 Task: Search for 'shoes for men' on Amazon and sort the results by 'Avg. Customer Review'.
Action: Mouse moved to (389, 179)
Screenshot: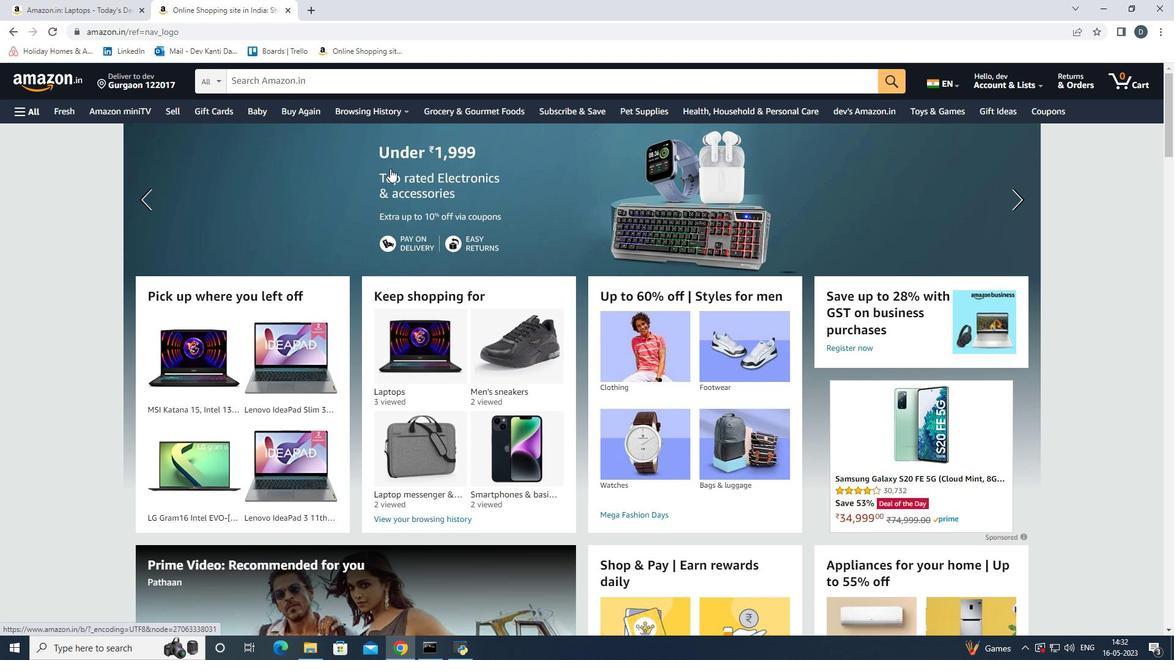 
Action: Mouse scrolled (389, 178) with delta (0, 0)
Screenshot: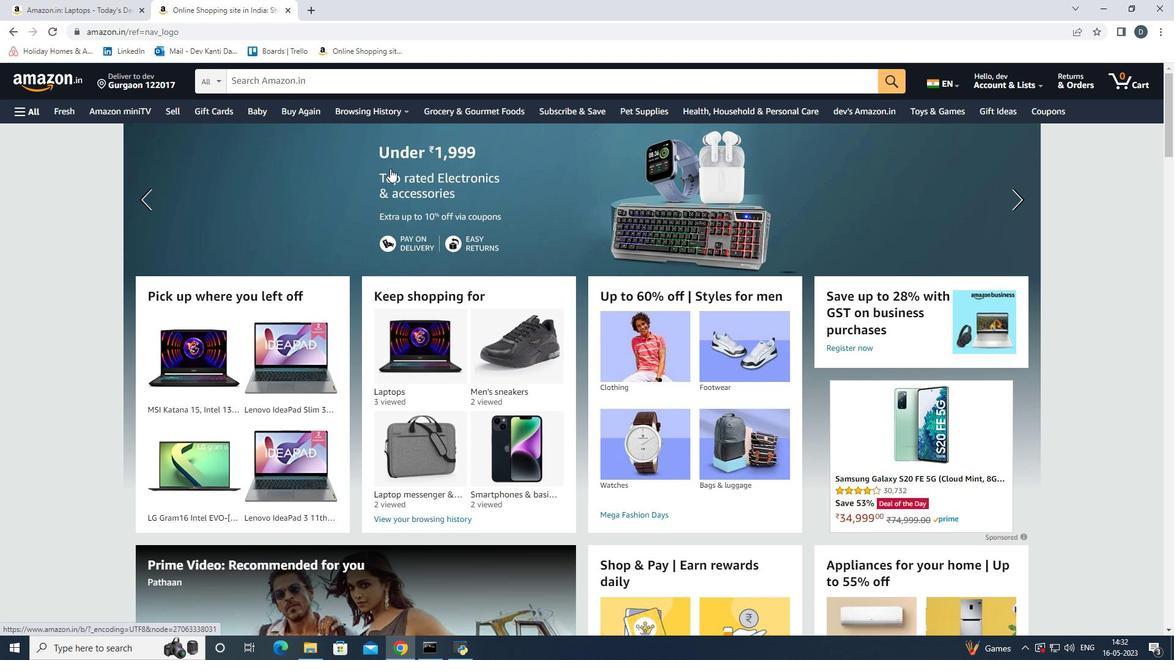 
Action: Mouse moved to (389, 182)
Screenshot: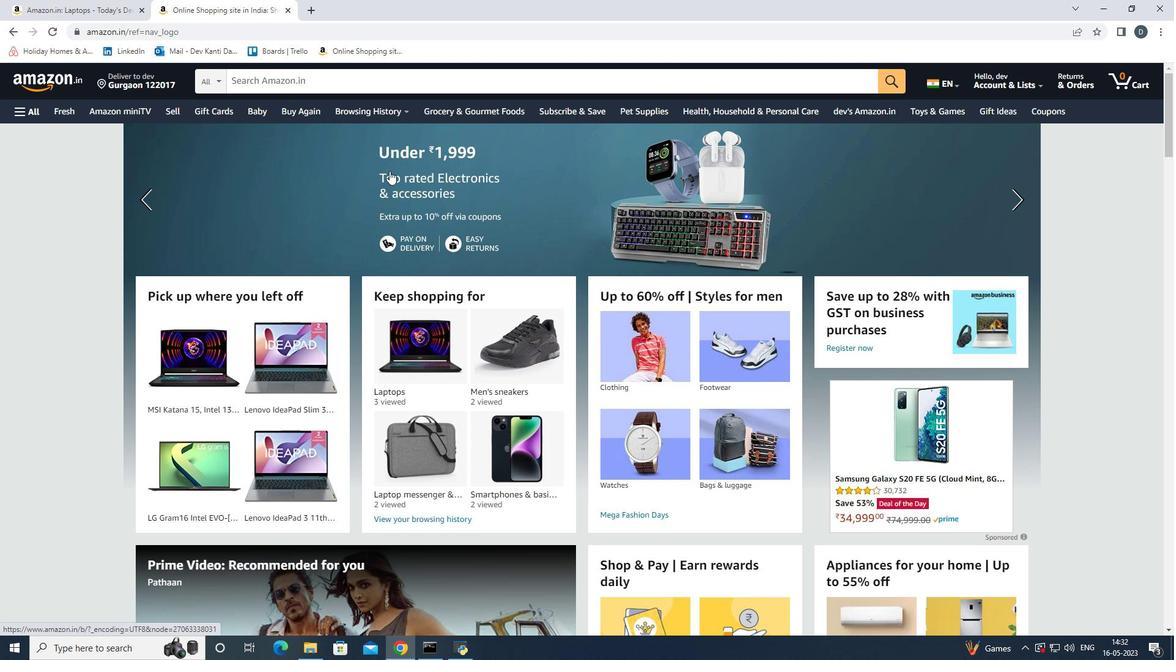 
Action: Mouse scrolled (389, 181) with delta (0, 0)
Screenshot: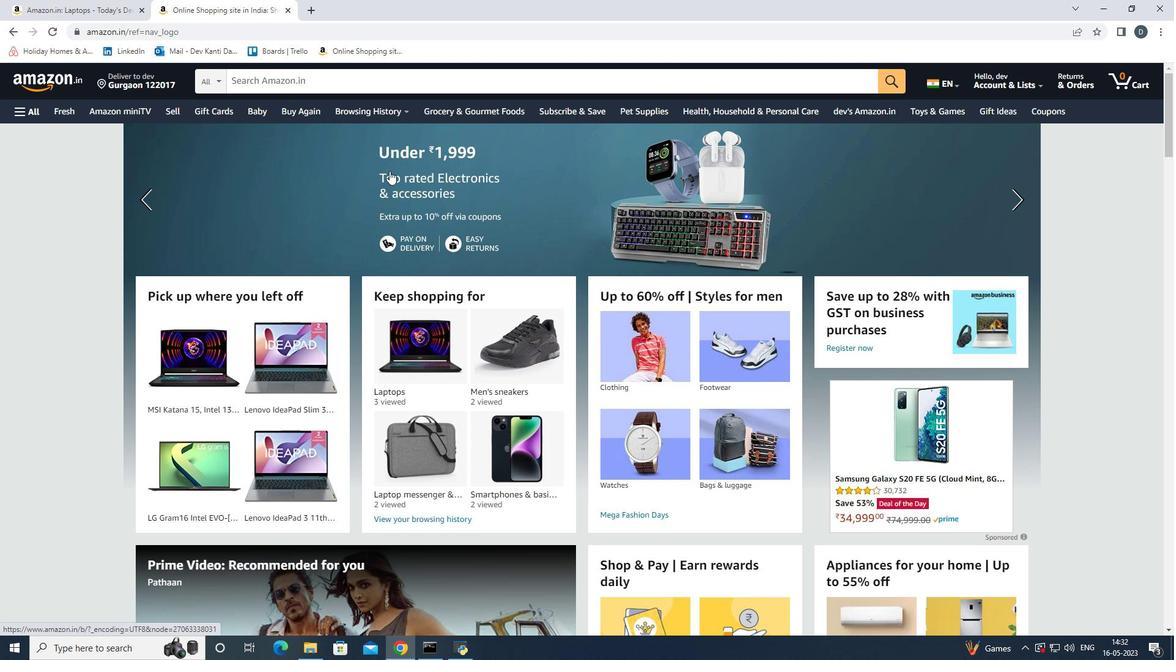 
Action: Mouse moved to (389, 184)
Screenshot: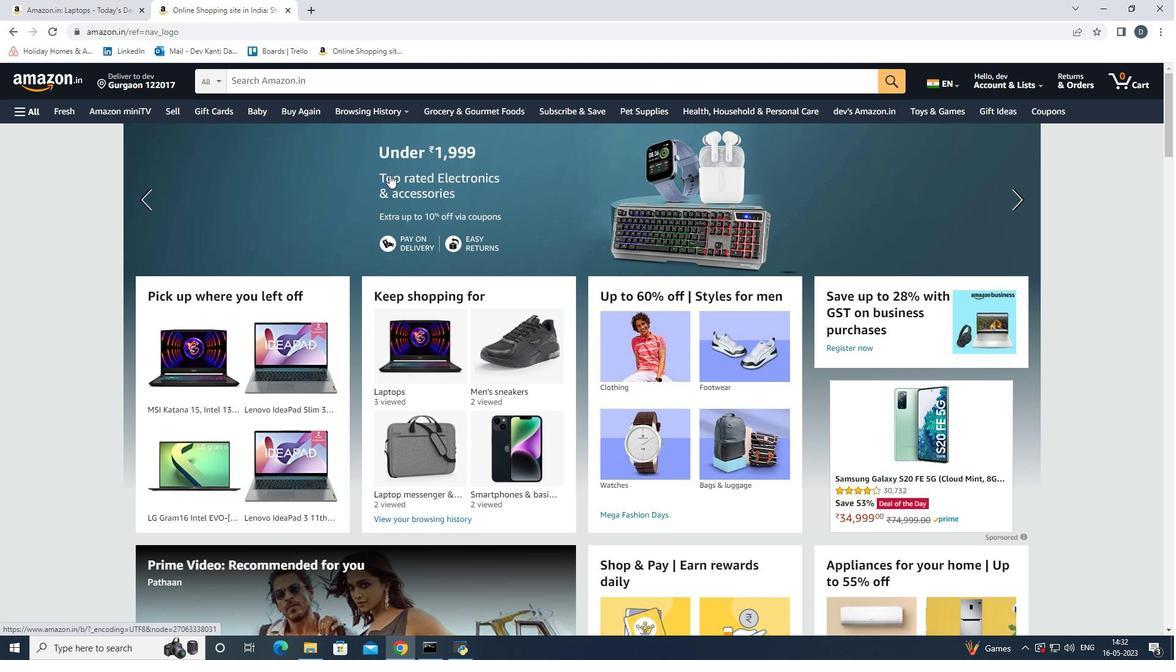 
Action: Mouse scrolled (389, 184) with delta (0, 0)
Screenshot: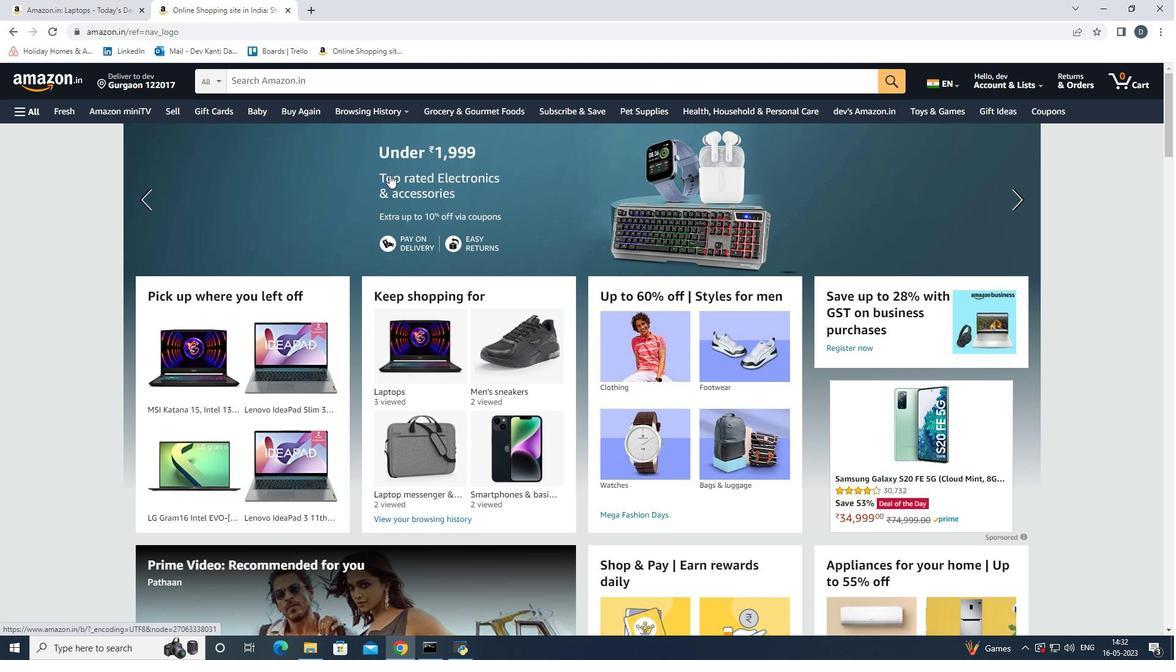 
Action: Mouse scrolled (389, 184) with delta (0, 0)
Screenshot: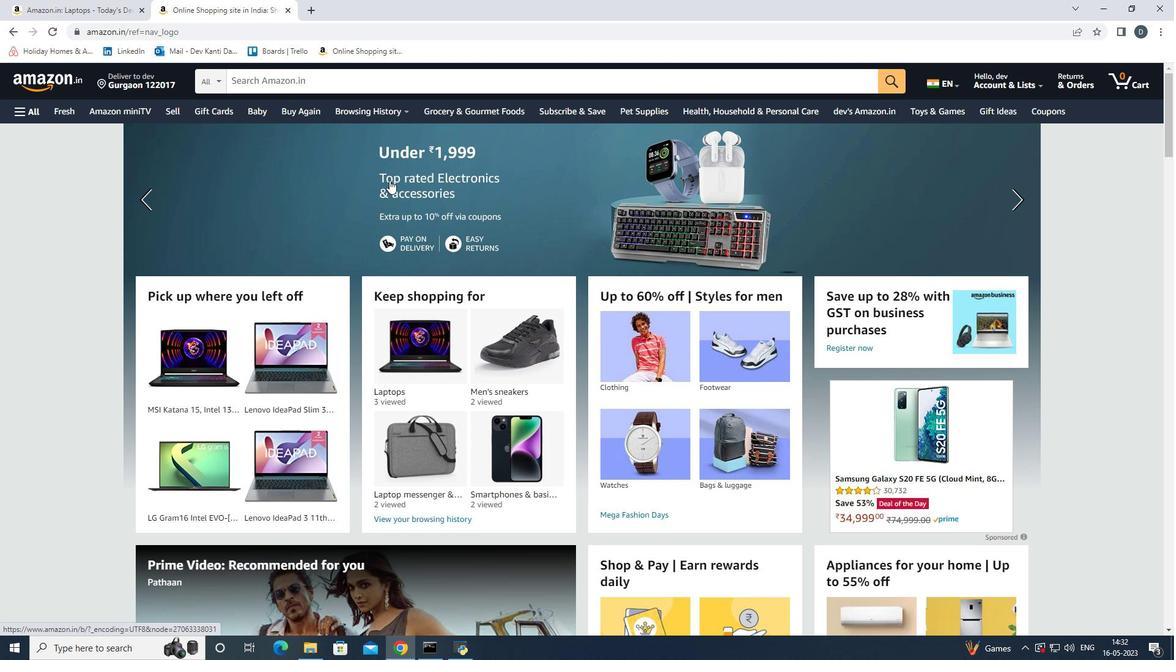 
Action: Mouse moved to (609, 283)
Screenshot: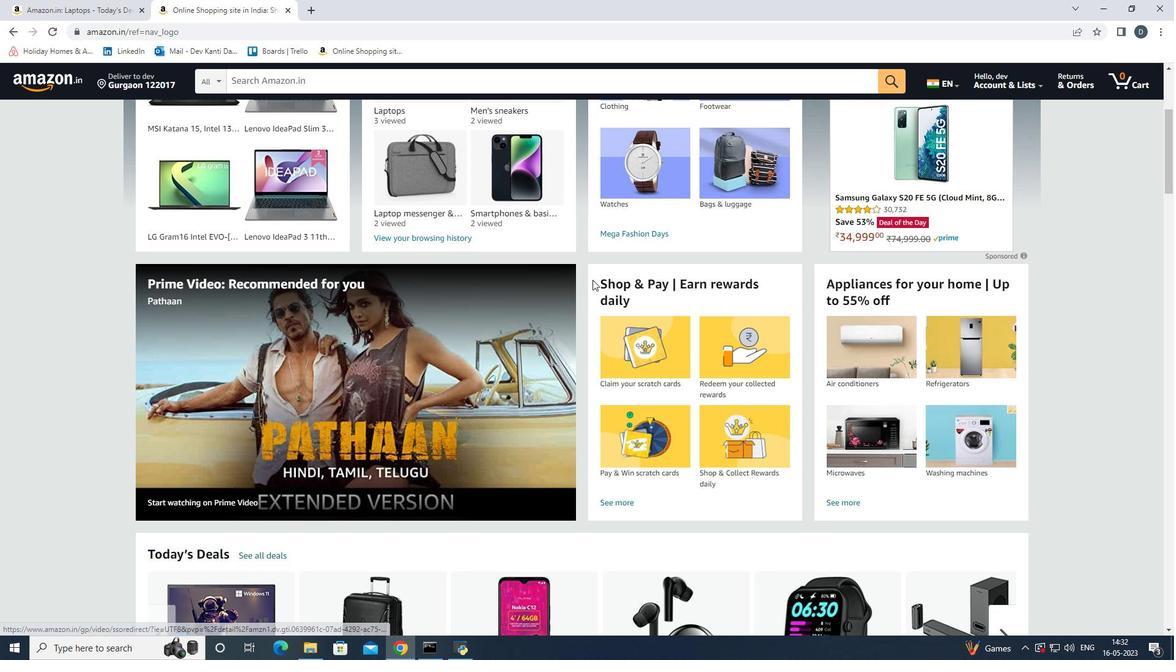 
Action: Mouse scrolled (609, 283) with delta (0, 0)
Screenshot: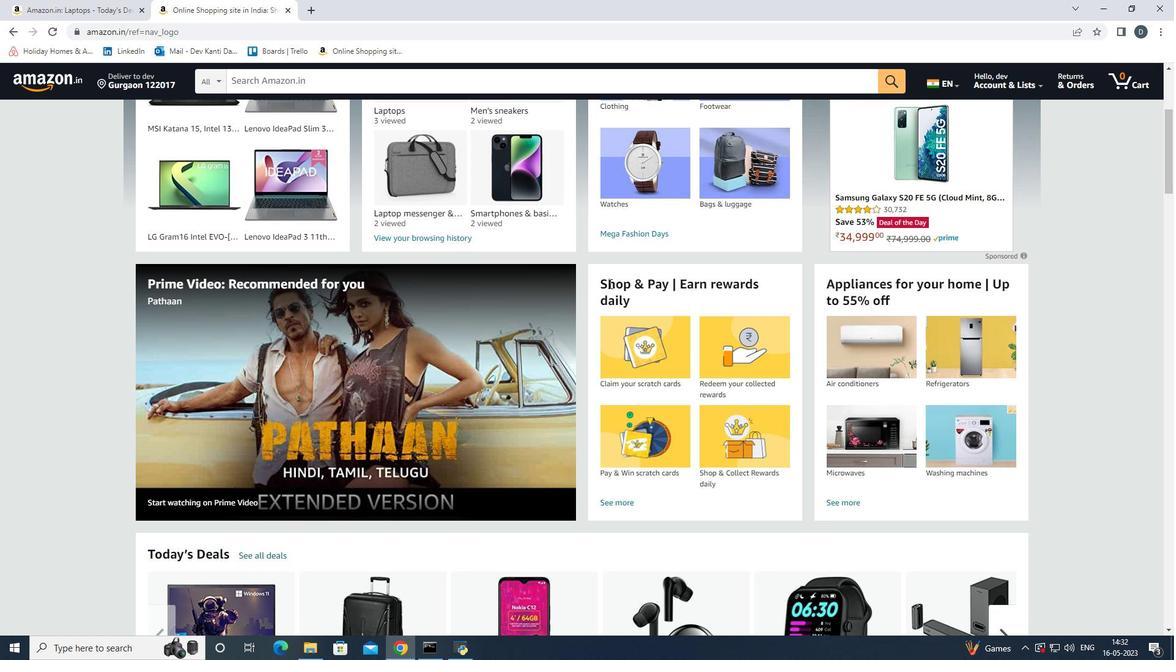 
Action: Mouse scrolled (609, 283) with delta (0, 0)
Screenshot: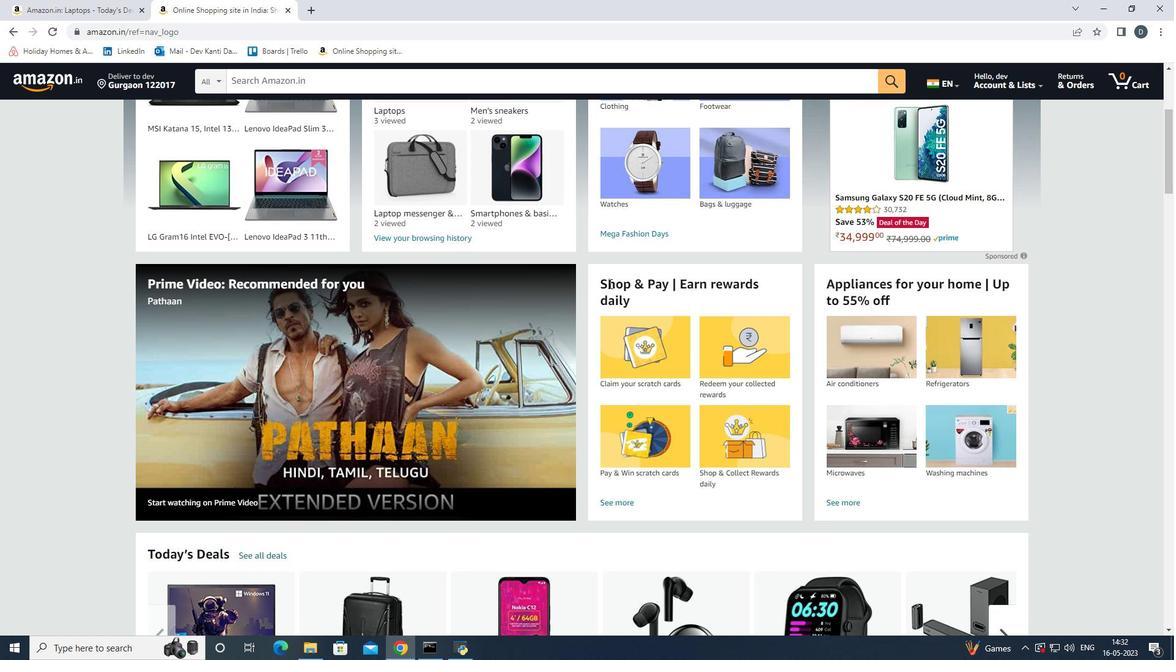 
Action: Mouse scrolled (609, 283) with delta (0, 0)
Screenshot: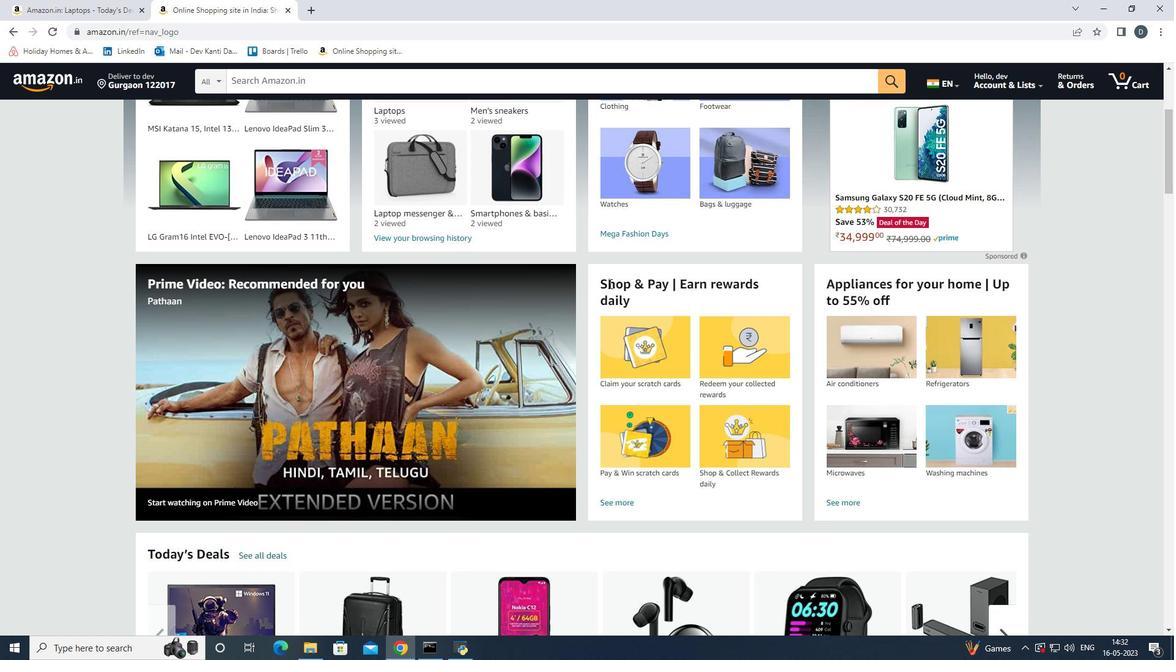 
Action: Mouse scrolled (609, 283) with delta (0, 0)
Screenshot: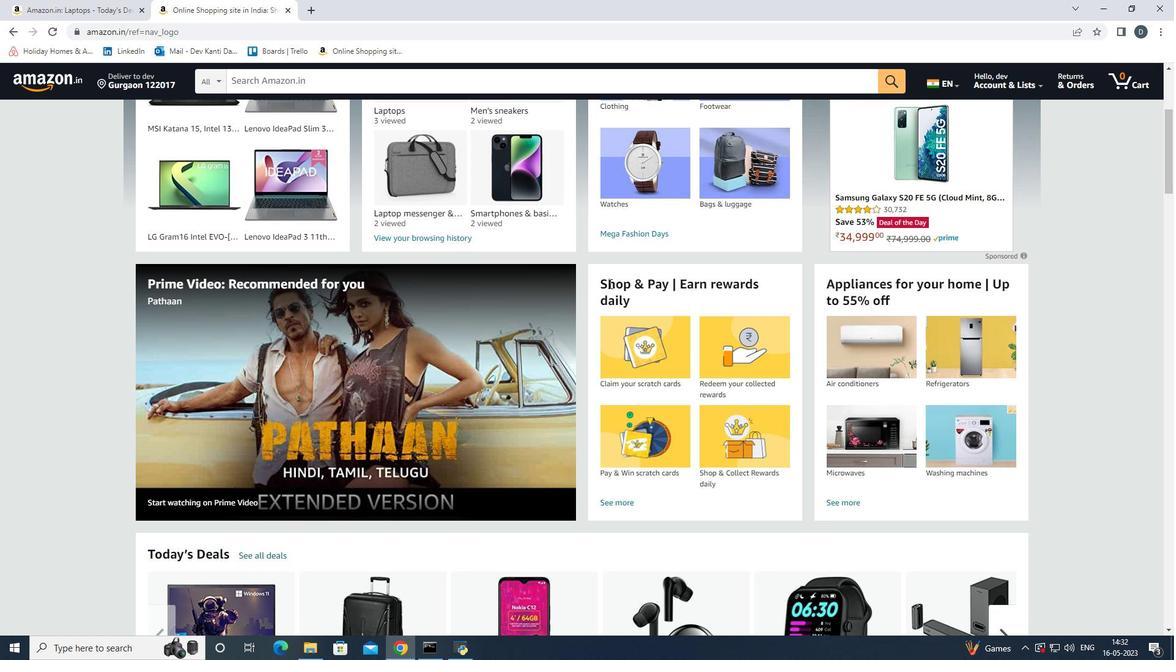 
Action: Mouse scrolled (609, 283) with delta (0, 0)
Screenshot: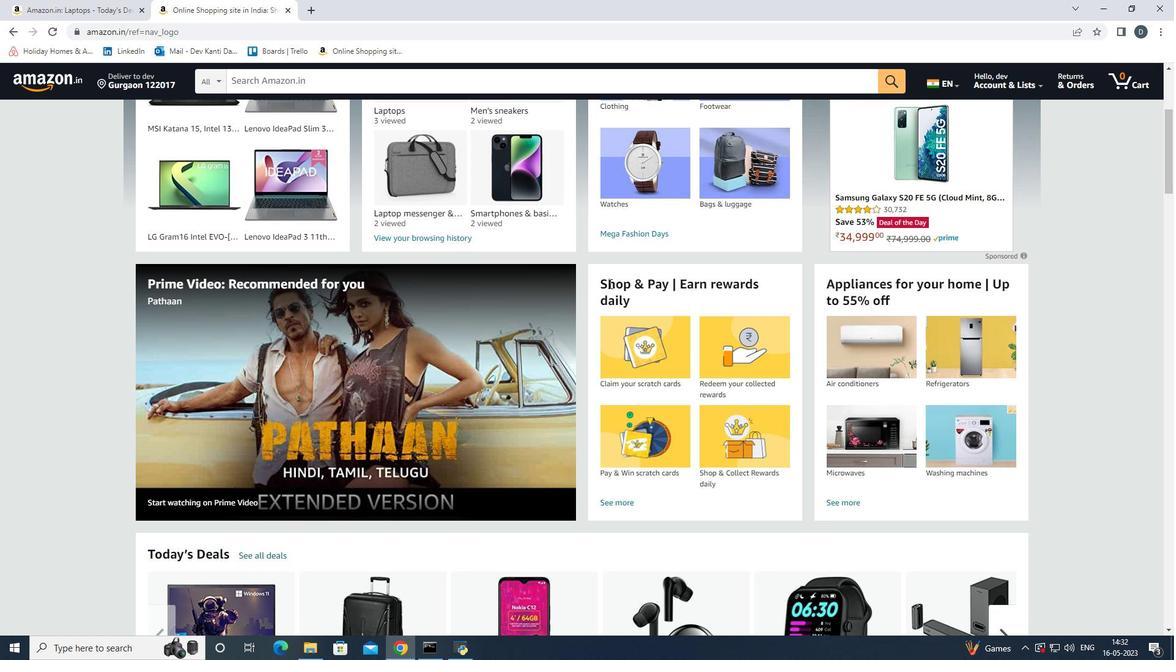 
Action: Mouse scrolled (609, 283) with delta (0, 0)
Screenshot: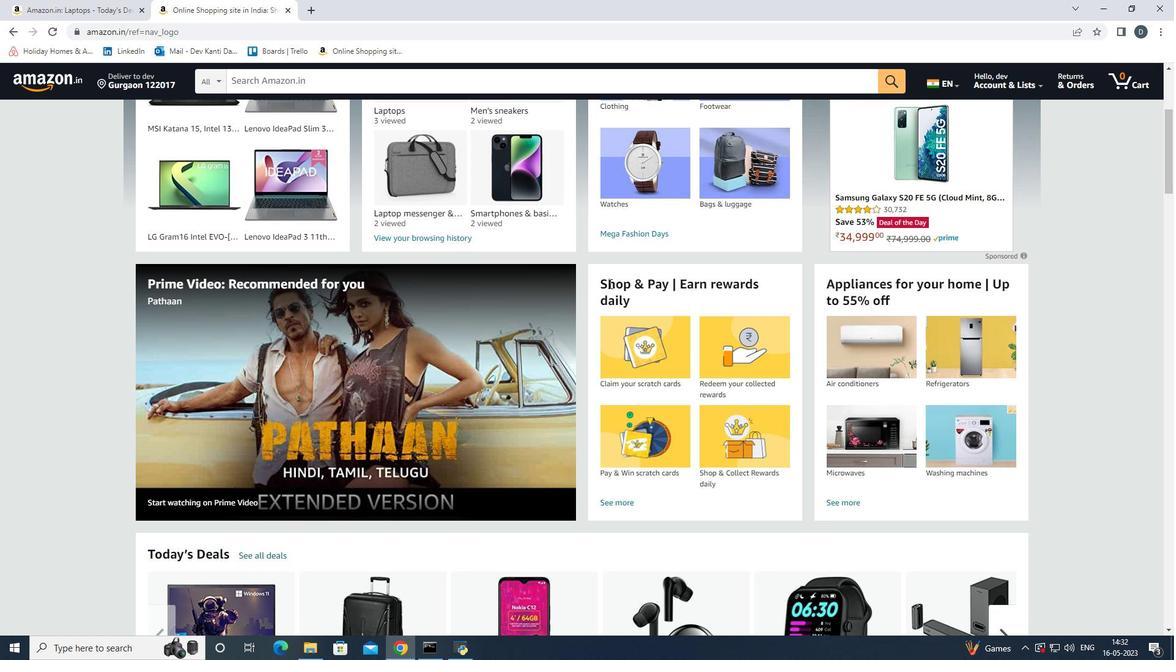 
Action: Mouse scrolled (609, 284) with delta (0, 0)
Screenshot: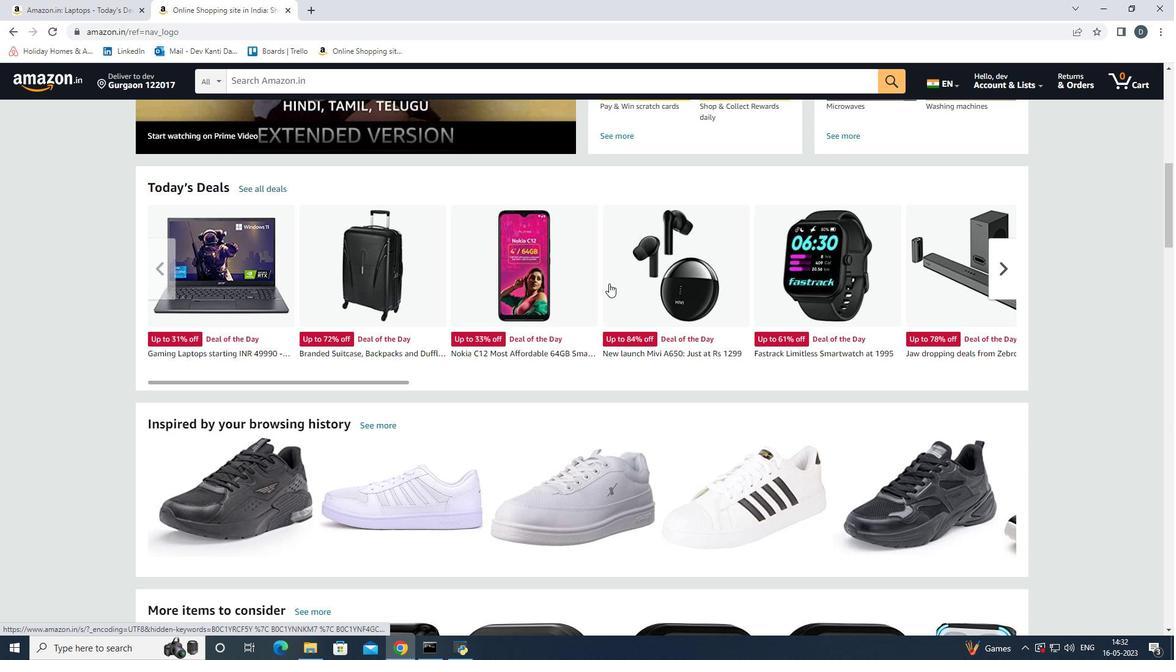 
Action: Mouse scrolled (609, 284) with delta (0, 0)
Screenshot: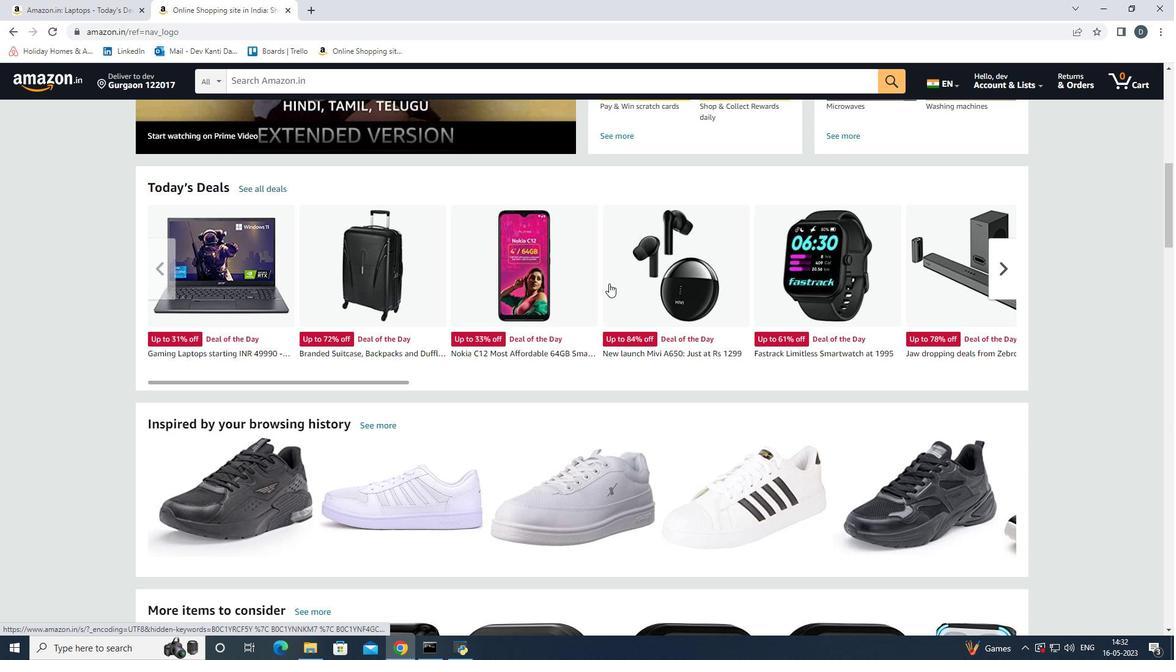 
Action: Mouse scrolled (609, 284) with delta (0, 0)
Screenshot: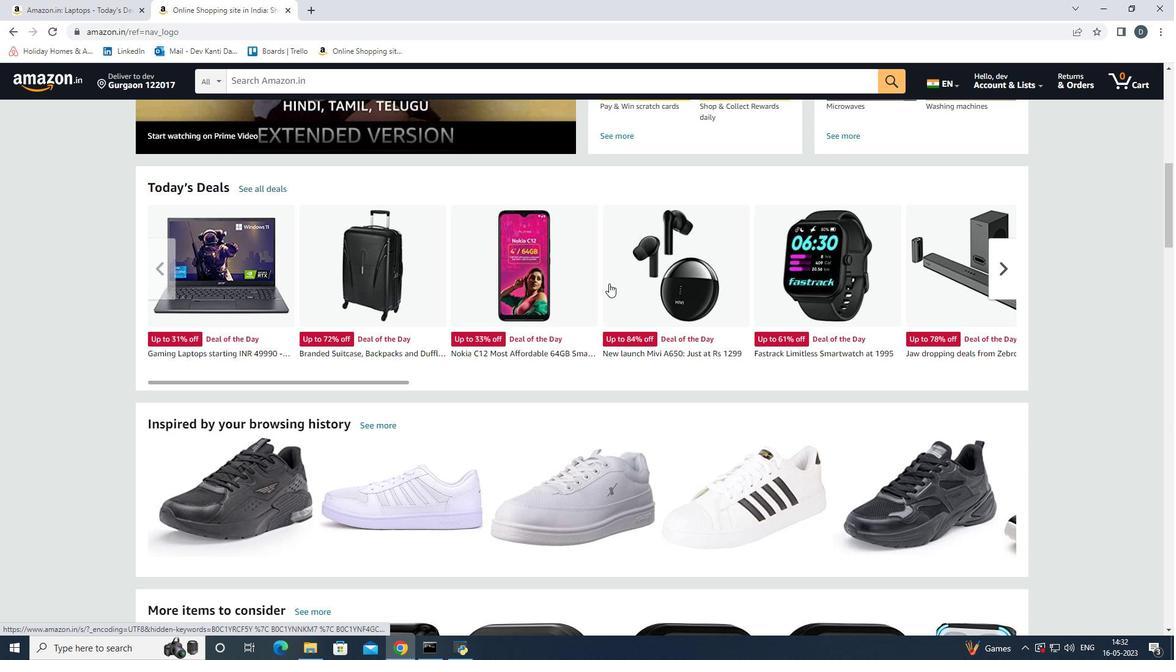 
Action: Mouse scrolled (609, 284) with delta (0, 0)
Screenshot: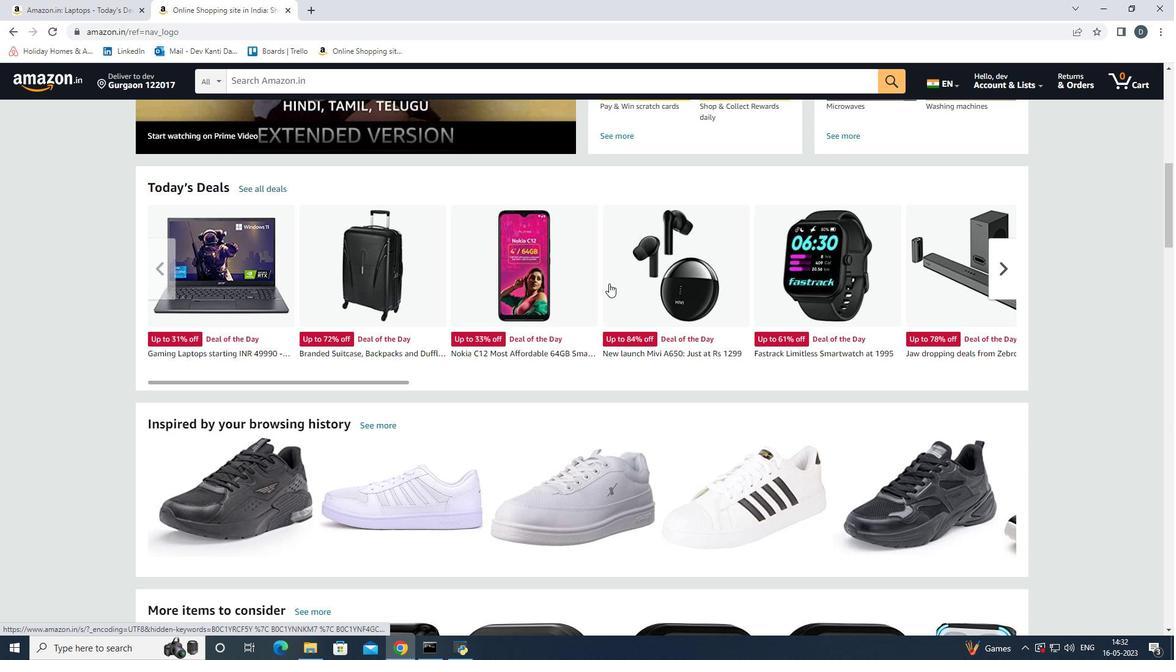 
Action: Mouse scrolled (609, 284) with delta (0, 0)
Screenshot: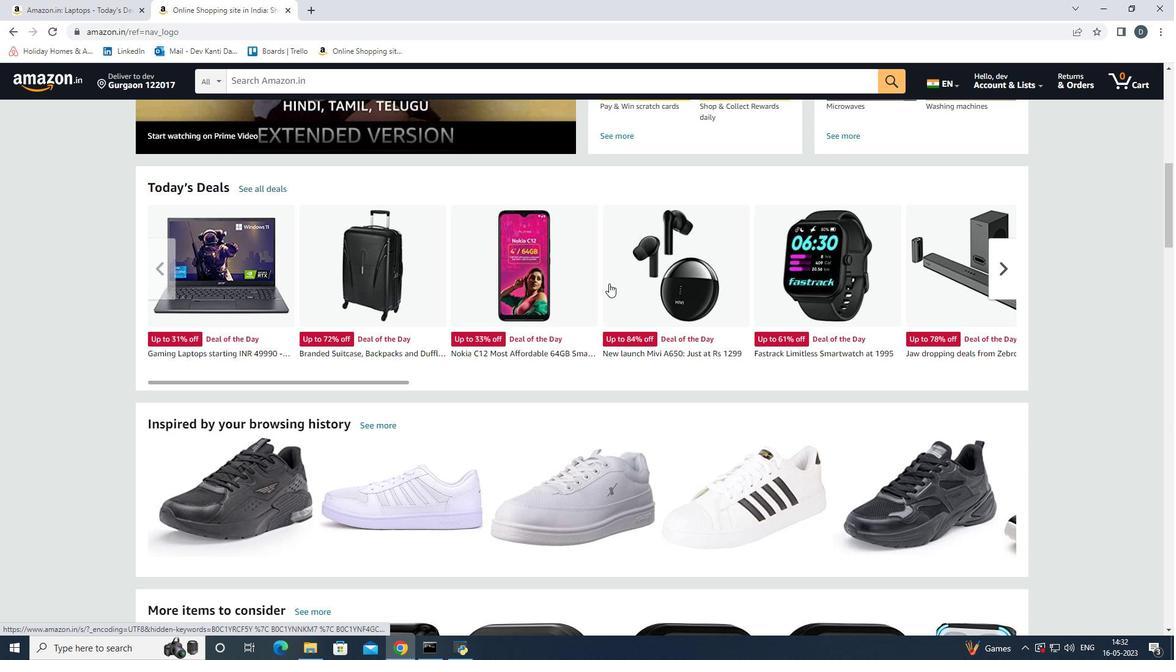 
Action: Mouse scrolled (609, 284) with delta (0, 0)
Screenshot: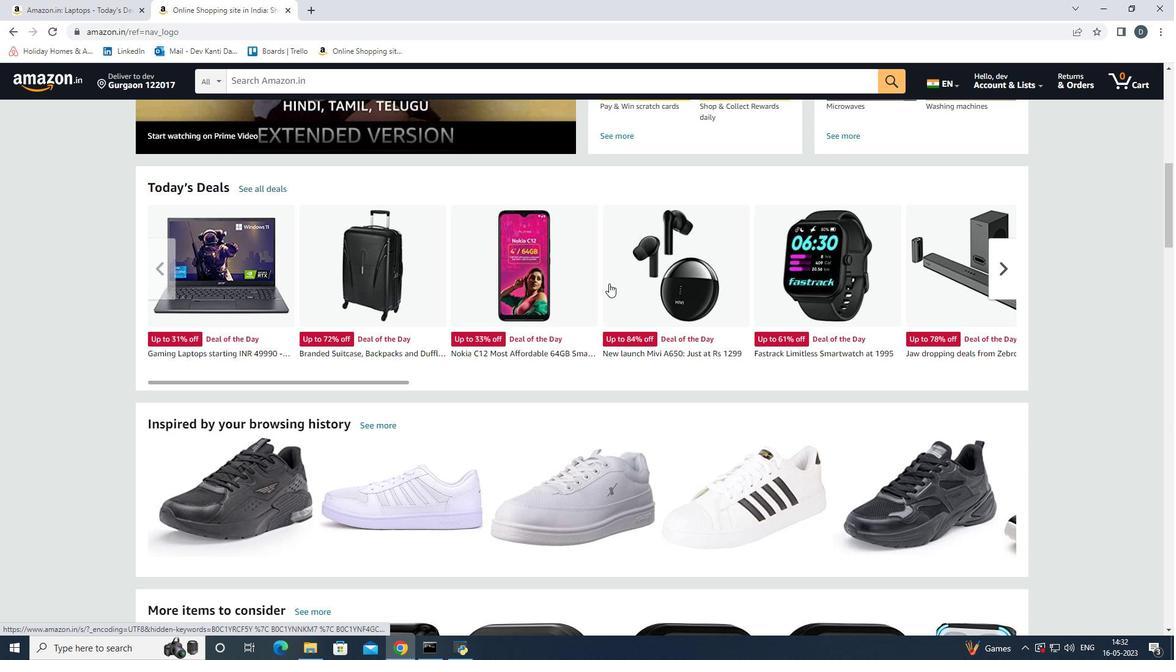 
Action: Mouse scrolled (609, 284) with delta (0, 0)
Screenshot: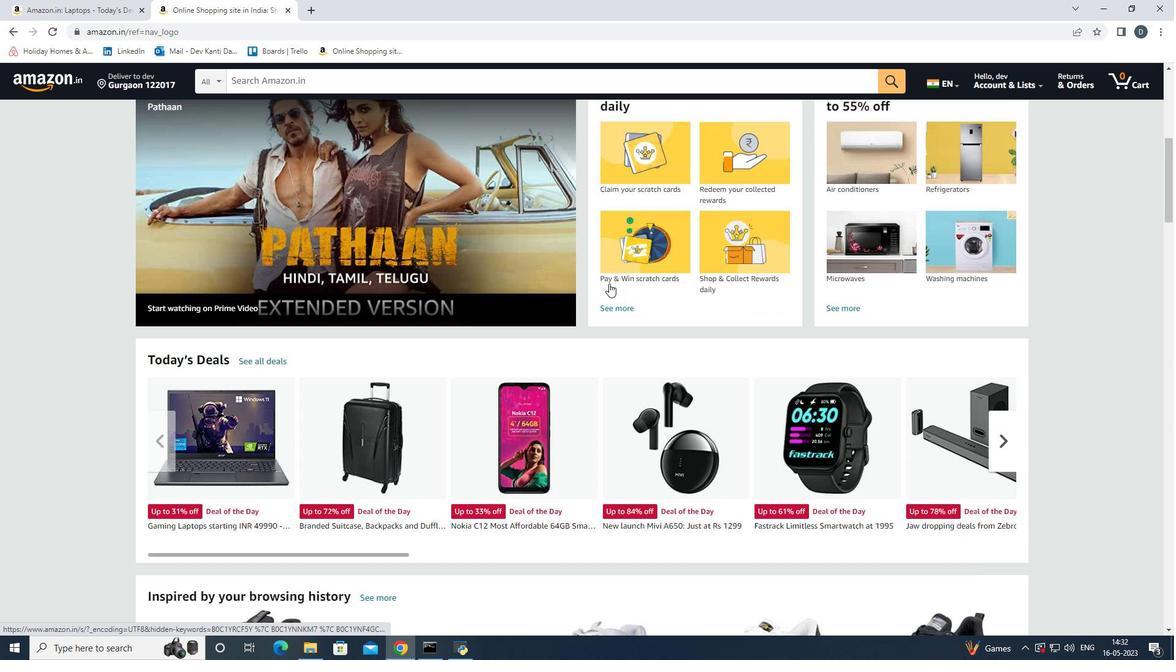 
Action: Mouse scrolled (609, 284) with delta (0, 0)
Screenshot: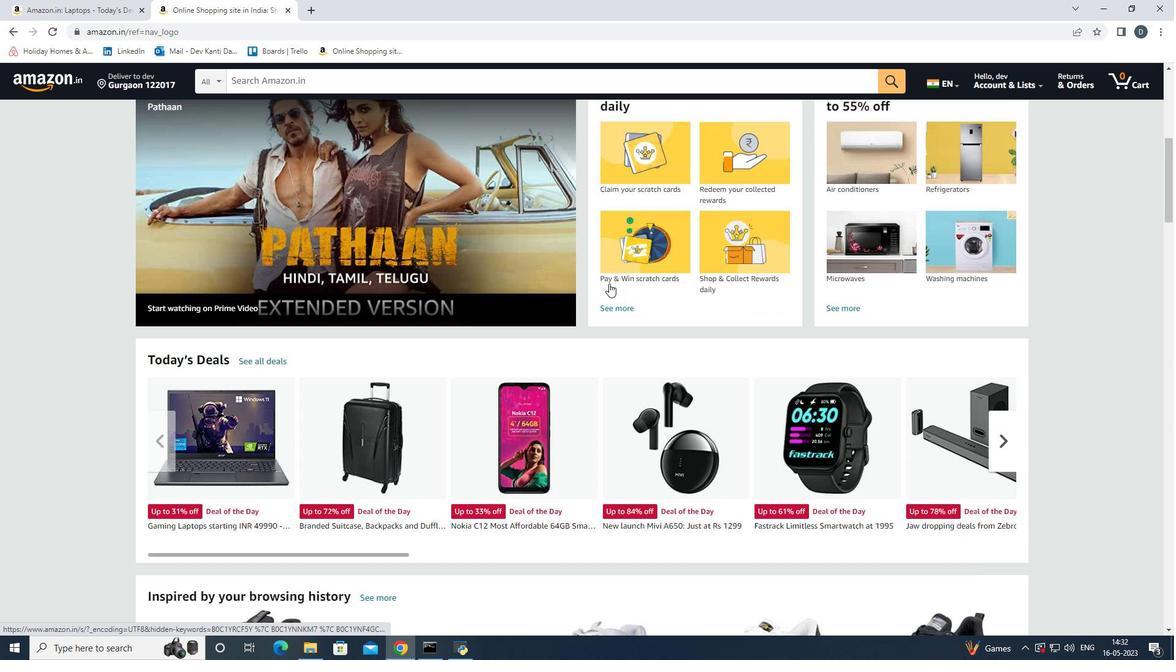 
Action: Mouse scrolled (609, 284) with delta (0, 0)
Screenshot: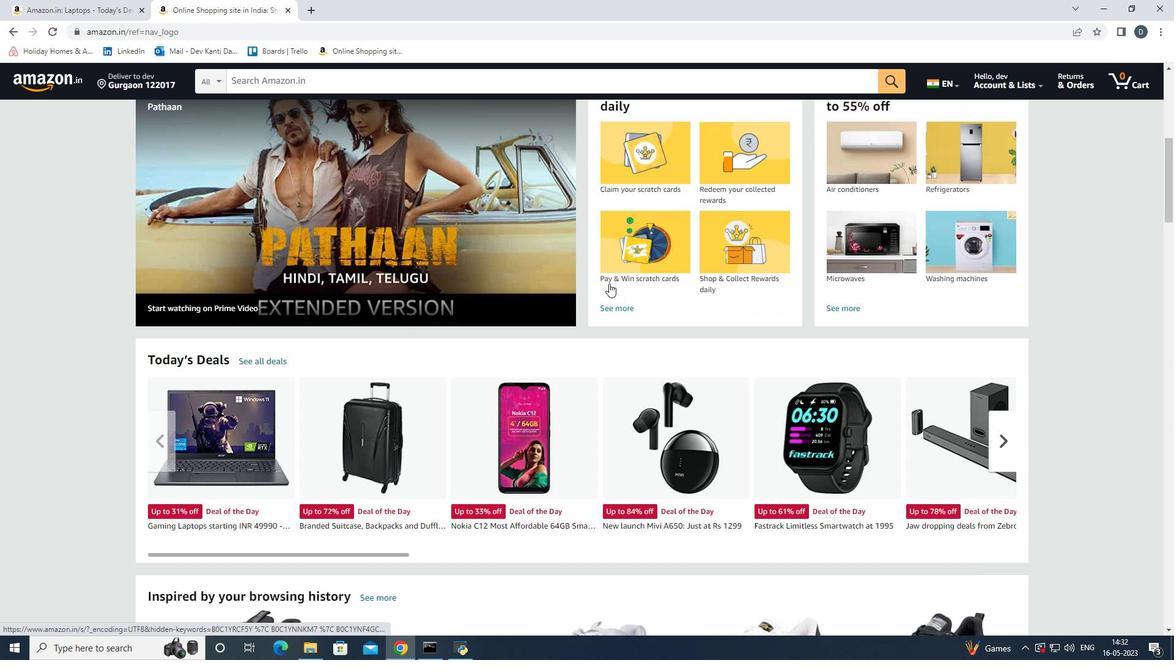 
Action: Mouse scrolled (609, 284) with delta (0, 0)
Screenshot: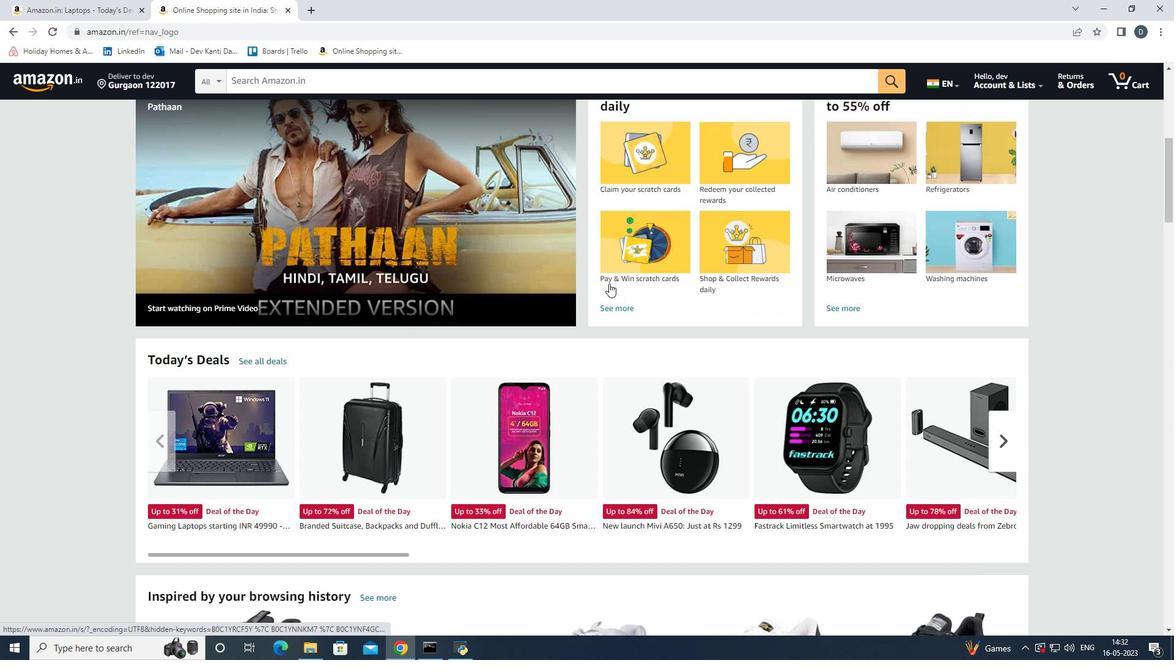 
Action: Mouse scrolled (609, 284) with delta (0, 0)
Screenshot: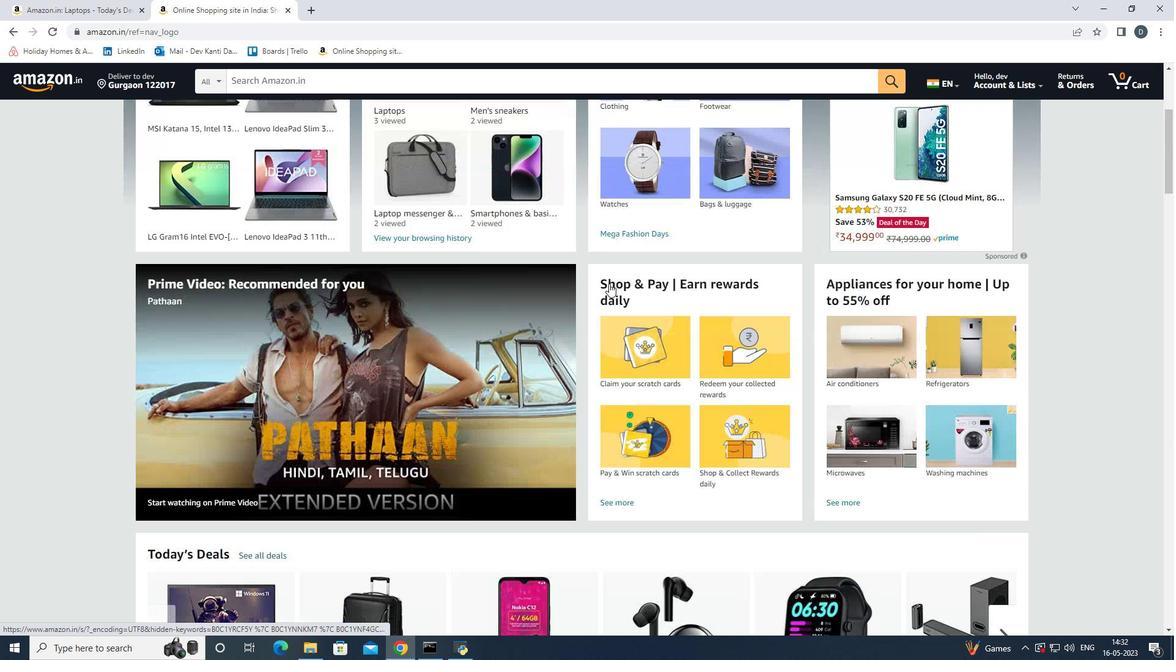 
Action: Mouse moved to (609, 283)
Screenshot: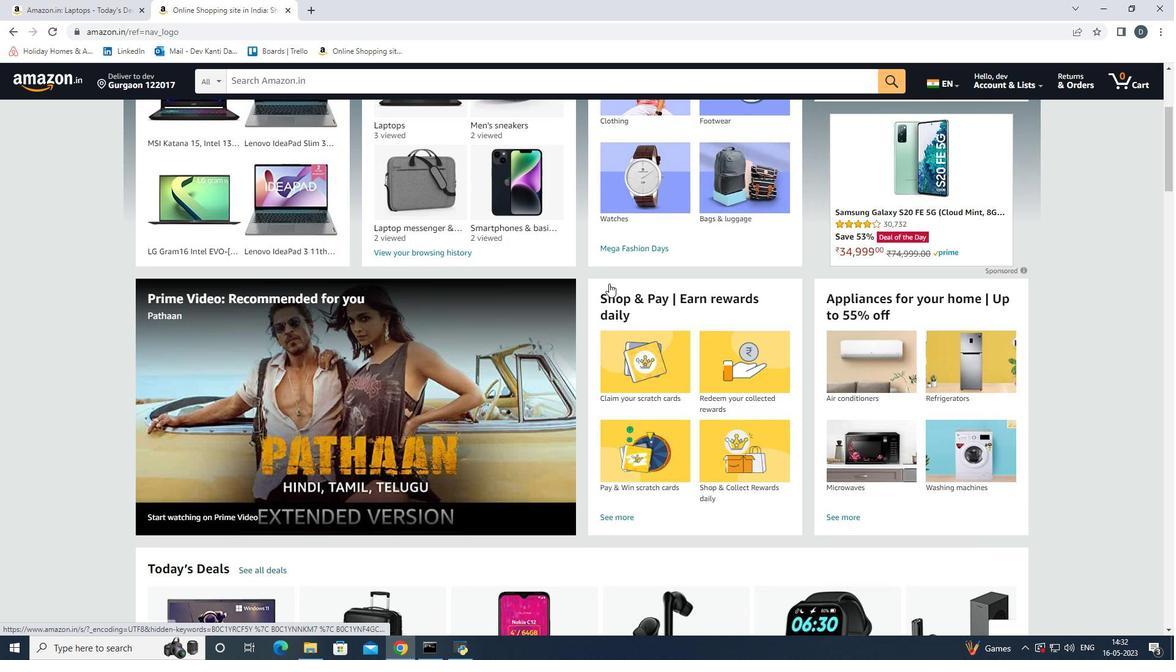 
Action: Mouse scrolled (609, 284) with delta (0, 0)
Screenshot: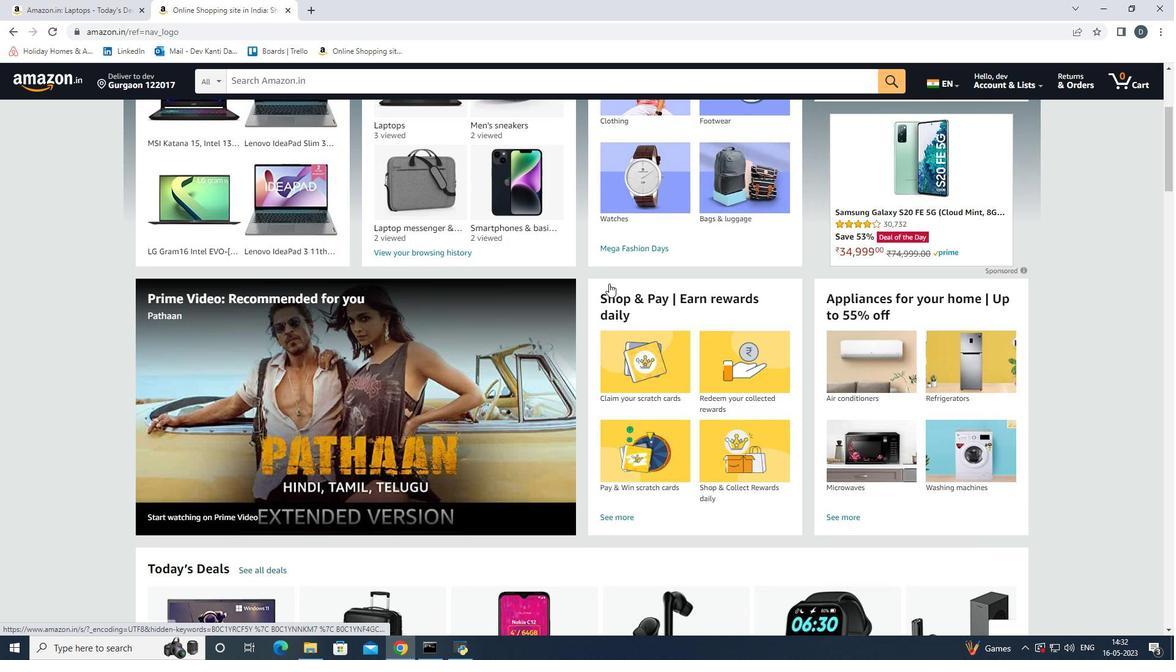 
Action: Mouse moved to (609, 281)
Screenshot: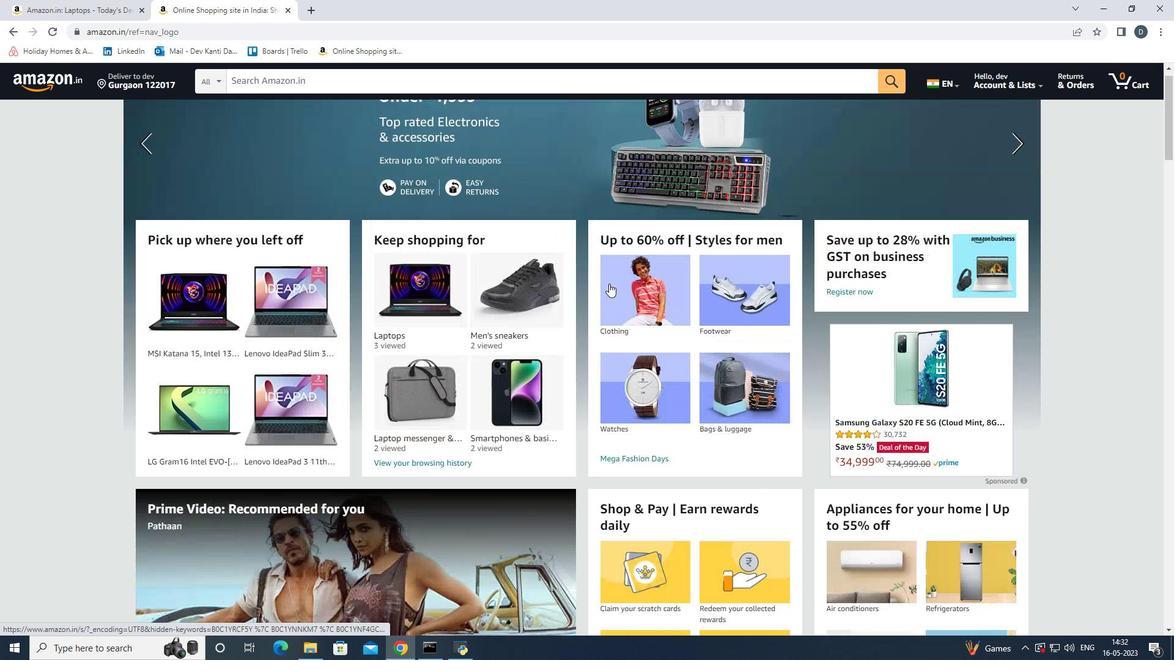 
Action: Mouse scrolled (609, 283) with delta (0, 0)
Screenshot: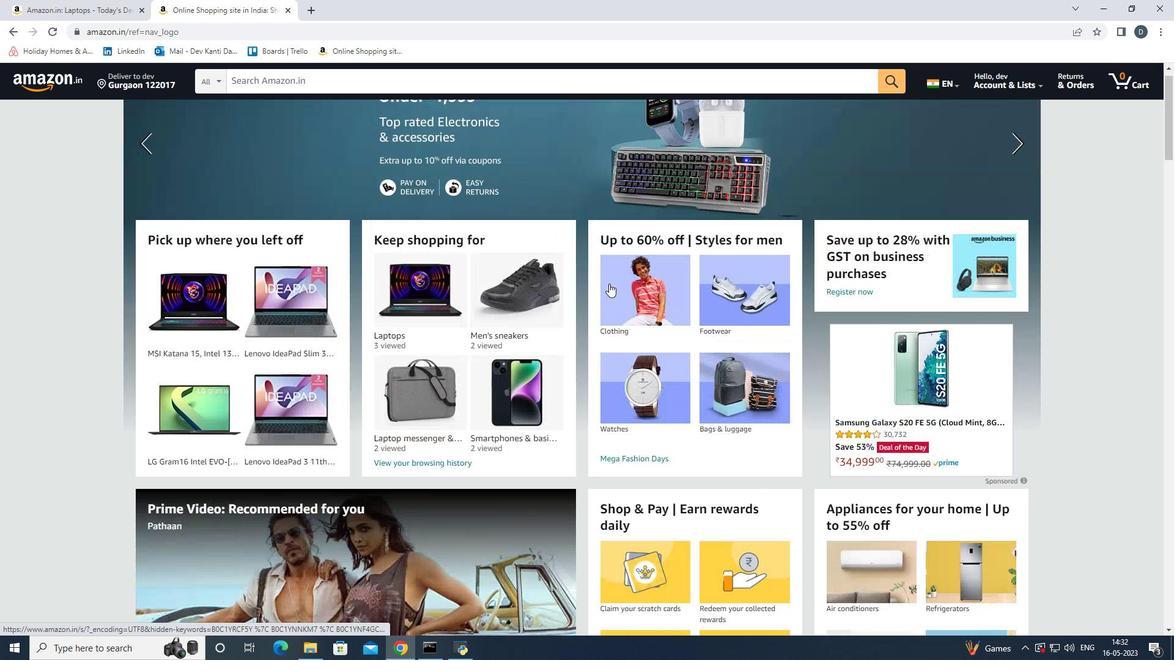 
Action: Mouse moved to (606, 275)
Screenshot: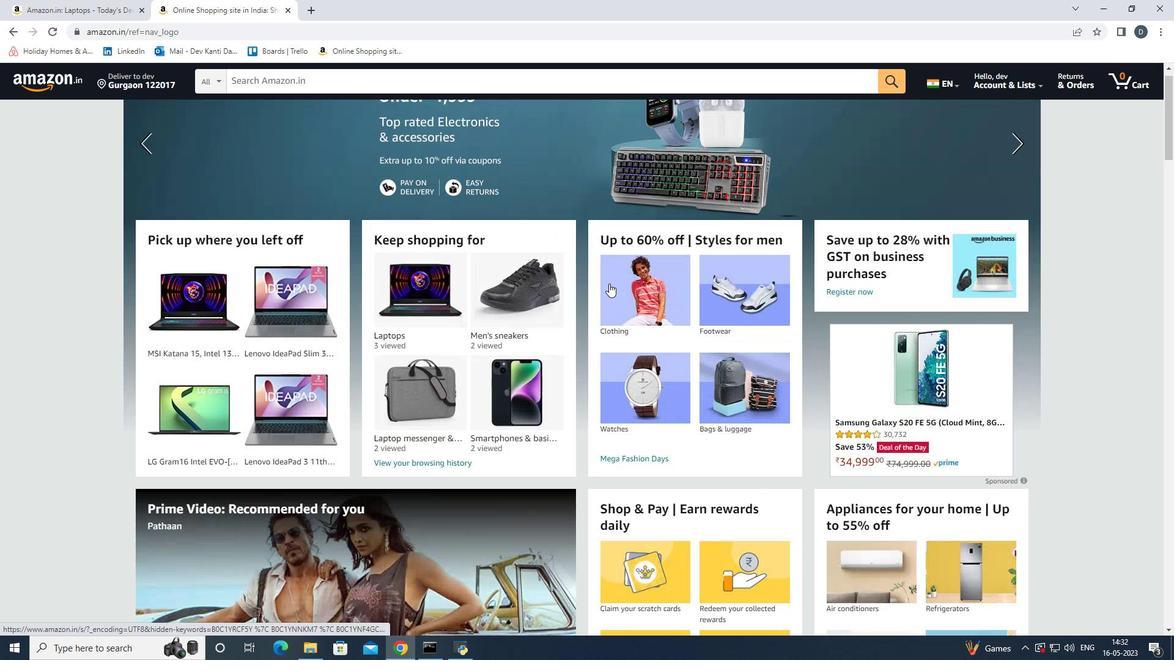 
Action: Mouse scrolled (607, 277) with delta (0, 0)
Screenshot: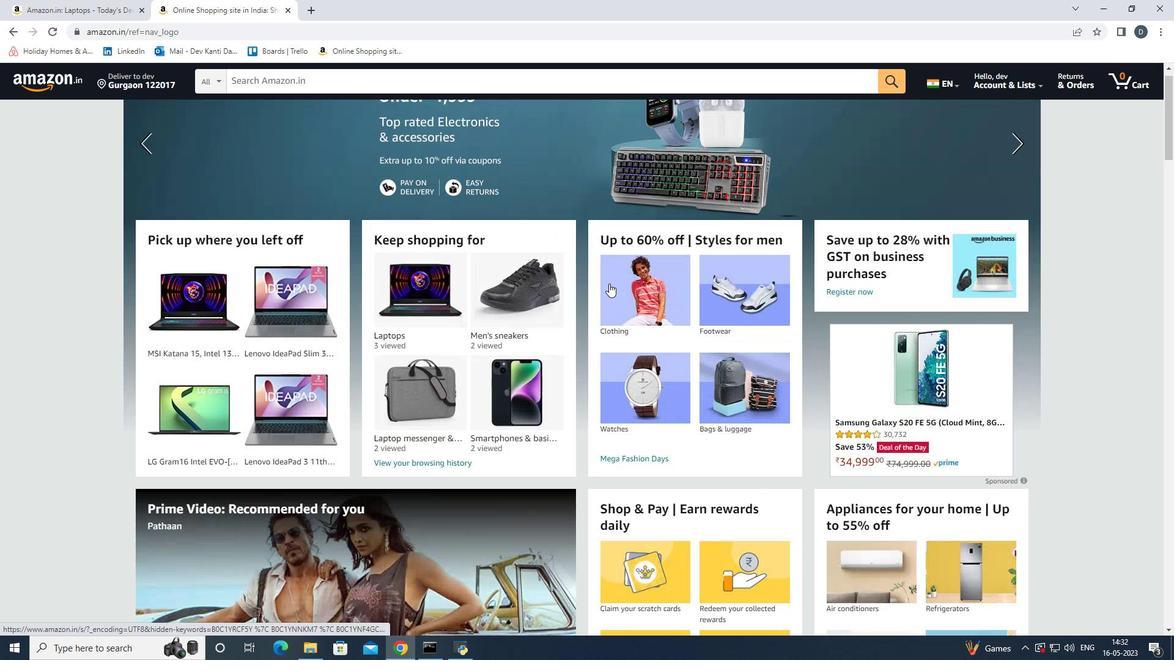 
Action: Mouse moved to (594, 259)
Screenshot: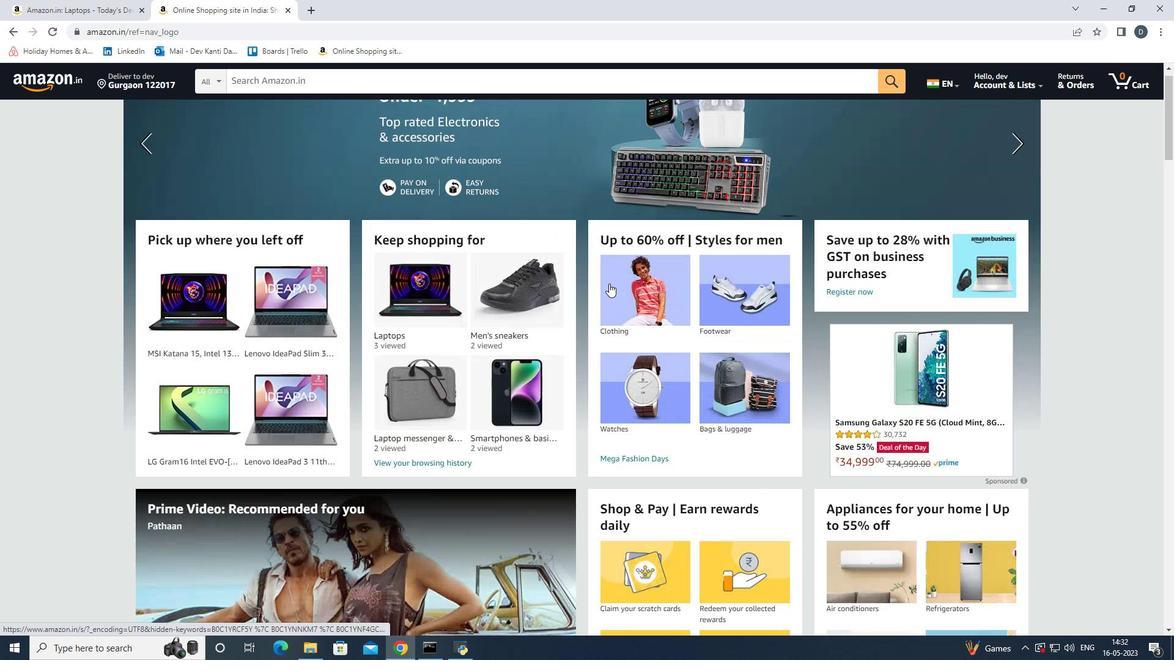 
Action: Mouse scrolled (594, 259) with delta (0, 0)
Screenshot: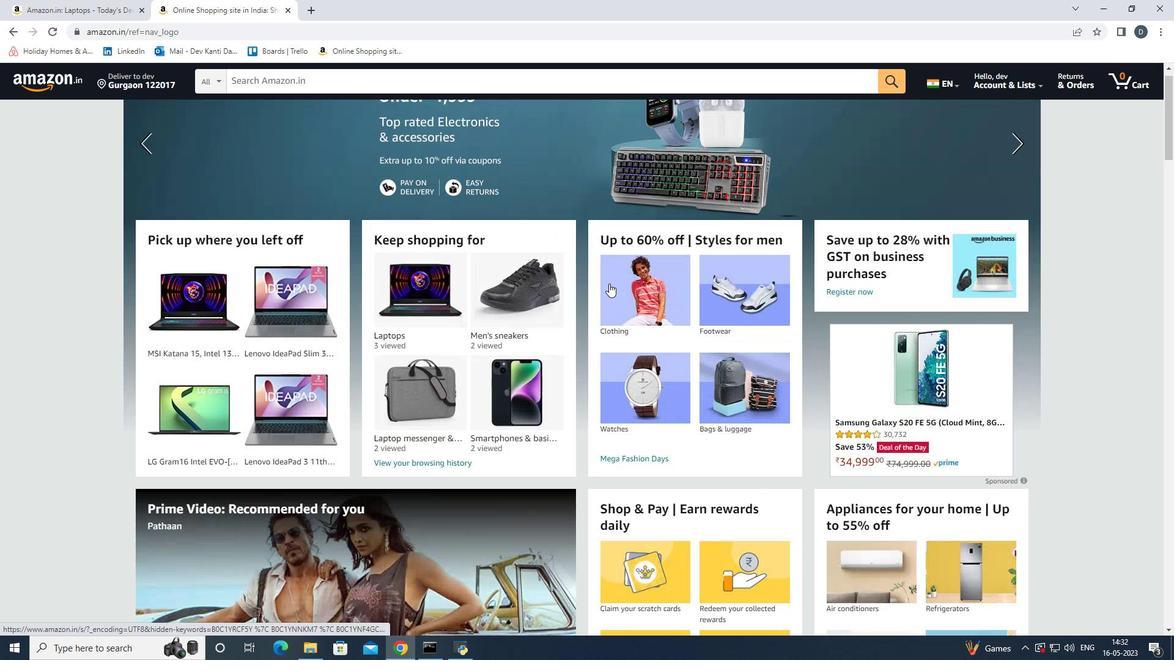 
Action: Mouse moved to (449, 81)
Screenshot: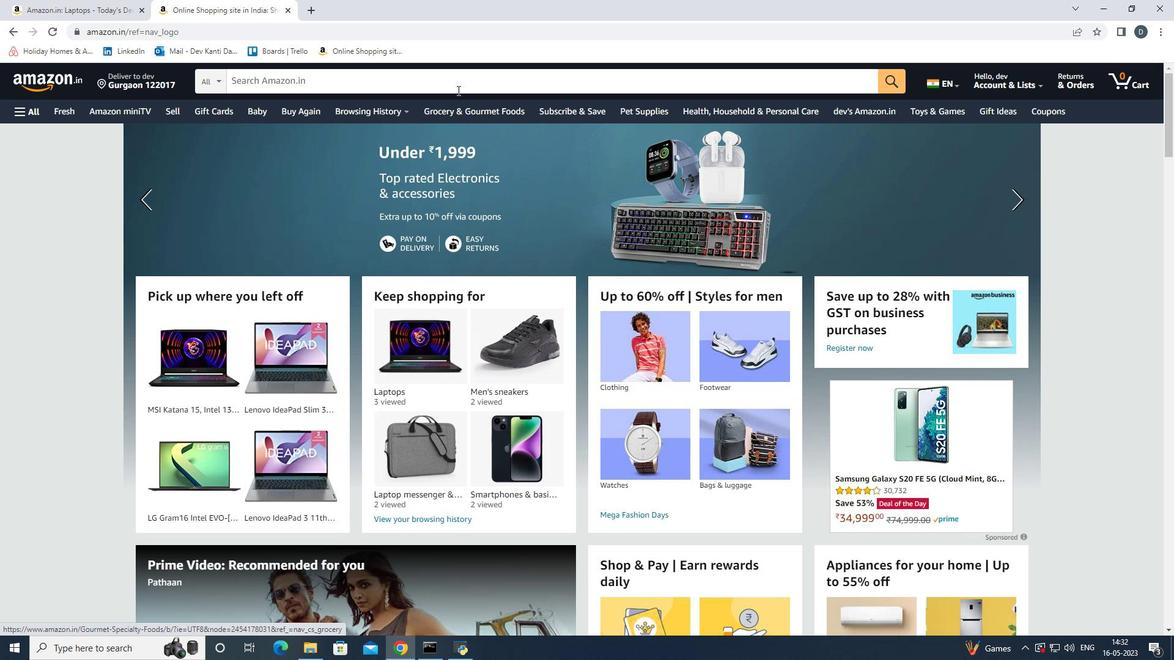 
Action: Mouse pressed left at (449, 81)
Screenshot: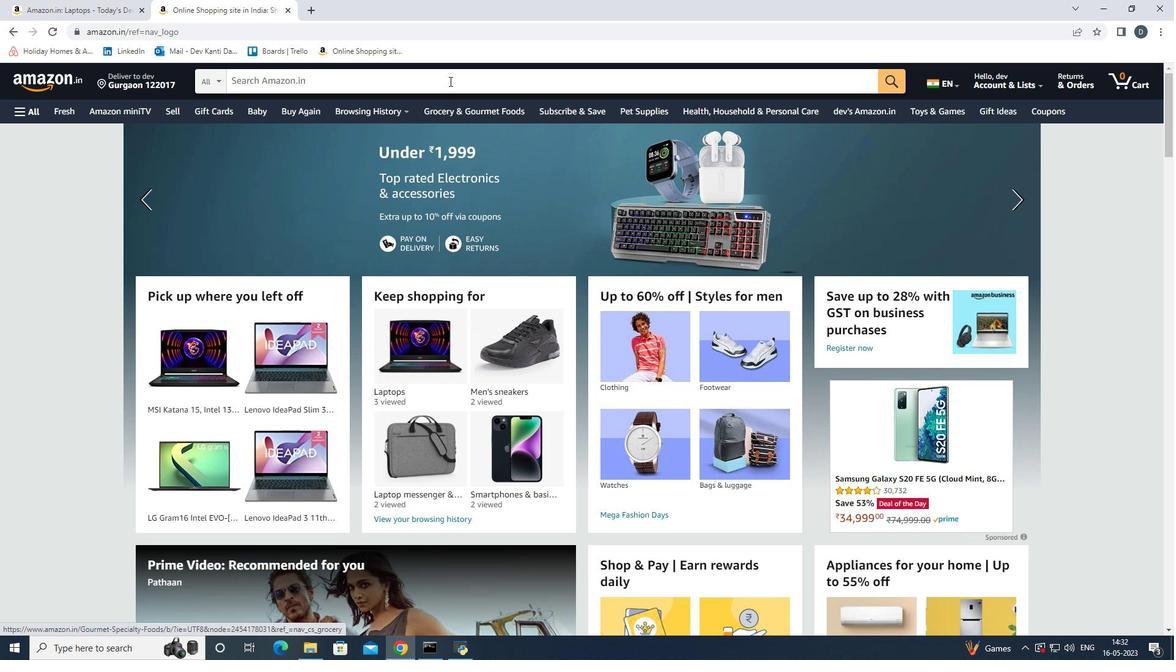 
Action: Key pressed shoes<Key.space><Key.down><Key.enter>
Screenshot: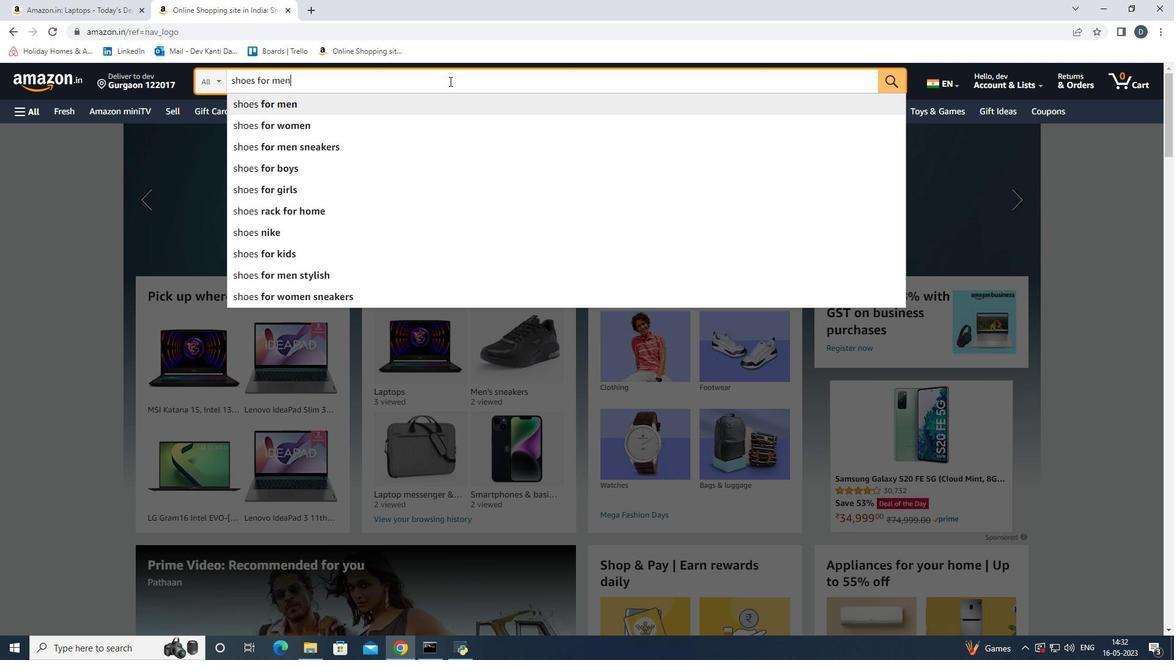 
Action: Mouse moved to (1099, 135)
Screenshot: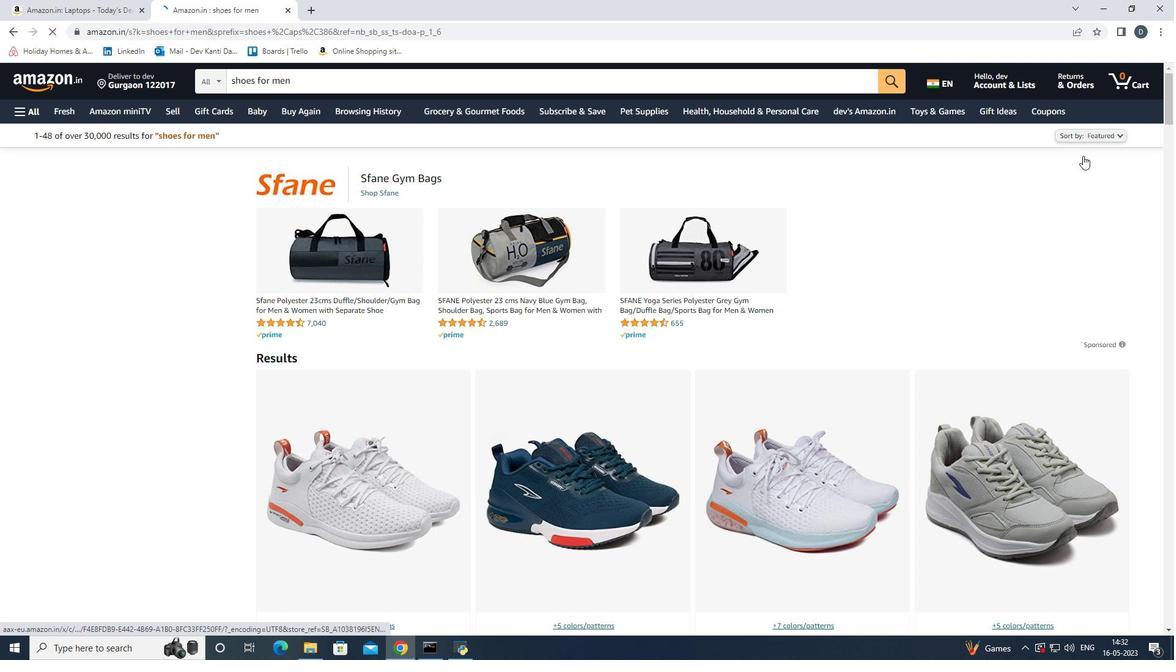 
Action: Mouse pressed left at (1099, 135)
Screenshot: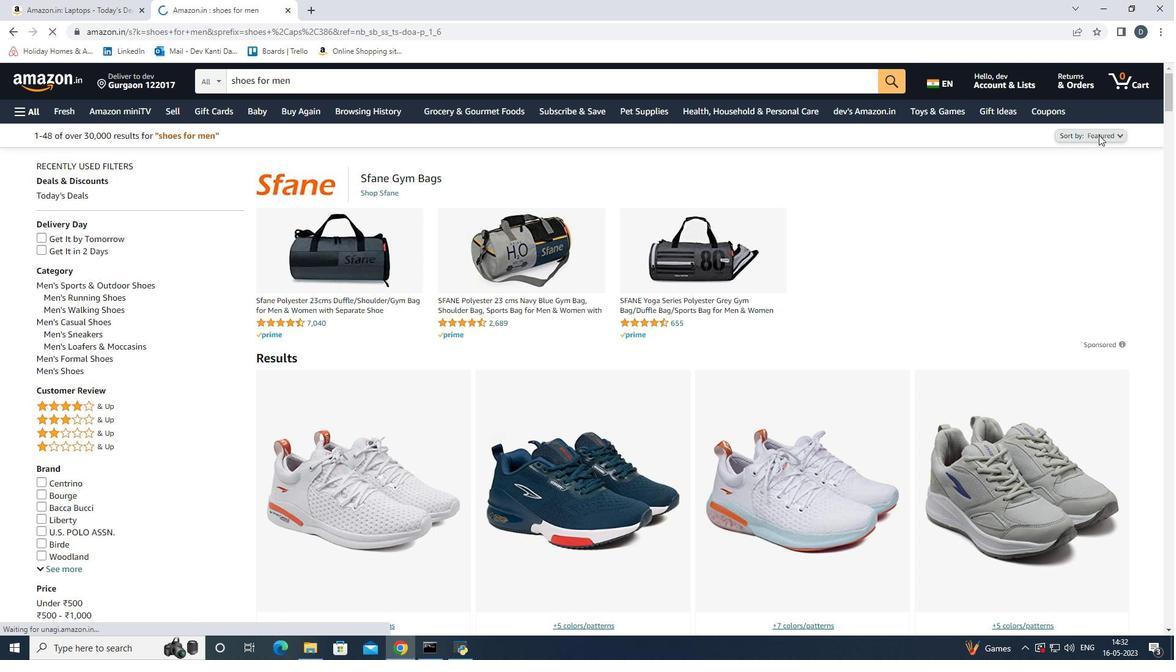 
Action: Mouse moved to (1111, 139)
Screenshot: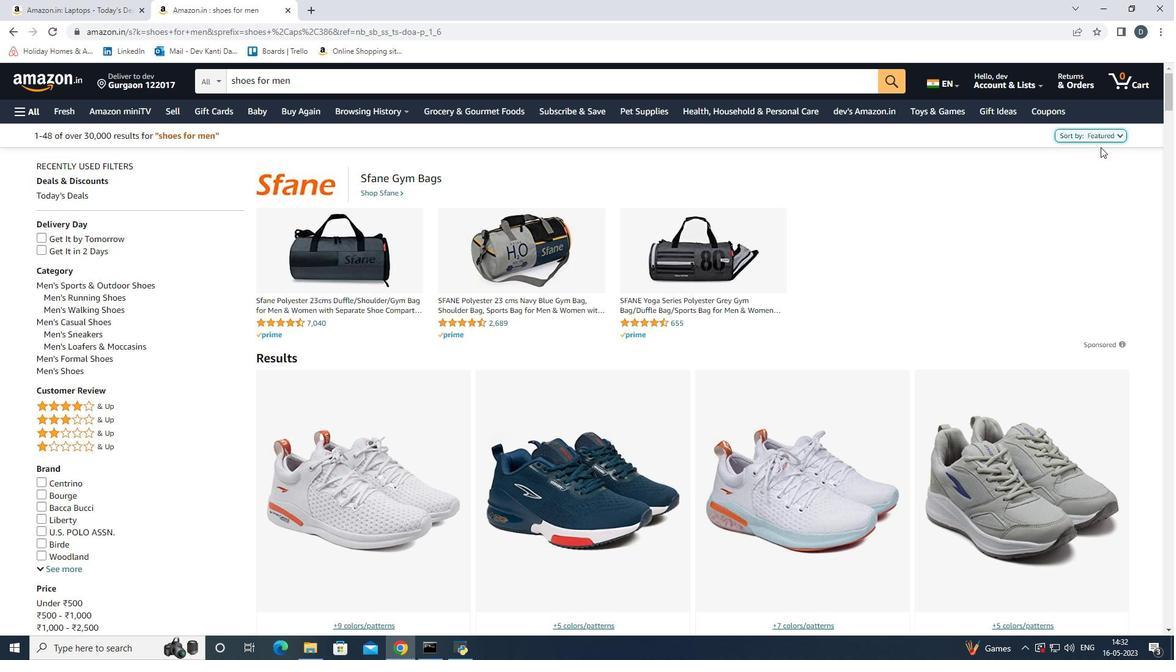 
Action: Mouse pressed left at (1111, 139)
Screenshot: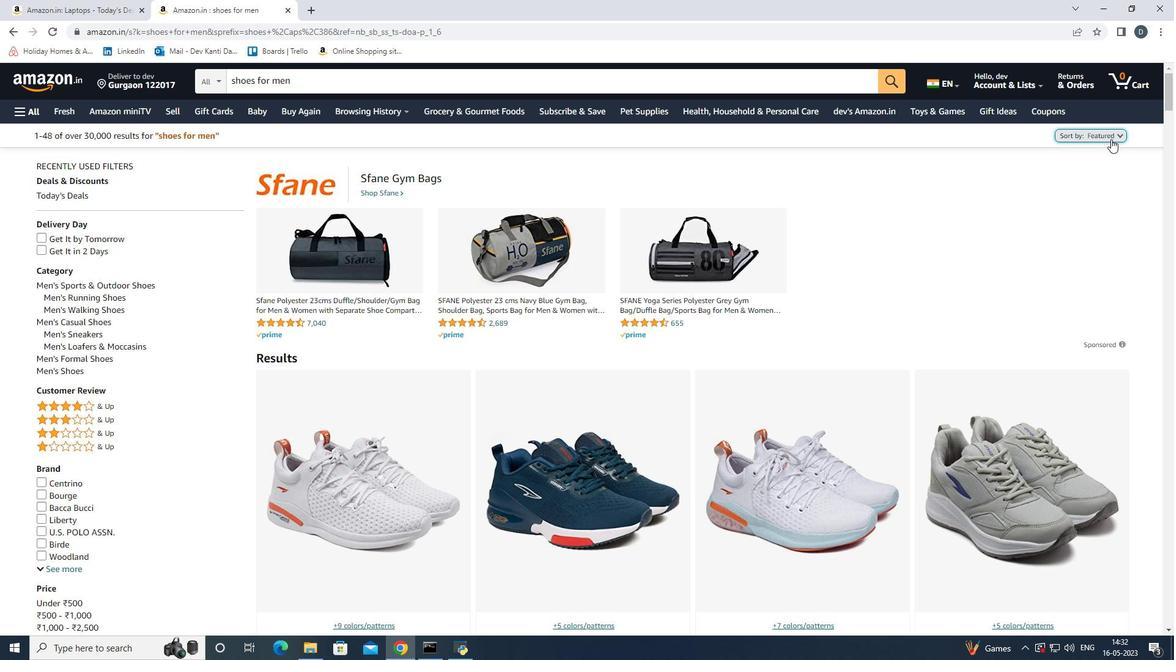 
Action: Mouse moved to (1102, 186)
Screenshot: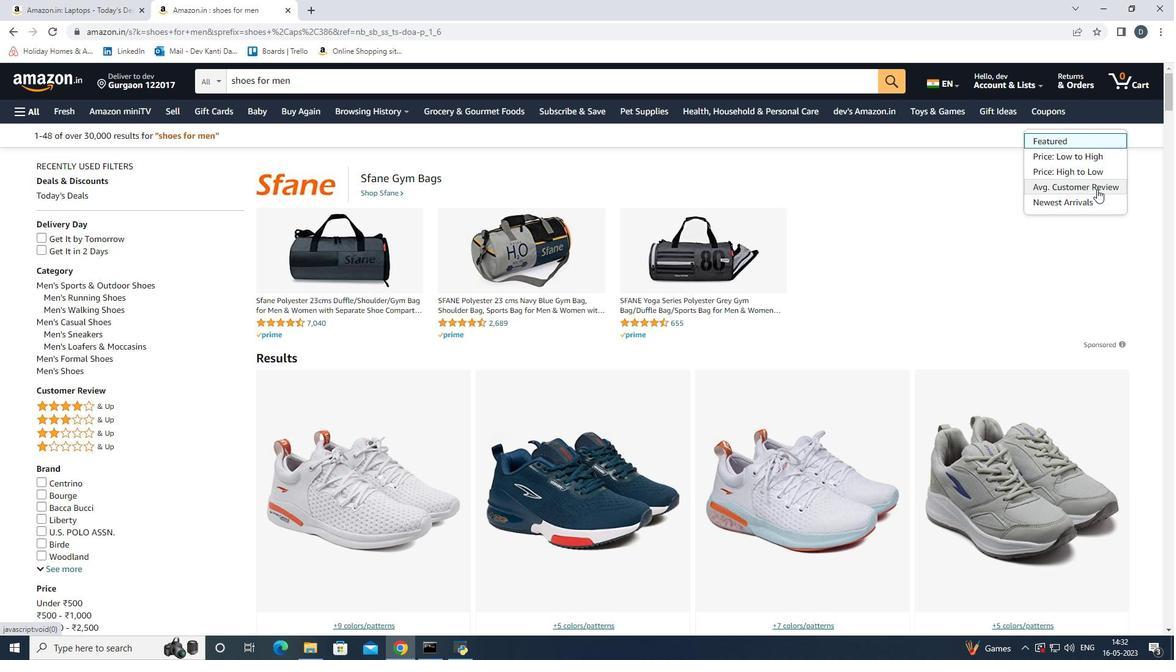 
Action: Mouse pressed left at (1102, 186)
Screenshot: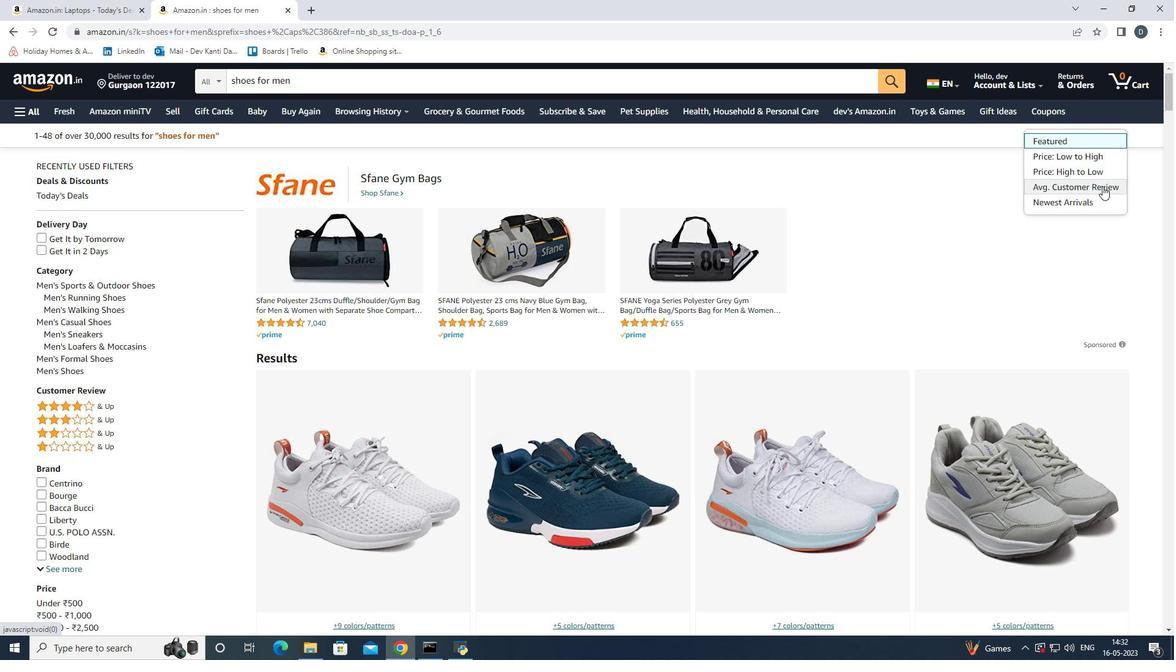 
Action: Mouse moved to (1106, 188)
Screenshot: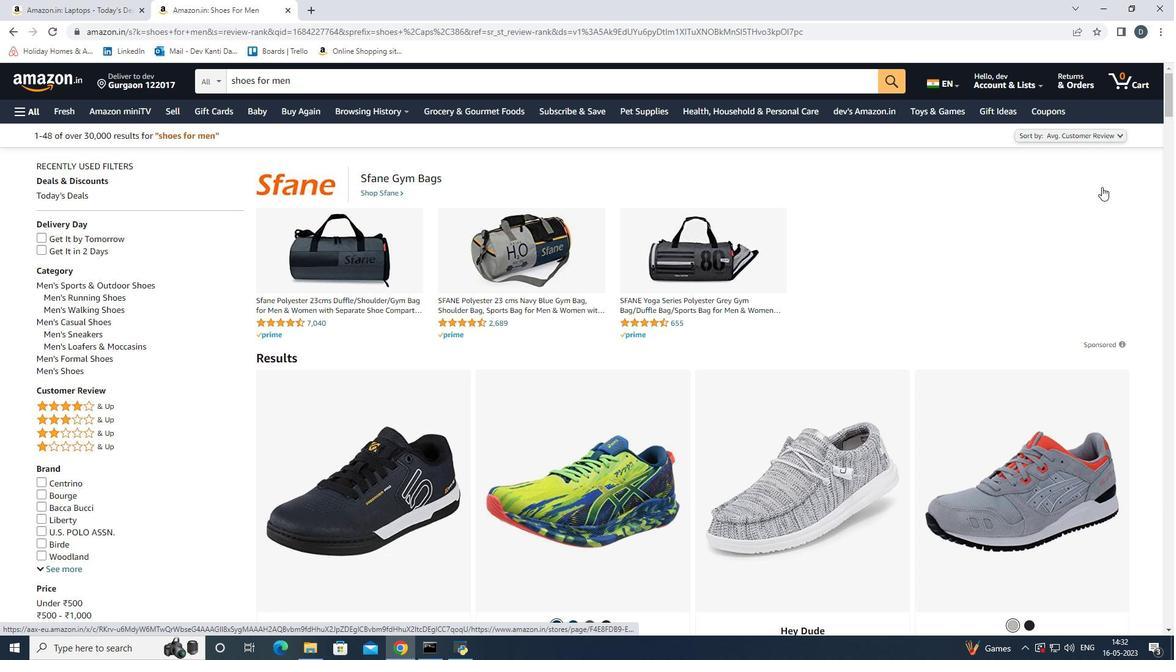 
Action: Mouse scrolled (1106, 187) with delta (0, 0)
Screenshot: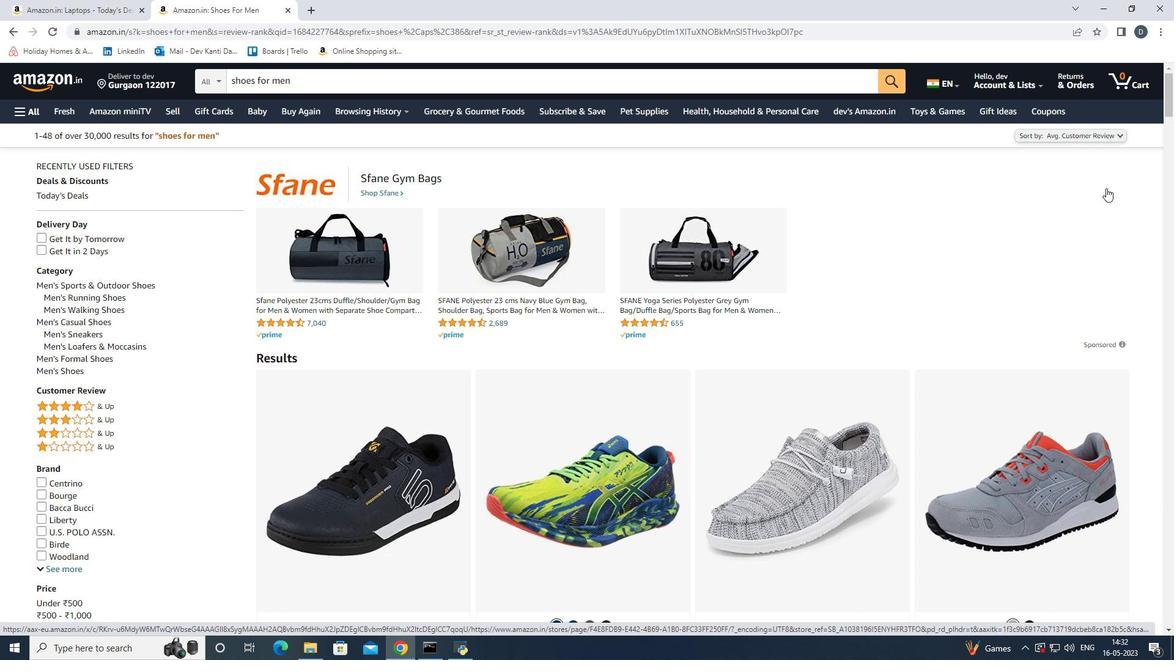
Action: Mouse scrolled (1106, 187) with delta (0, 0)
Screenshot: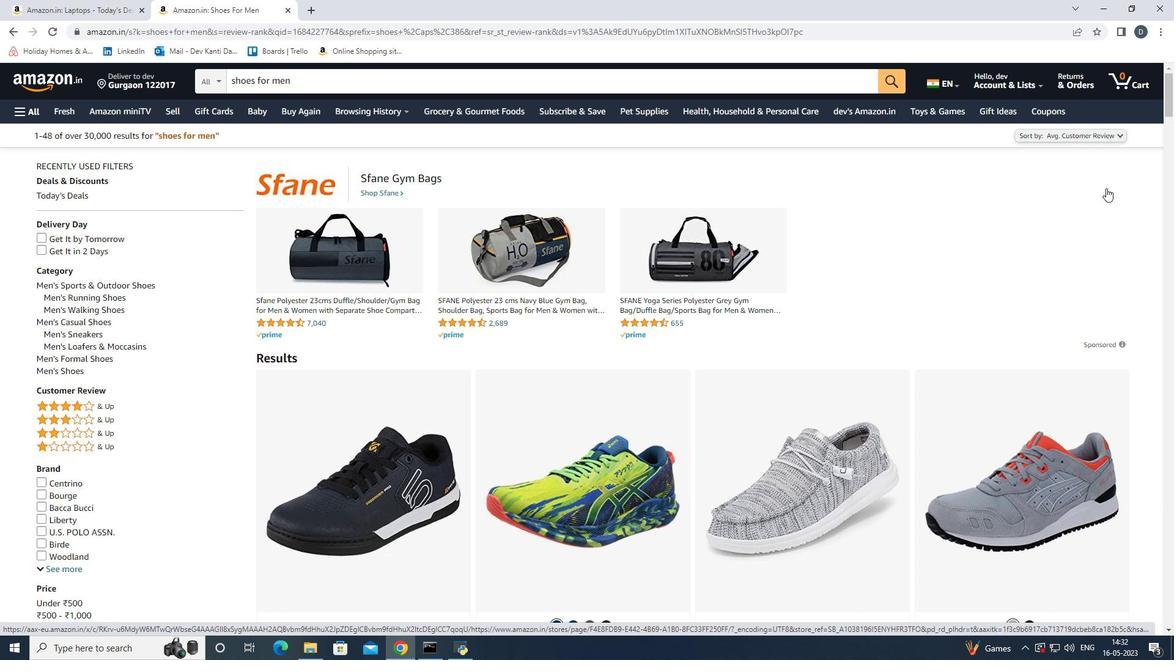 
Action: Mouse scrolled (1106, 187) with delta (0, 0)
Screenshot: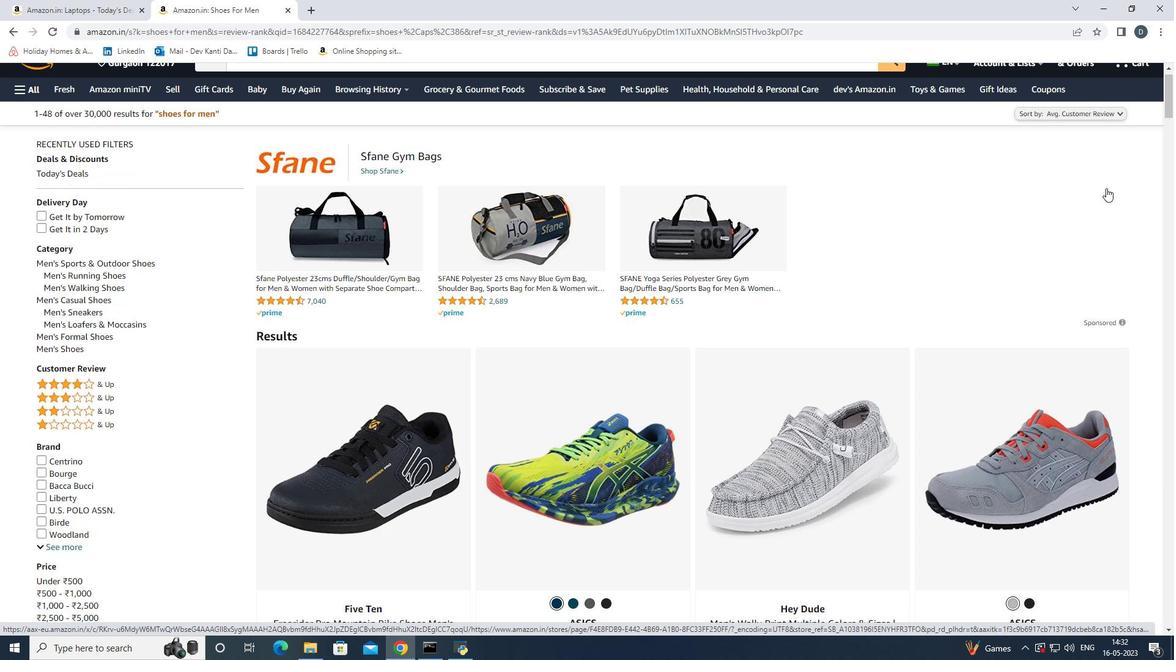 
Action: Mouse scrolled (1106, 187) with delta (0, 0)
Screenshot: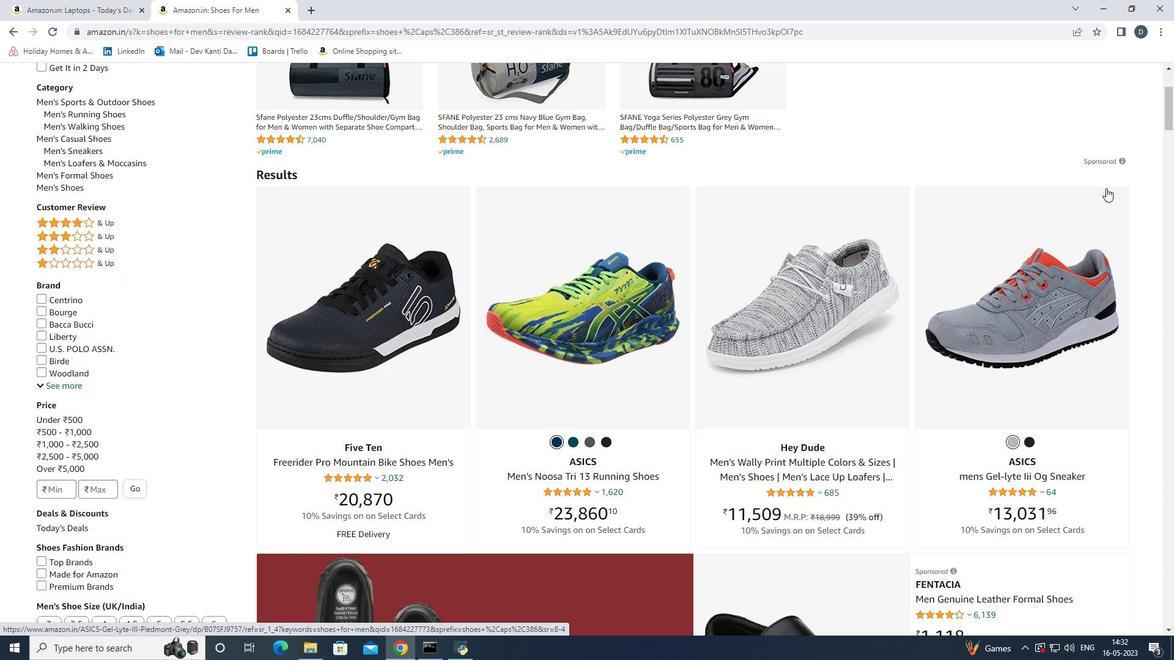 
Action: Mouse scrolled (1106, 187) with delta (0, 0)
Screenshot: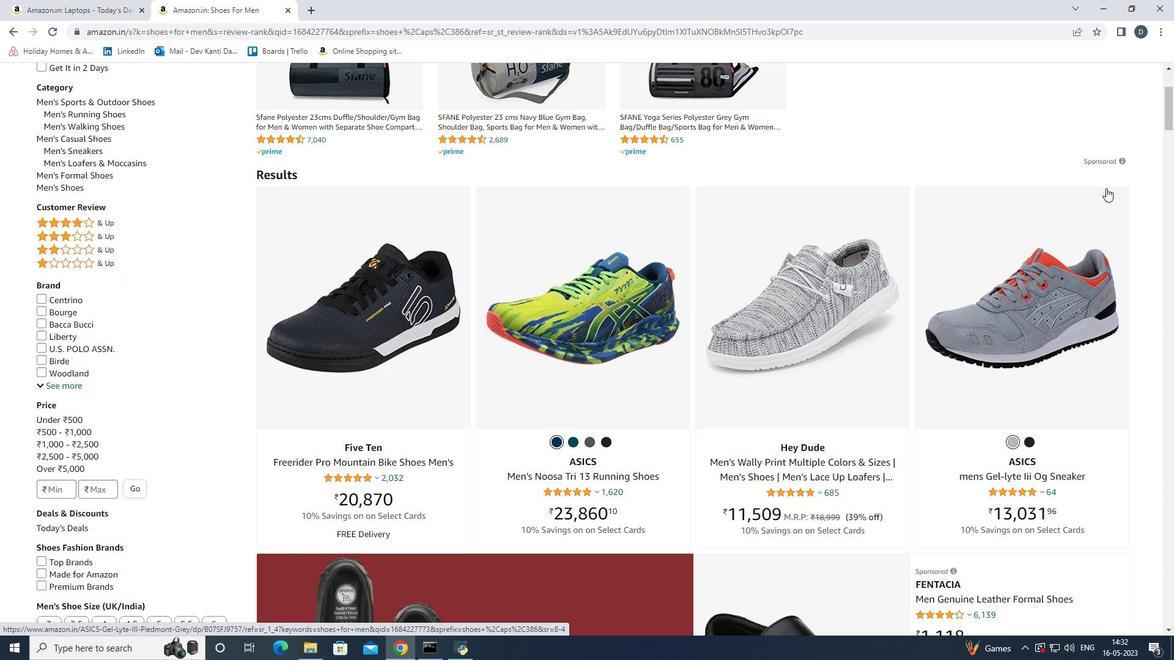 
Action: Mouse scrolled (1106, 187) with delta (0, 0)
Screenshot: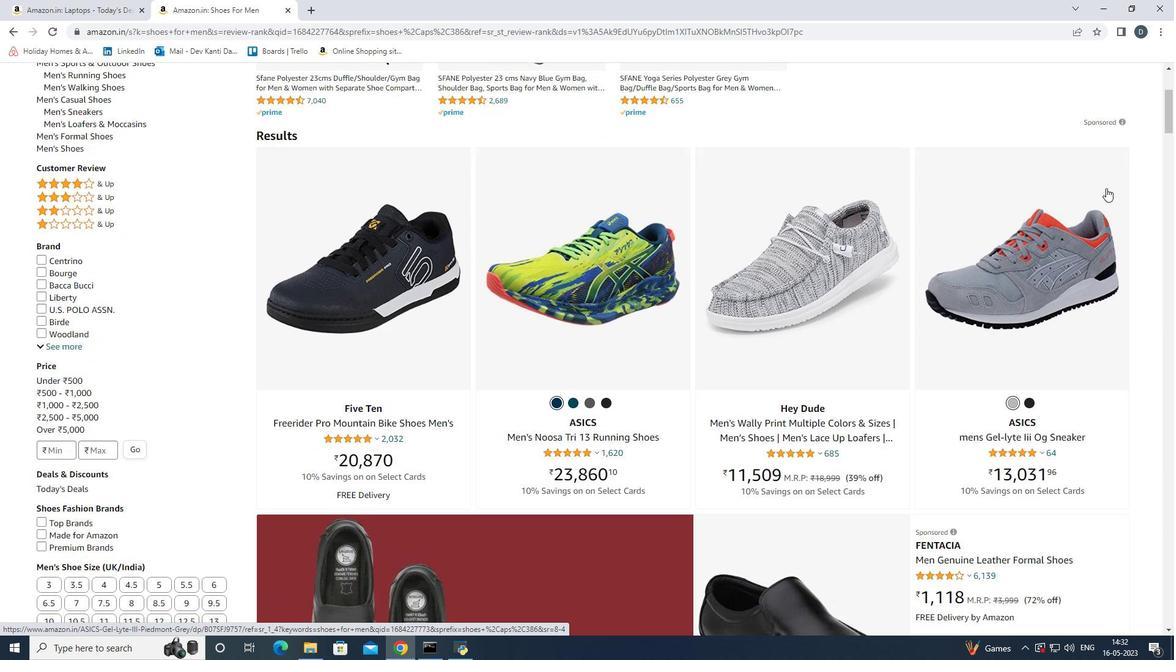 
Action: Mouse scrolled (1106, 187) with delta (0, 0)
Screenshot: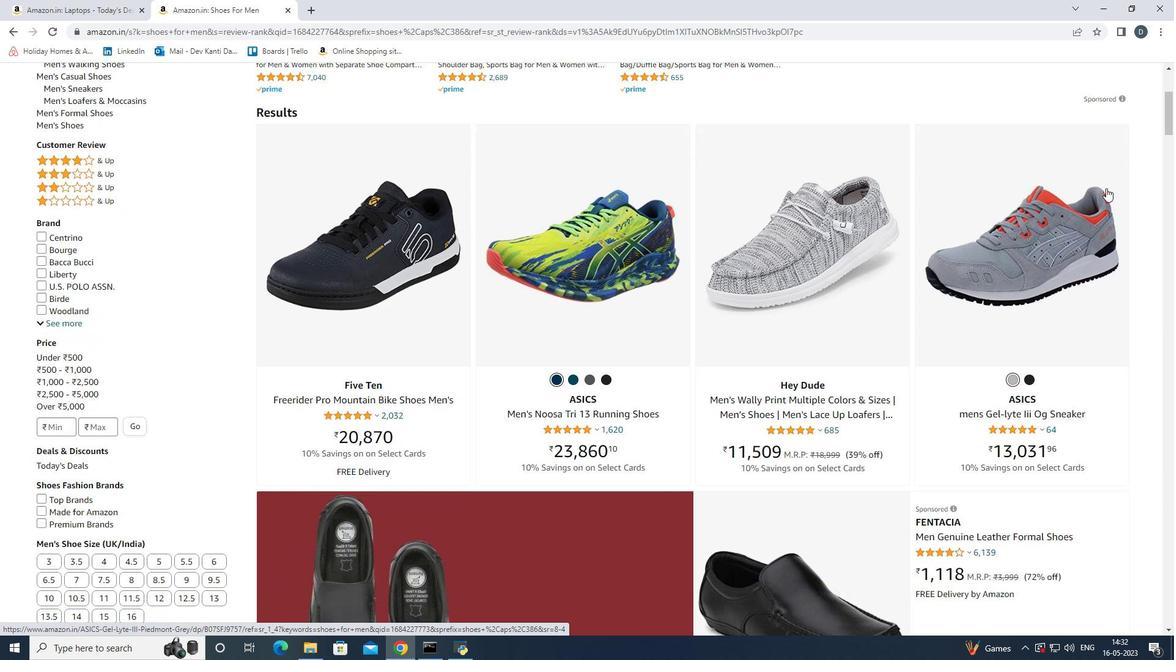
Action: Mouse scrolled (1106, 188) with delta (0, 0)
Screenshot: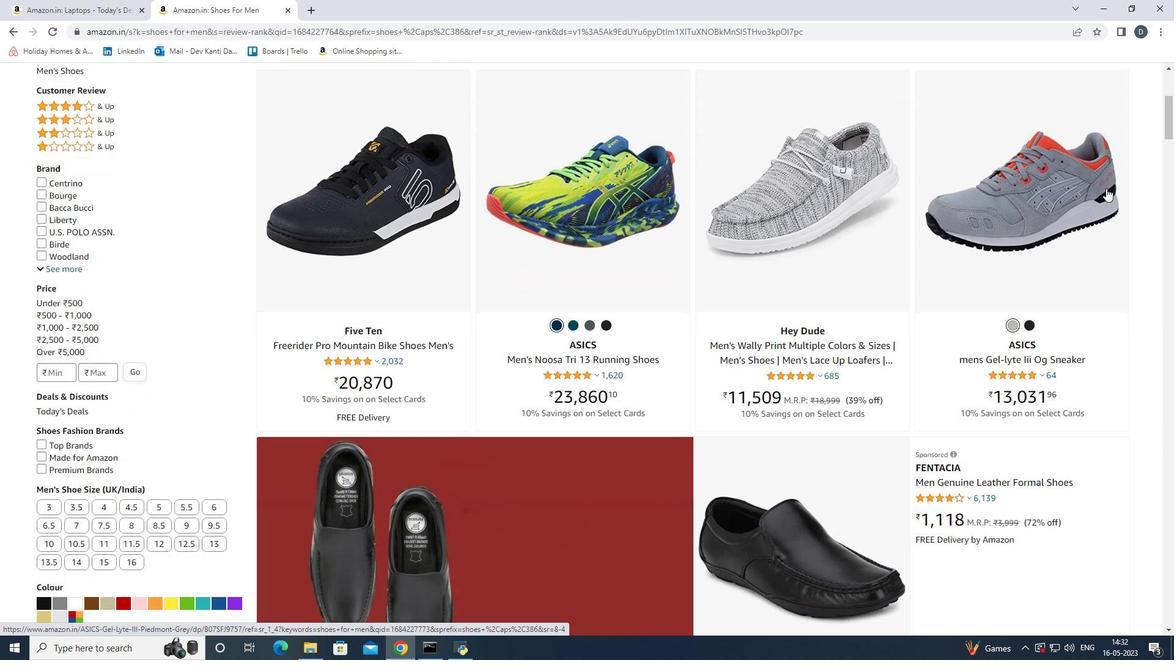 
Action: Mouse scrolled (1106, 188) with delta (0, 0)
Screenshot: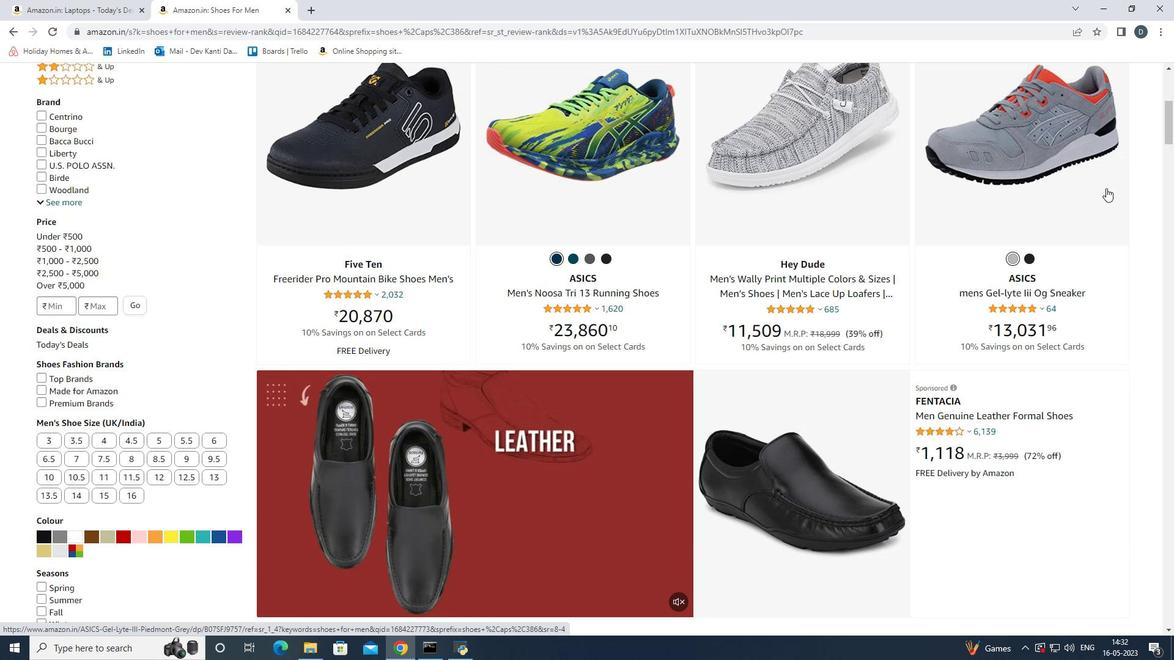 
Action: Mouse moved to (1107, 188)
Screenshot: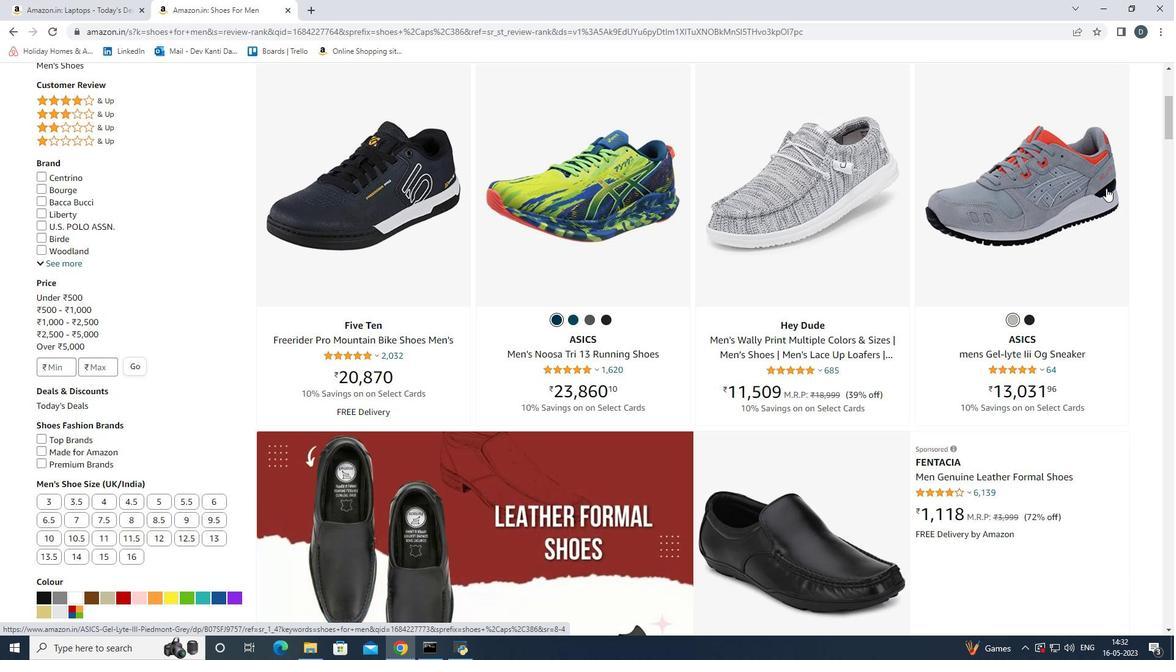 
Action: Mouse scrolled (1107, 187) with delta (0, 0)
Screenshot: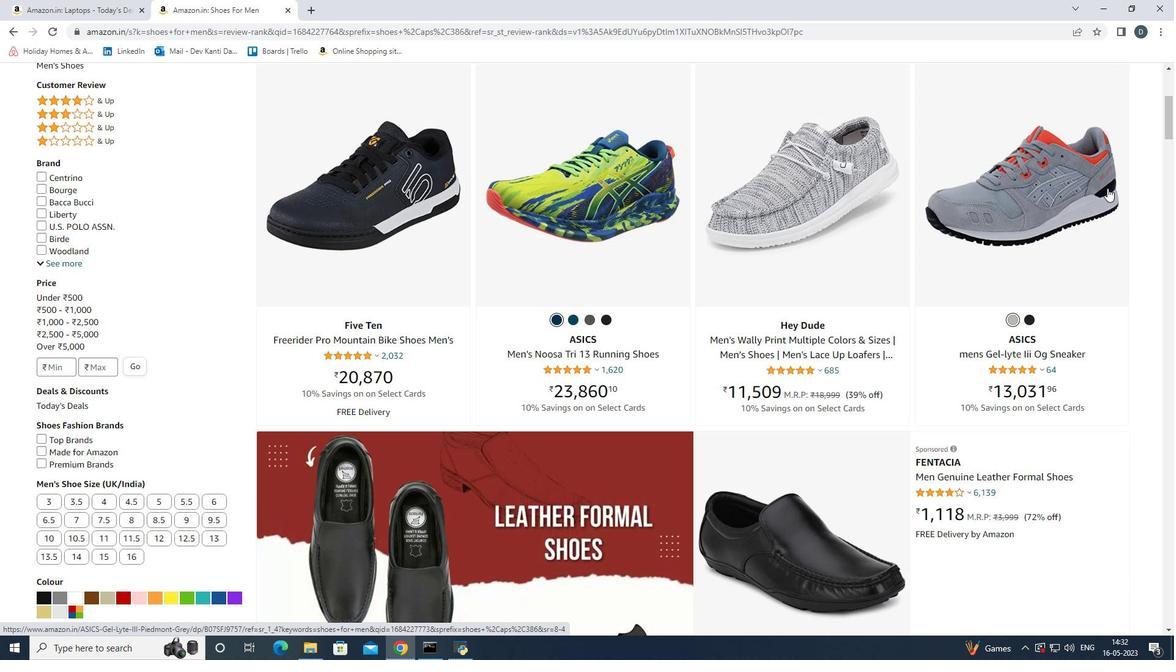 
Action: Mouse scrolled (1107, 187) with delta (0, 0)
Screenshot: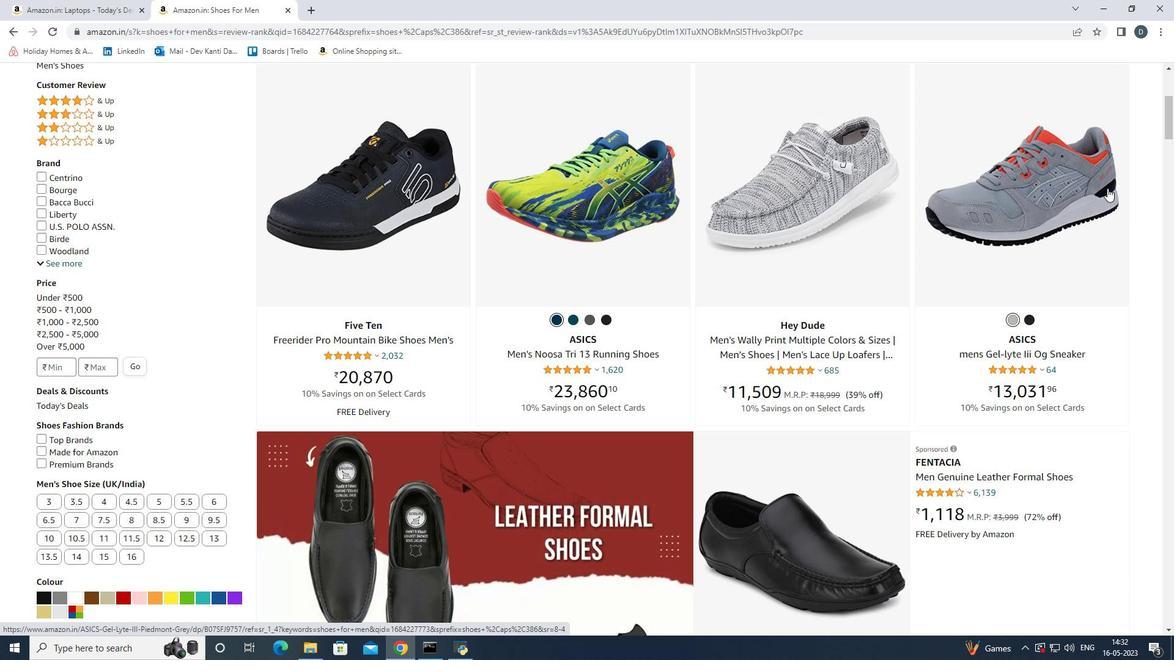 
Action: Mouse scrolled (1107, 187) with delta (0, 0)
Screenshot: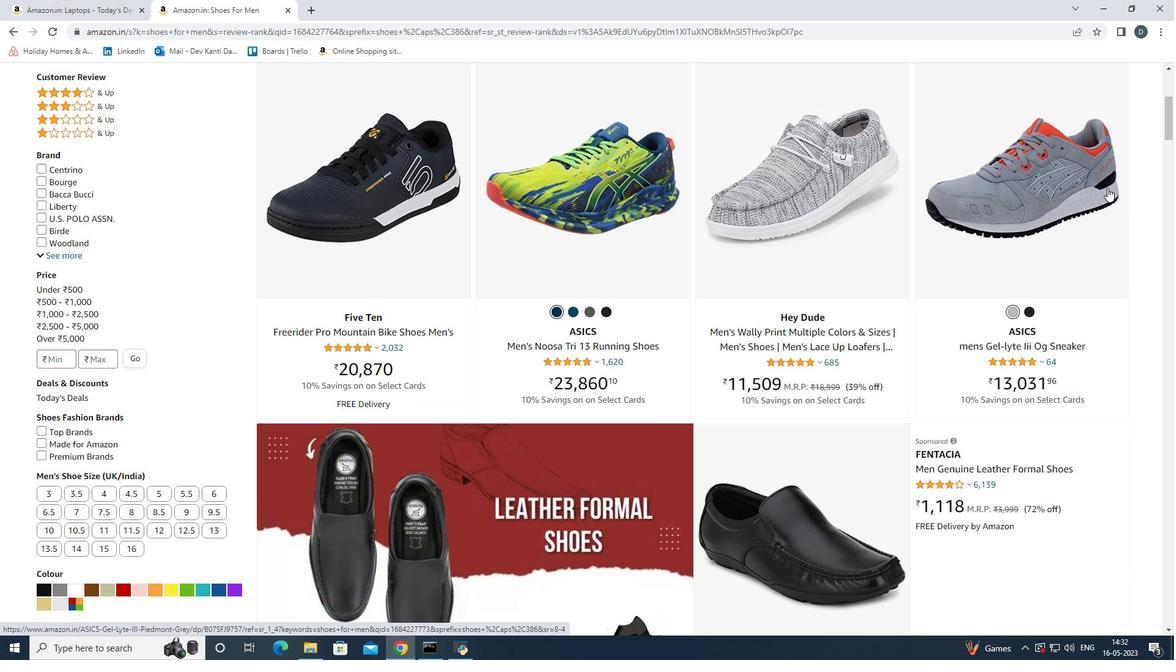
Action: Mouse scrolled (1107, 187) with delta (0, 0)
Screenshot: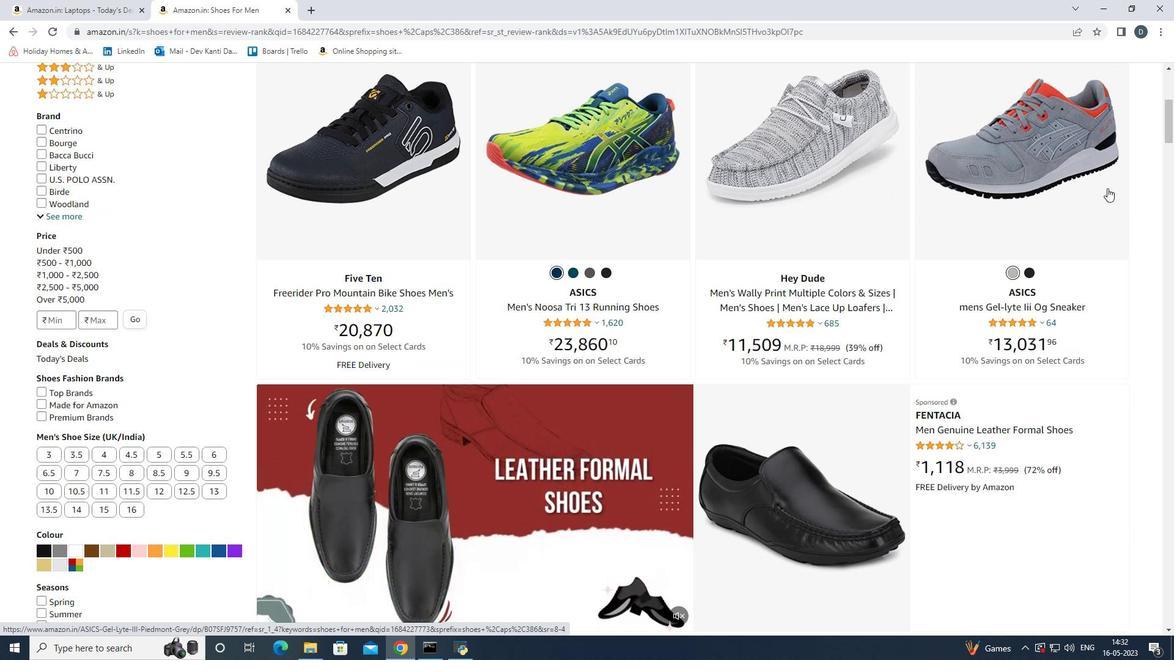 
Action: Mouse scrolled (1107, 187) with delta (0, 0)
Screenshot: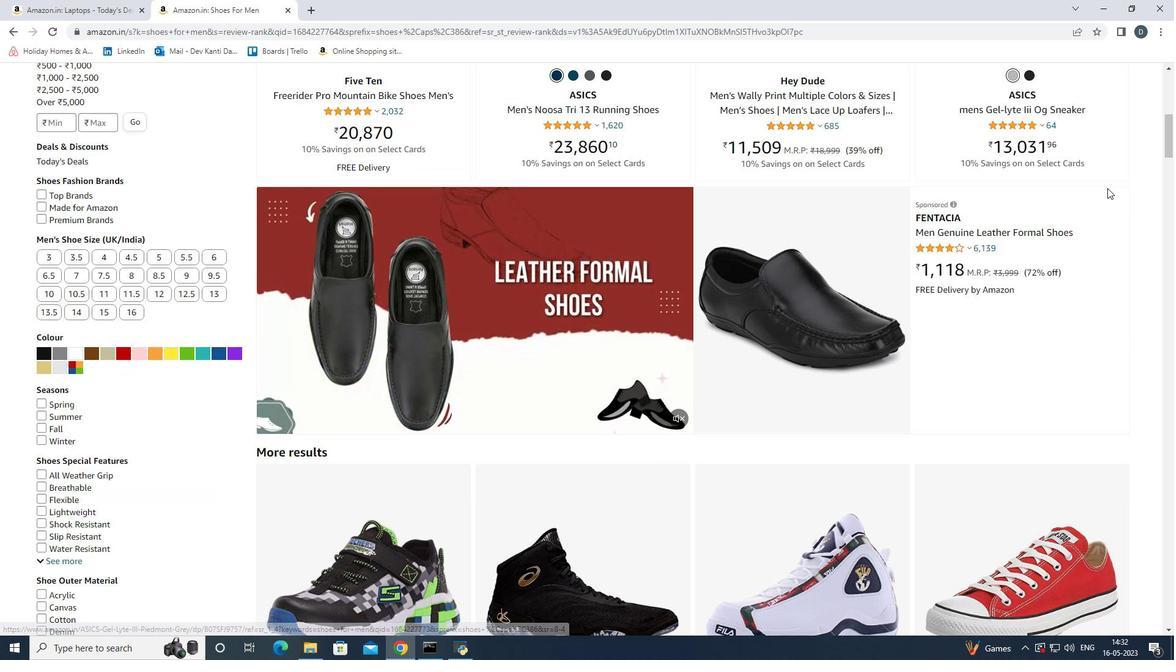 
Action: Mouse scrolled (1107, 187) with delta (0, 0)
Screenshot: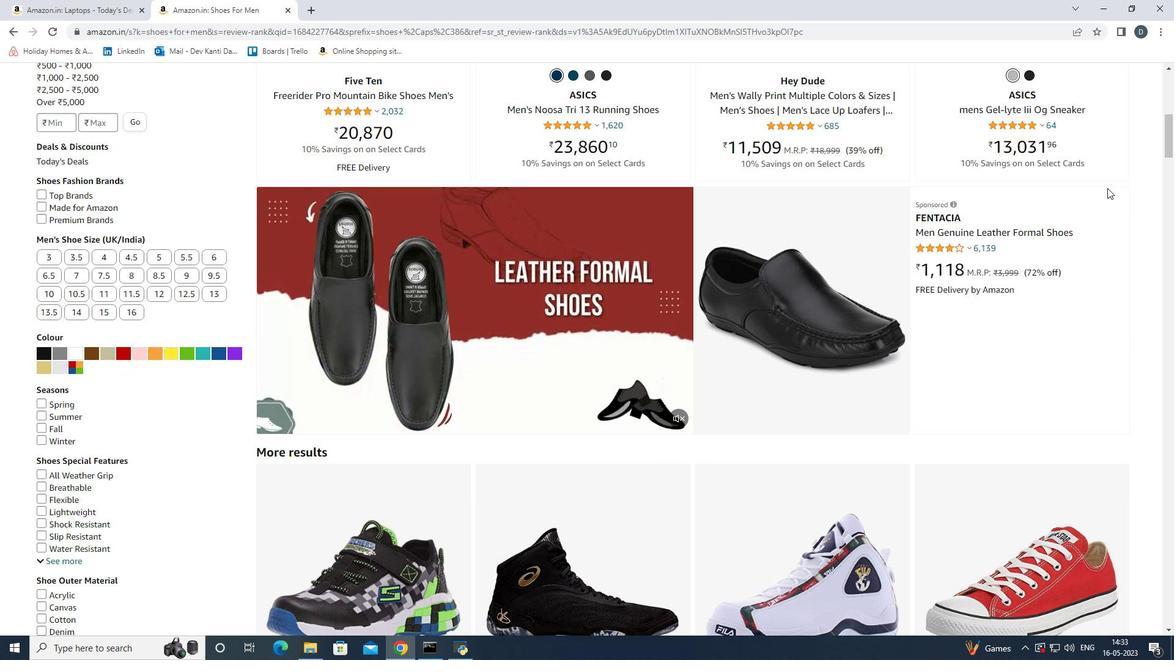 
Action: Mouse scrolled (1107, 187) with delta (0, 0)
Screenshot: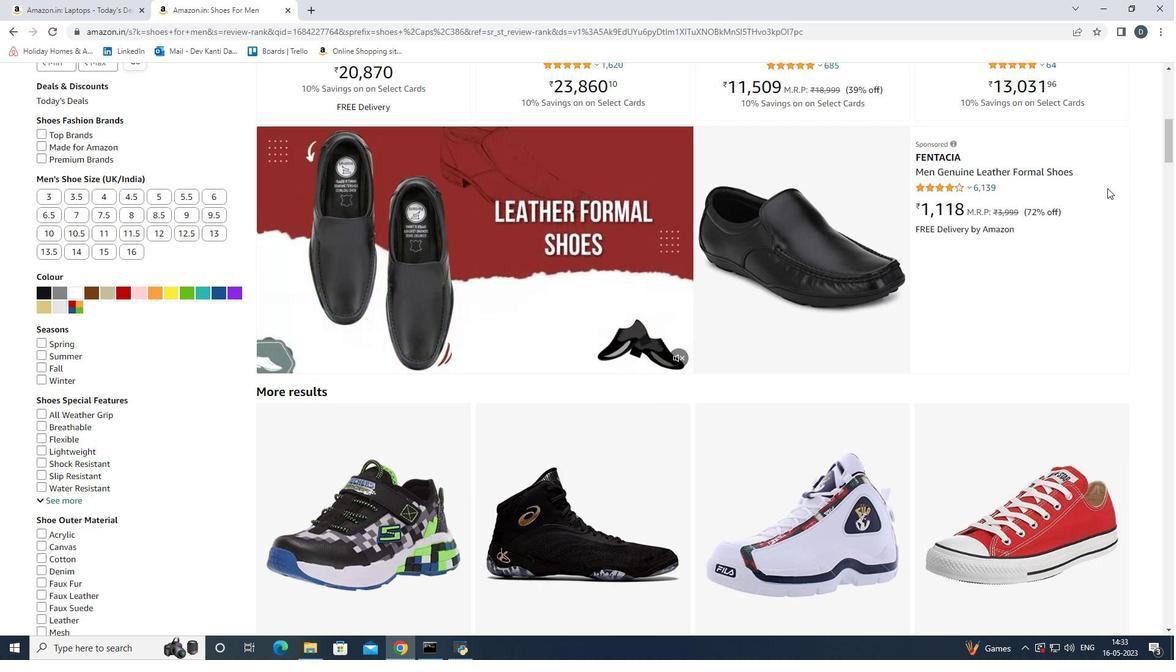 
Action: Mouse scrolled (1107, 187) with delta (0, 0)
Screenshot: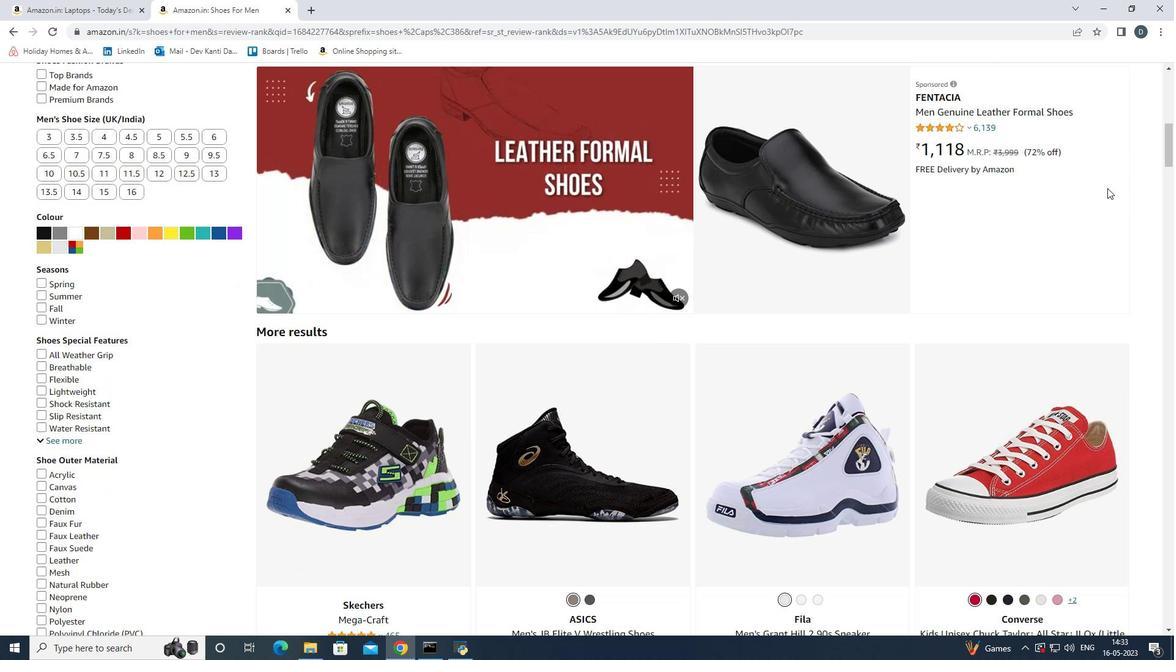 
Action: Mouse moved to (1108, 188)
Screenshot: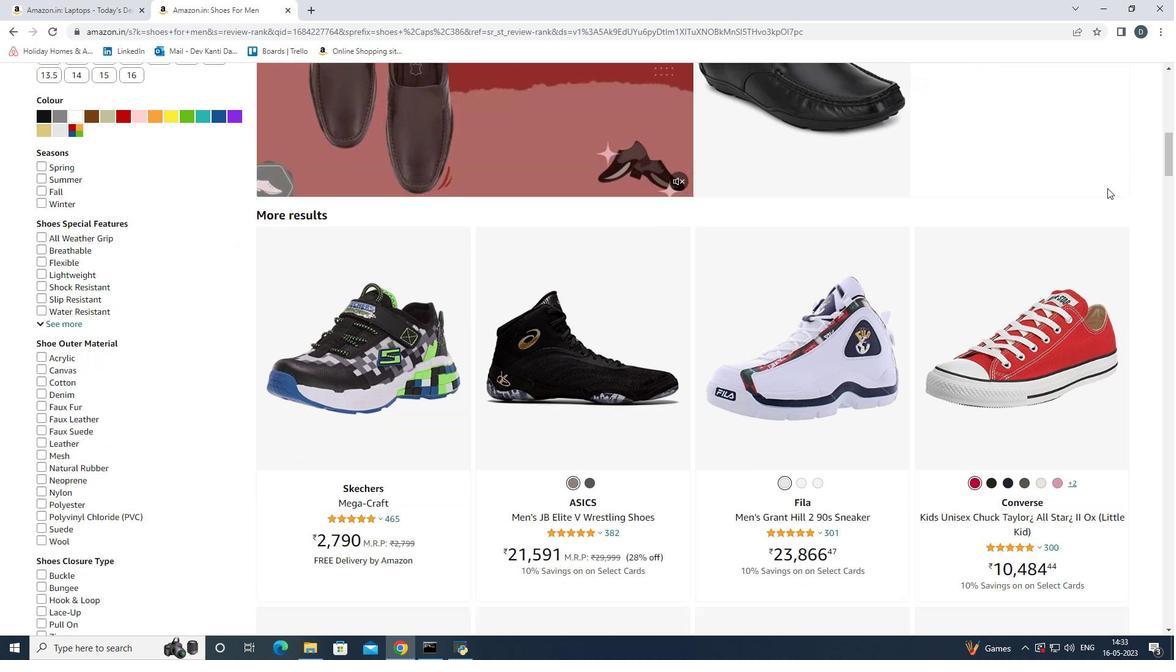 
Action: Mouse scrolled (1108, 187) with delta (0, 0)
Screenshot: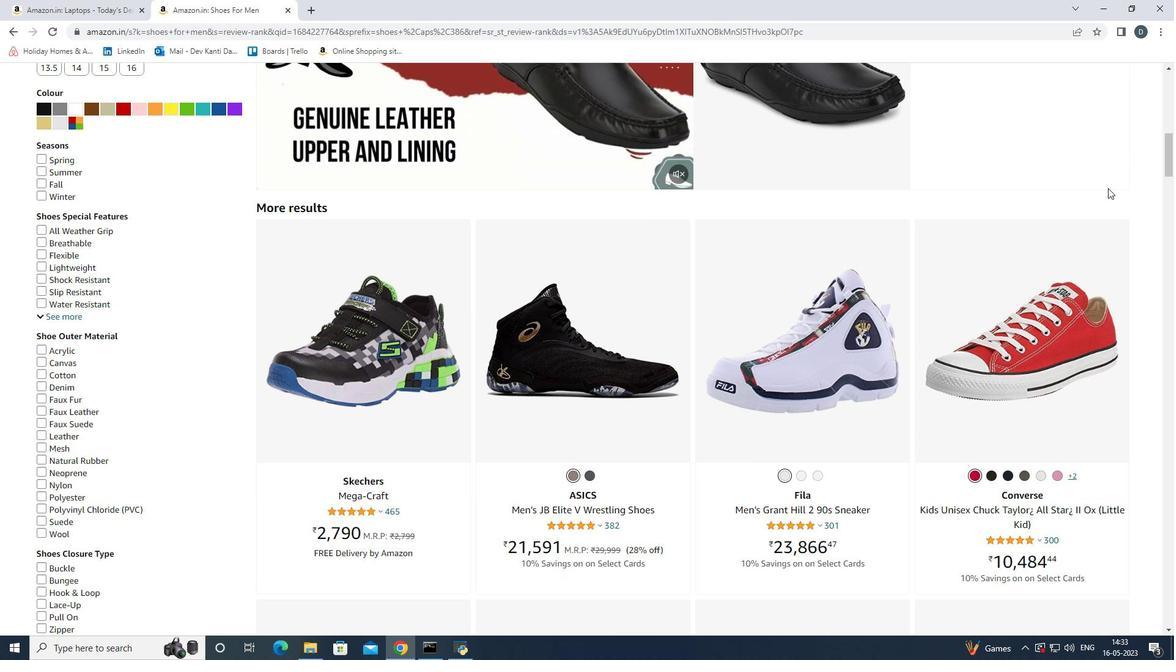 
Action: Mouse scrolled (1108, 187) with delta (0, 0)
Screenshot: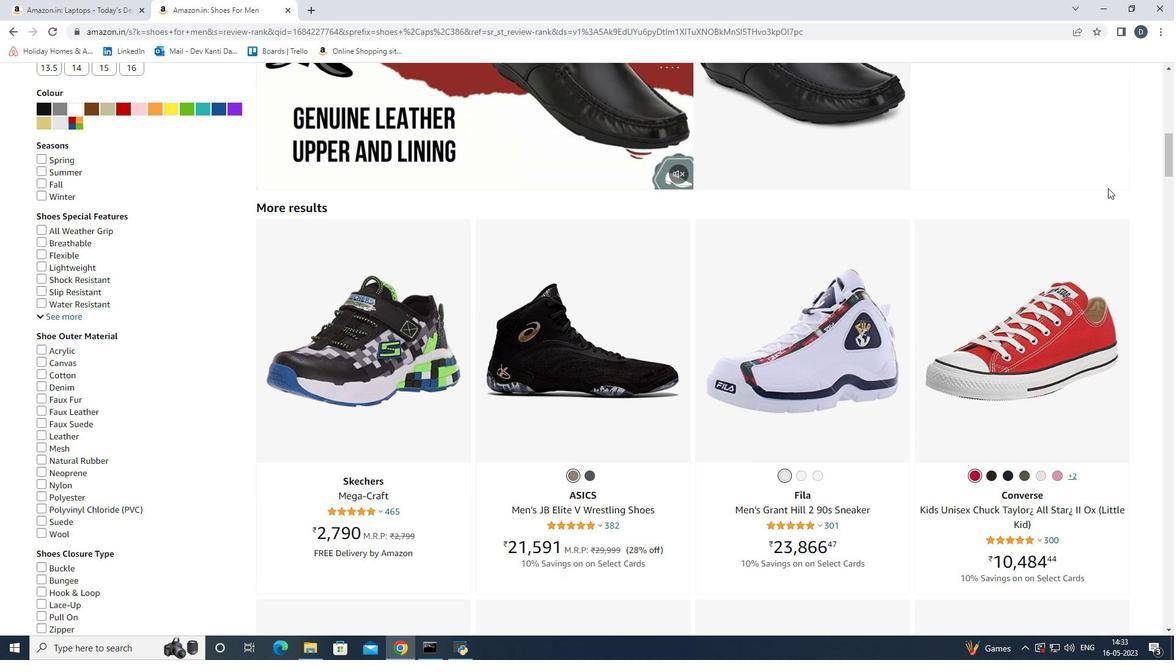 
Action: Mouse scrolled (1108, 187) with delta (0, 0)
Screenshot: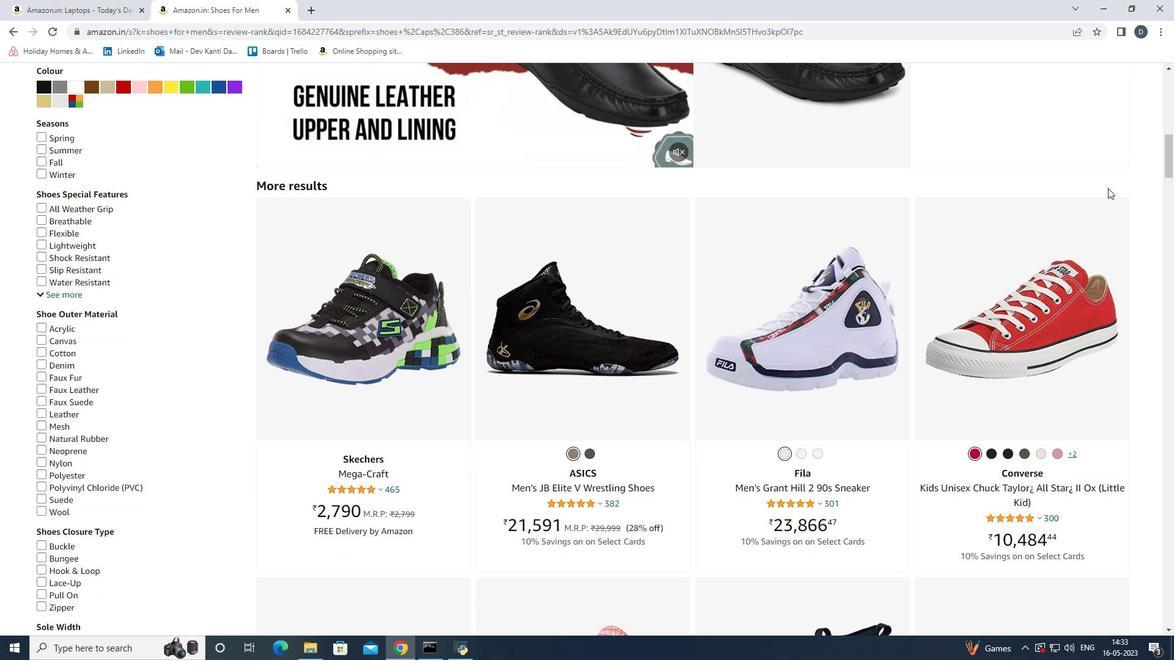 
Action: Mouse scrolled (1108, 187) with delta (0, 0)
Screenshot: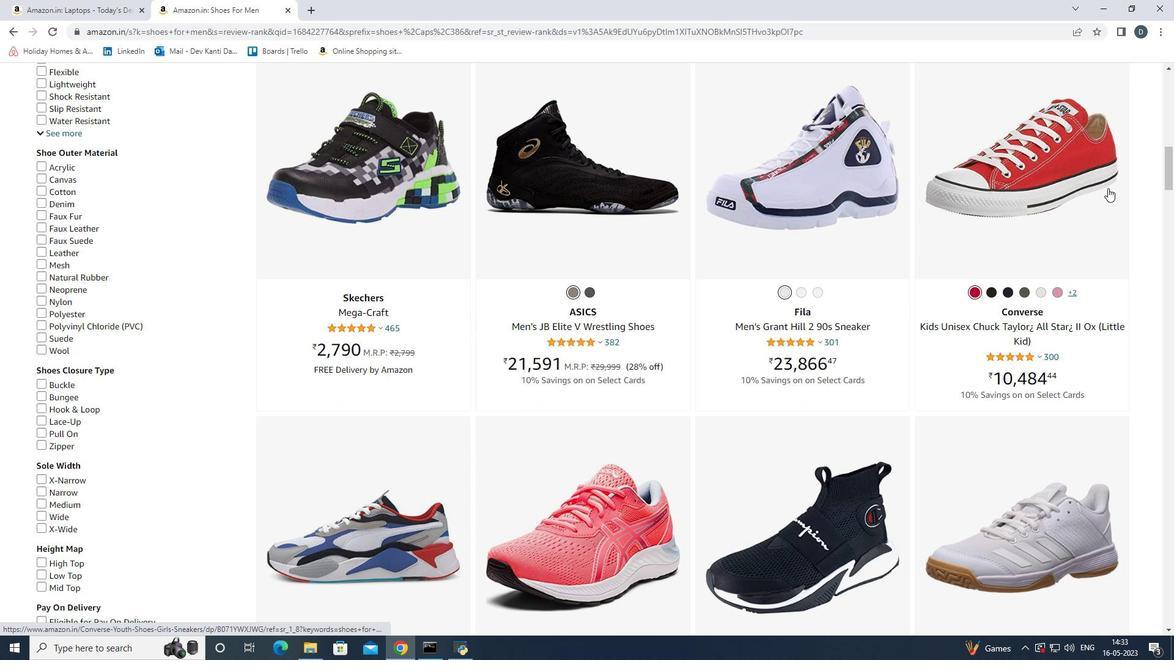 
Action: Mouse scrolled (1108, 187) with delta (0, 0)
Screenshot: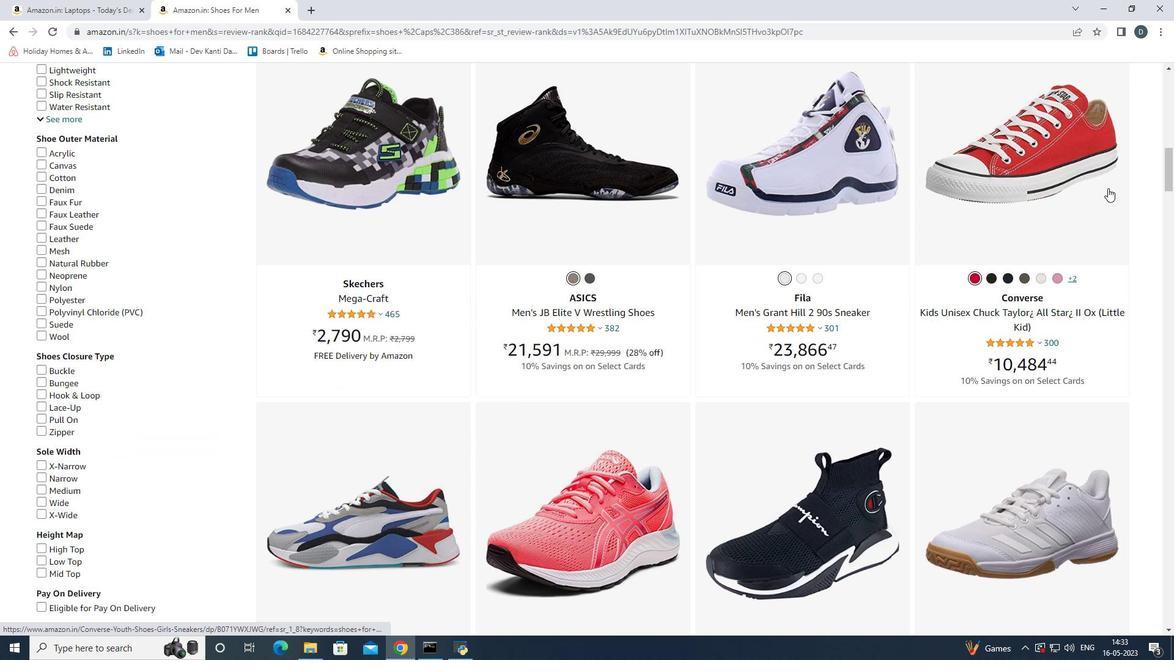 
Action: Mouse scrolled (1108, 187) with delta (0, 0)
Screenshot: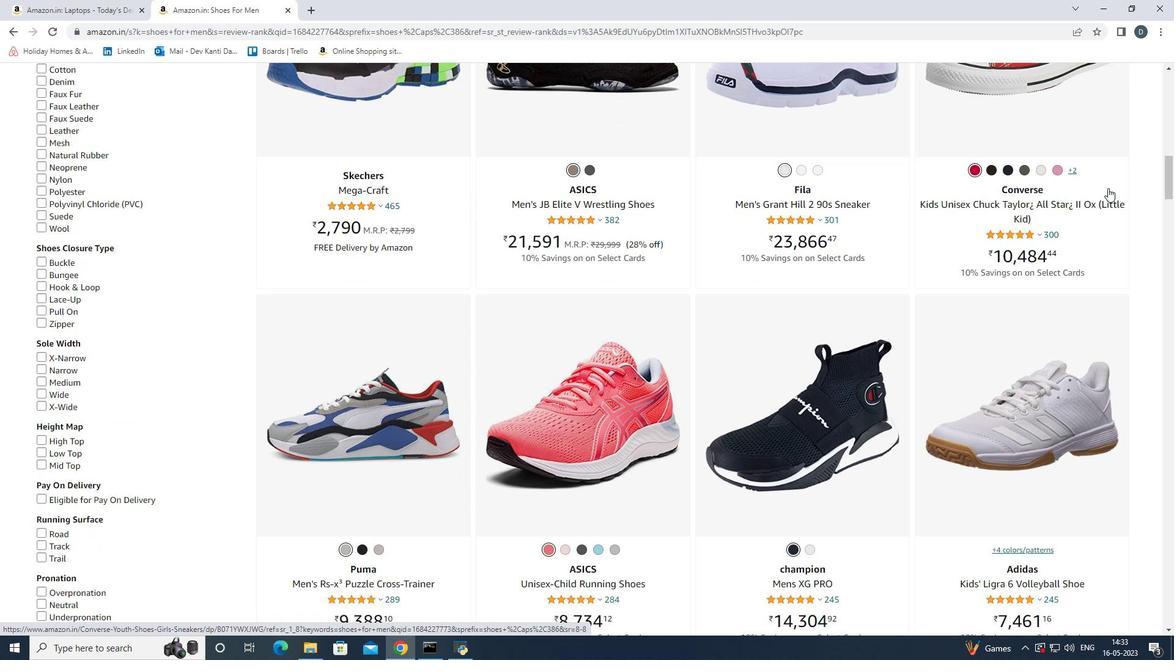 
Action: Mouse scrolled (1108, 187) with delta (0, 0)
Screenshot: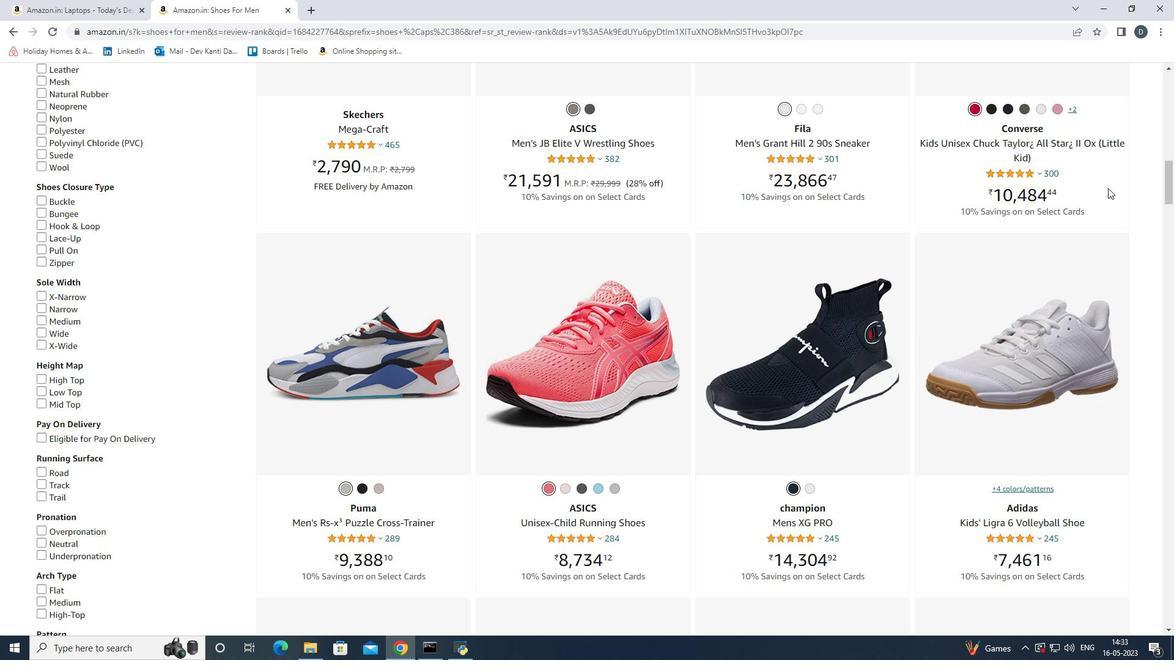 
Action: Mouse scrolled (1108, 187) with delta (0, 0)
Screenshot: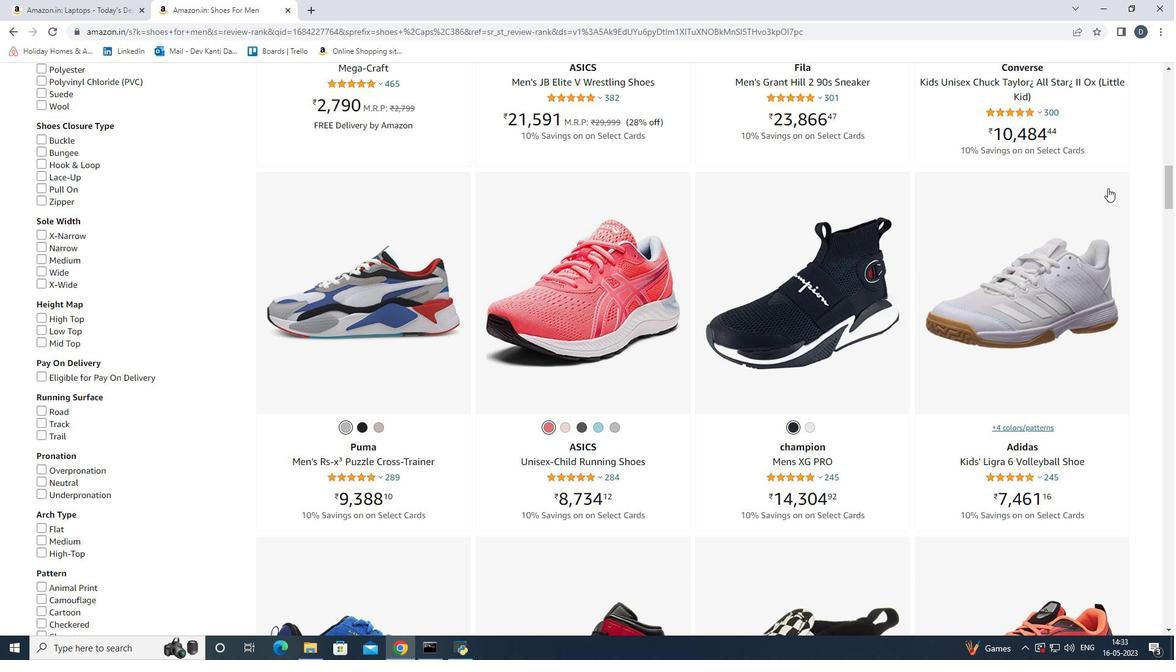 
Action: Mouse scrolled (1108, 187) with delta (0, 0)
Screenshot: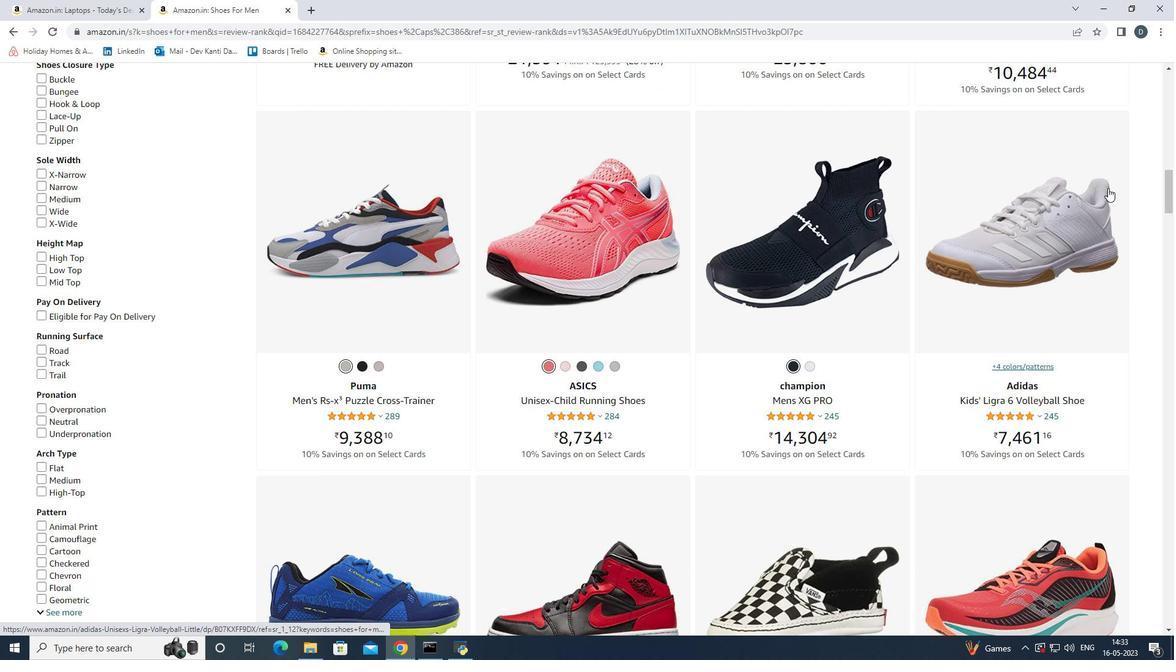 
Action: Mouse scrolled (1108, 187) with delta (0, 0)
Screenshot: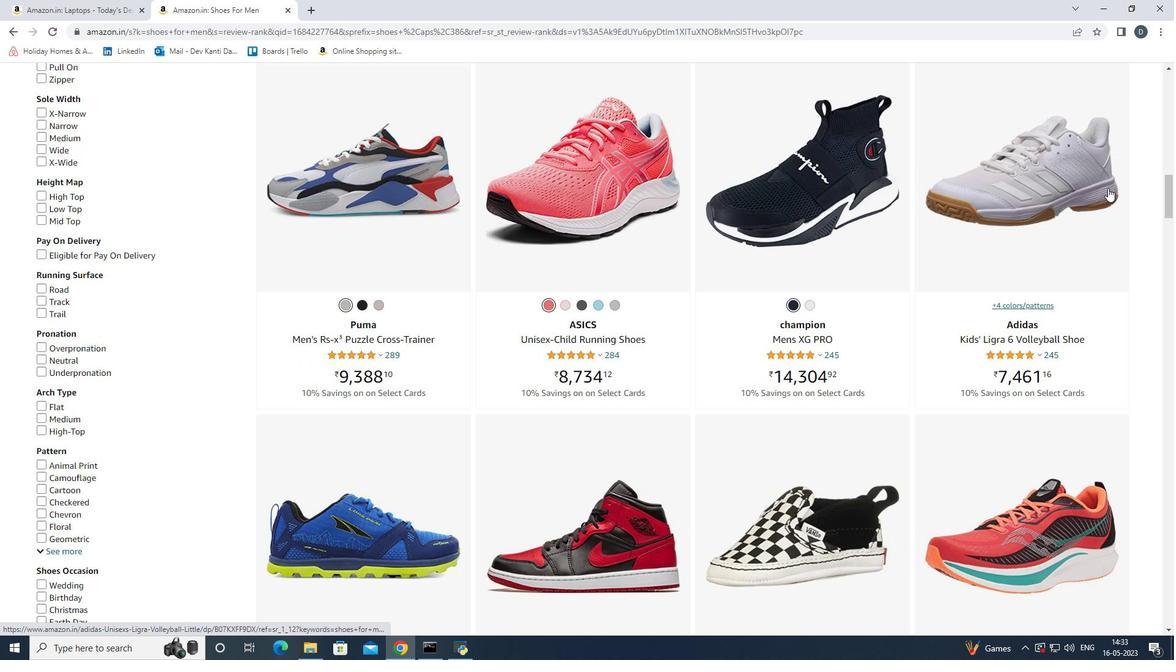 
Action: Mouse scrolled (1108, 187) with delta (0, 0)
Screenshot: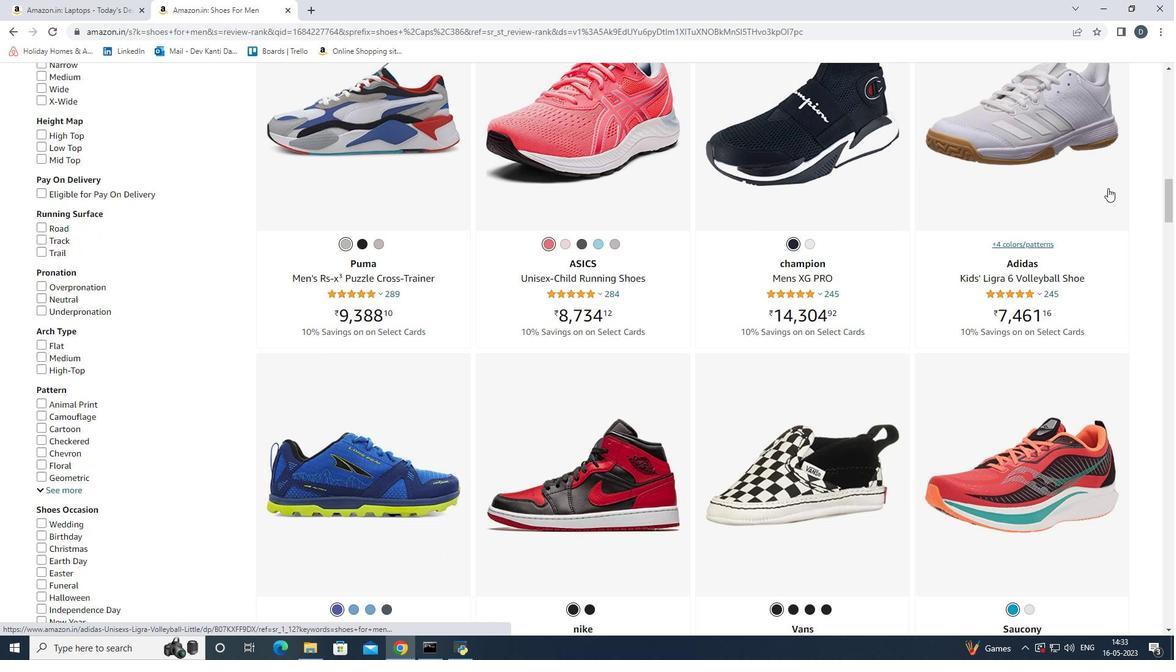 
Action: Mouse scrolled (1108, 187) with delta (0, 0)
Screenshot: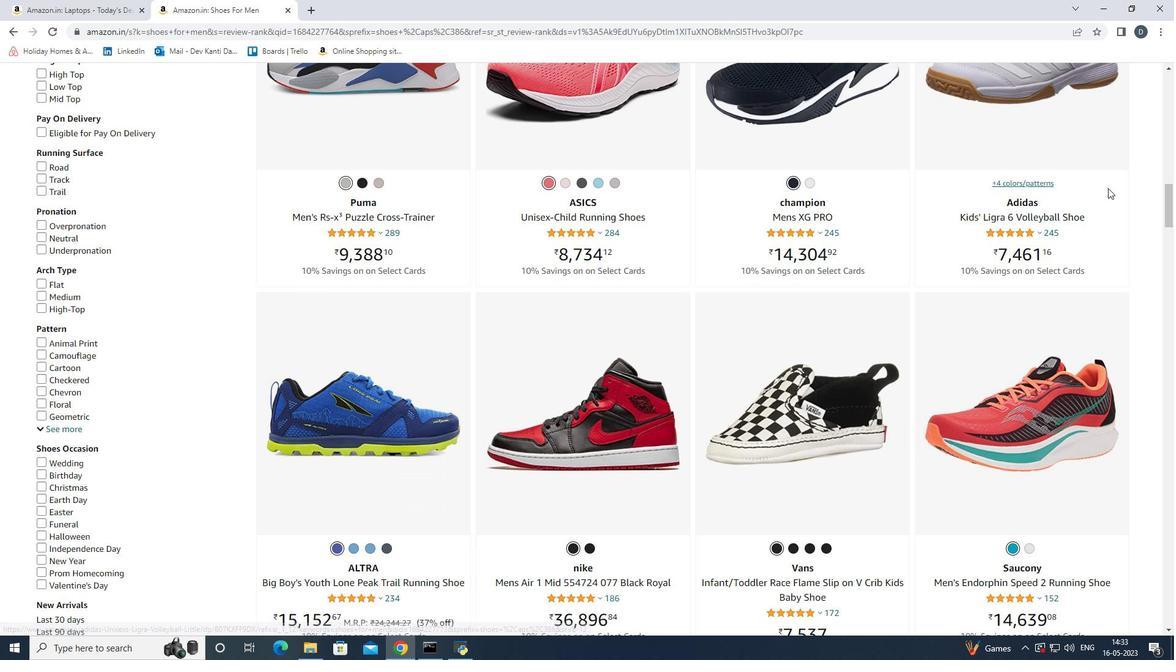 
Action: Mouse scrolled (1108, 187) with delta (0, 0)
Screenshot: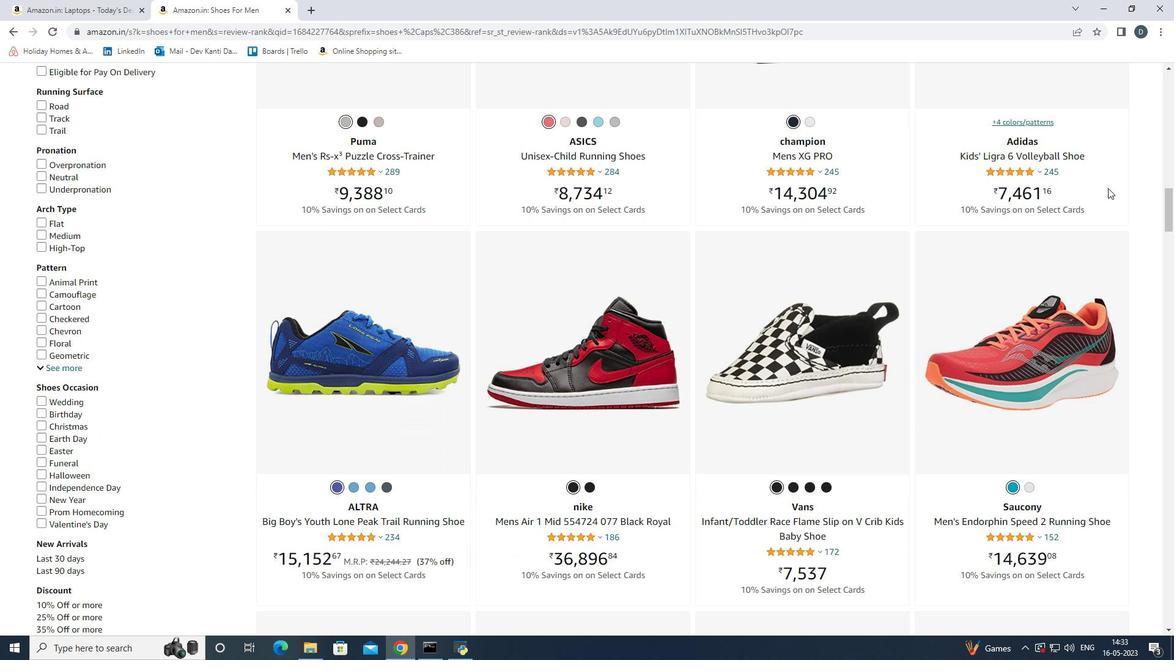
Action: Mouse scrolled (1108, 187) with delta (0, 0)
Screenshot: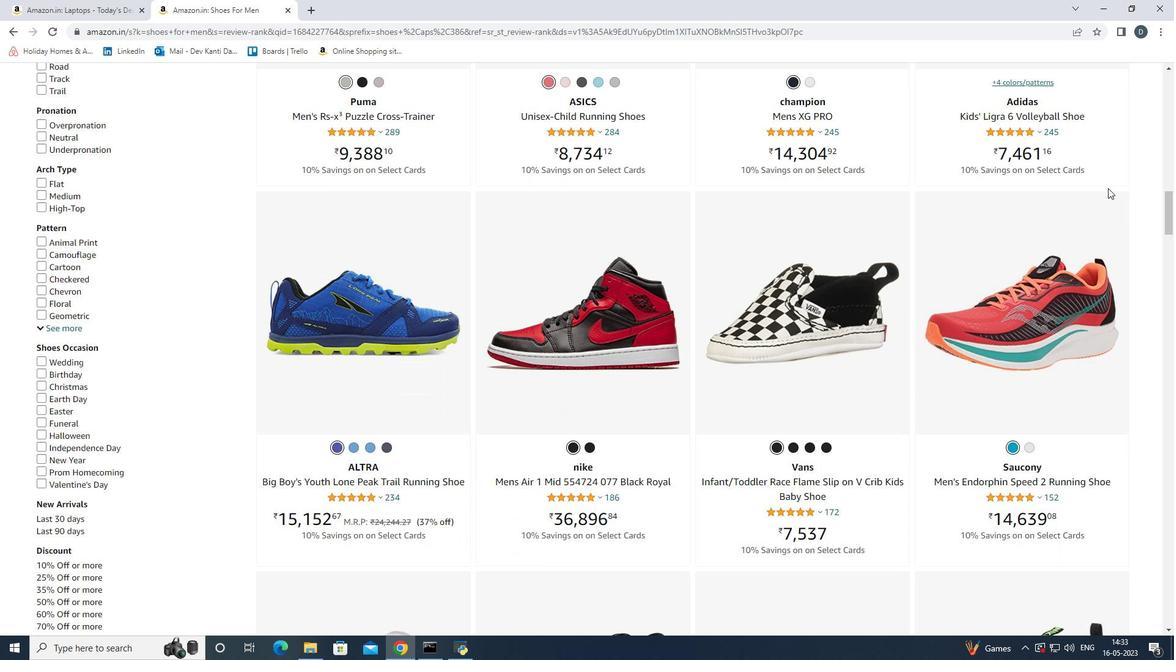 
Action: Mouse moved to (1108, 188)
Screenshot: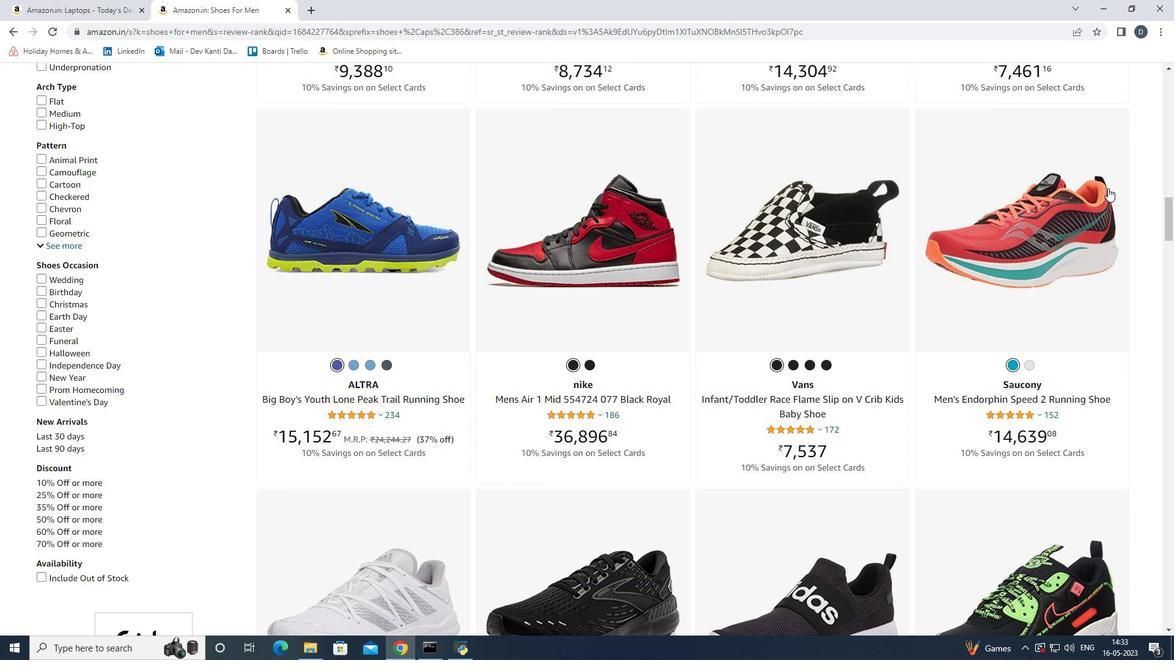 
Action: Mouse scrolled (1108, 187) with delta (0, 0)
Screenshot: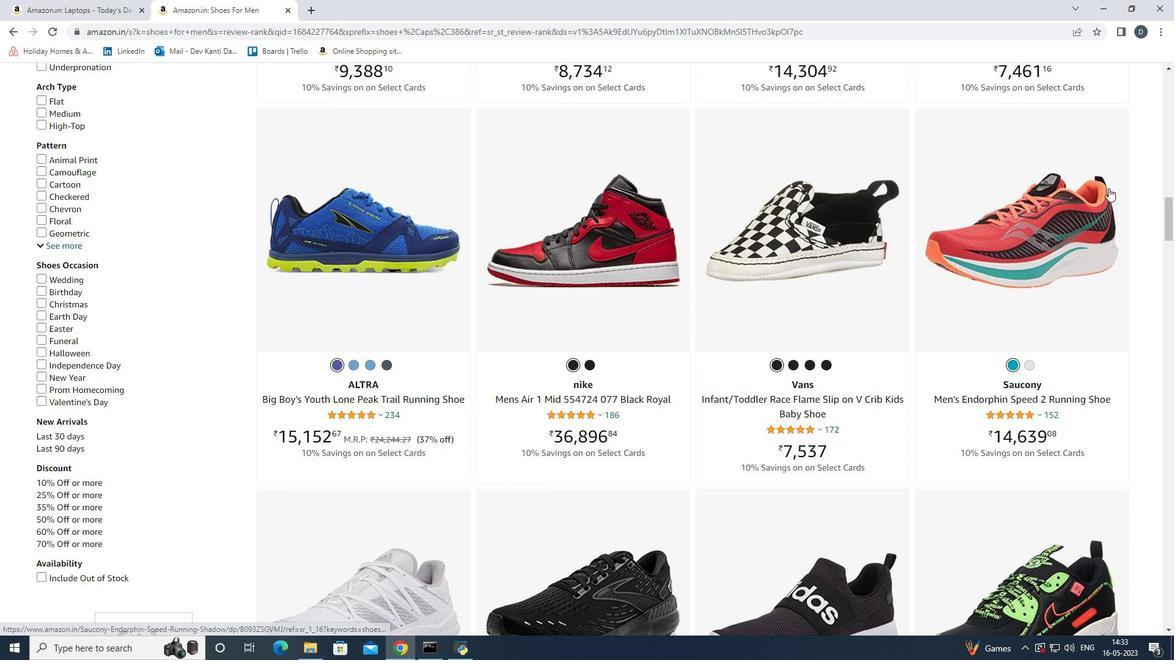 
Action: Mouse scrolled (1108, 187) with delta (0, 0)
Screenshot: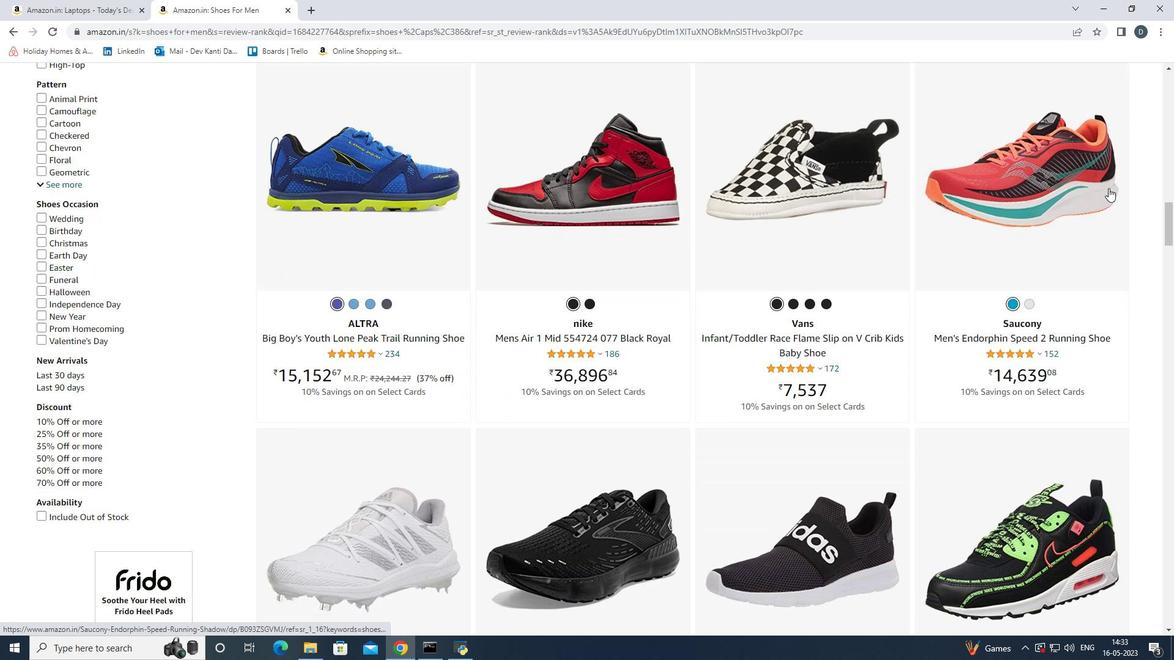 
Action: Mouse moved to (1109, 188)
Screenshot: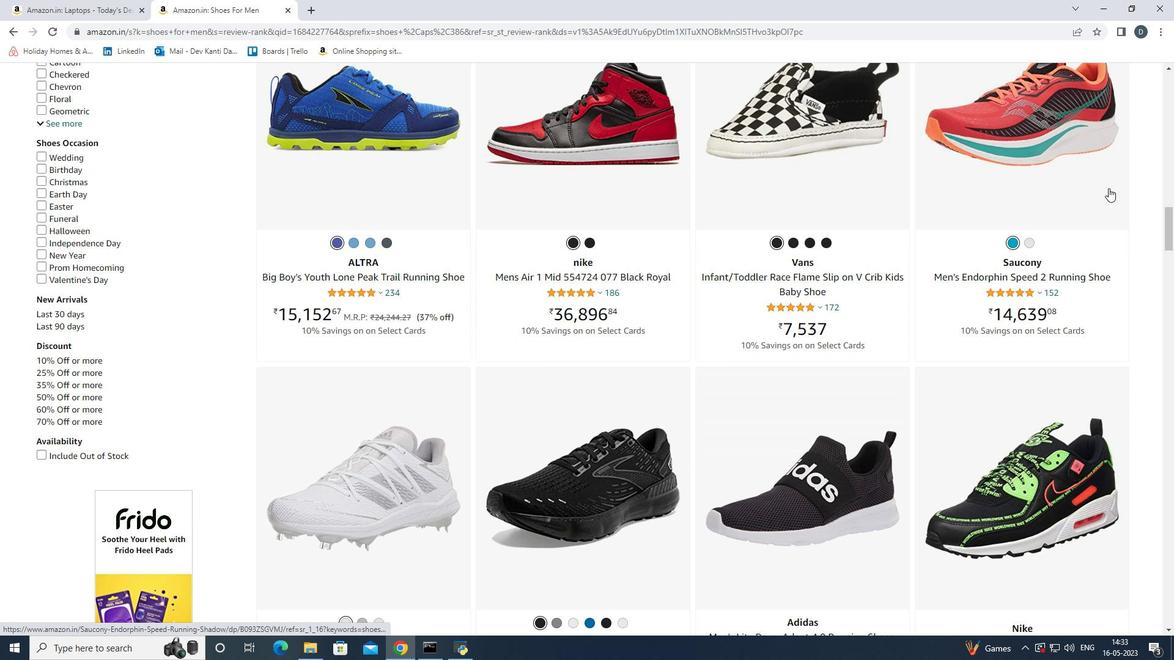 
Action: Mouse scrolled (1109, 187) with delta (0, 0)
Screenshot: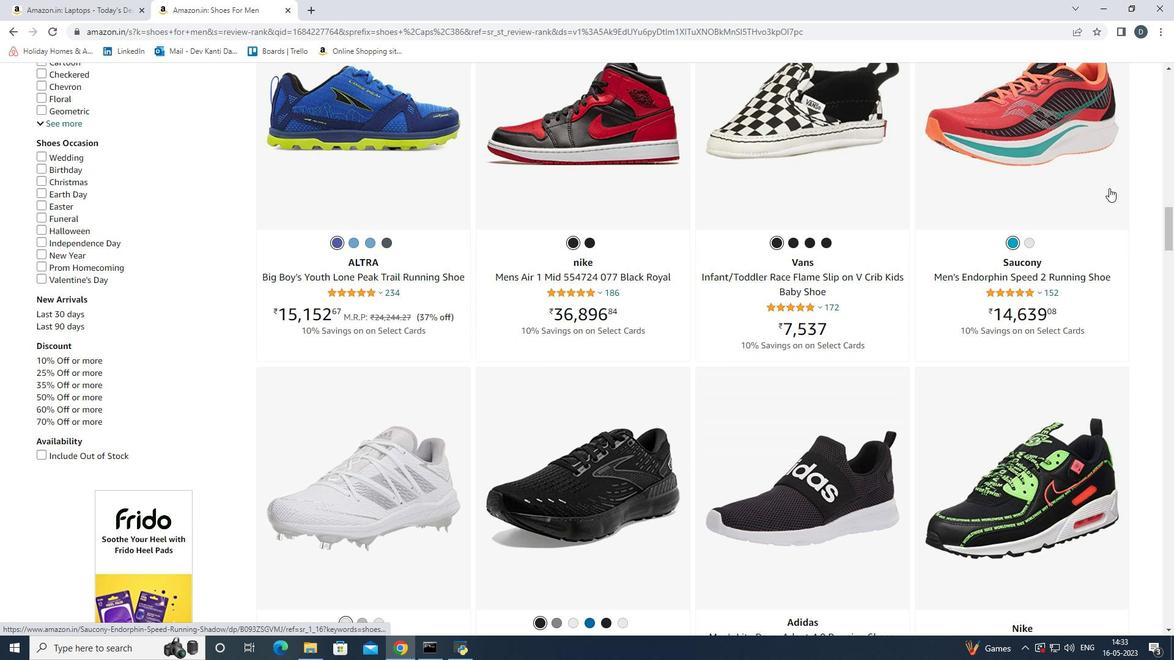 
Action: Mouse scrolled (1109, 187) with delta (0, 0)
Screenshot: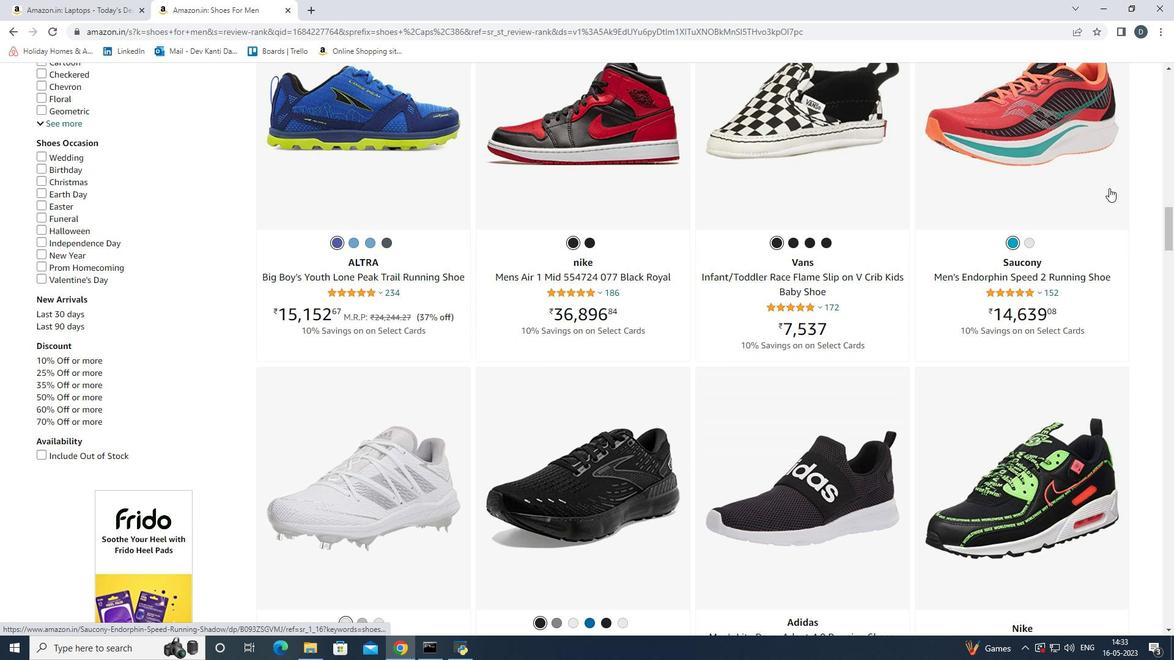 
Action: Mouse moved to (1108, 189)
Screenshot: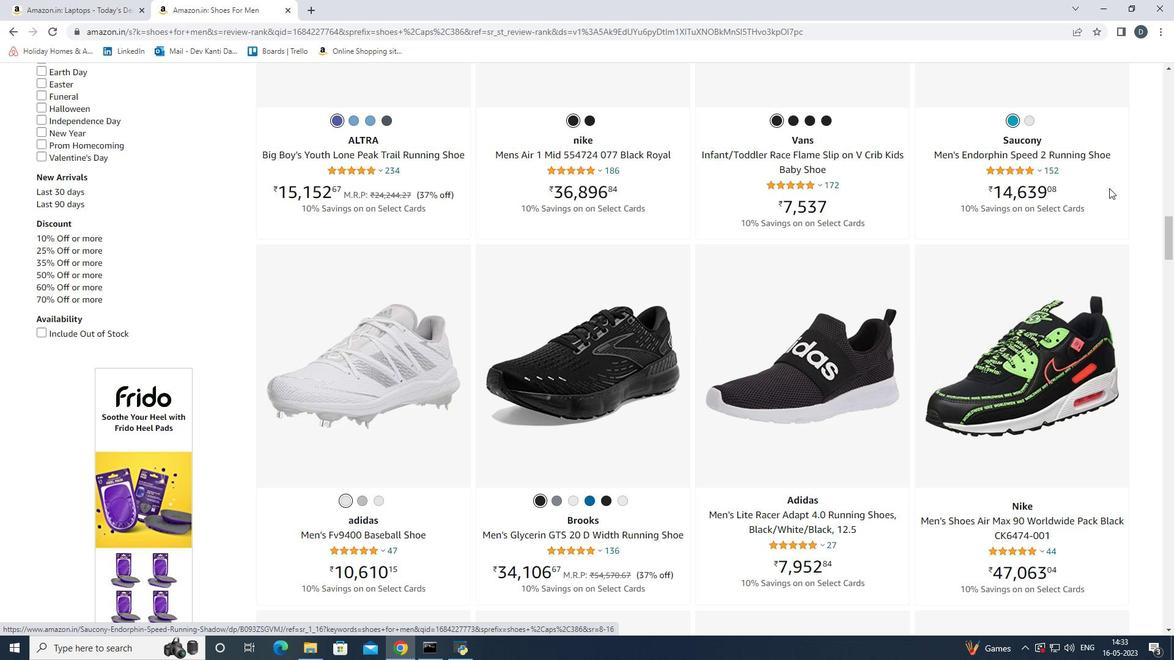
Action: Mouse scrolled (1108, 188) with delta (0, 0)
Screenshot: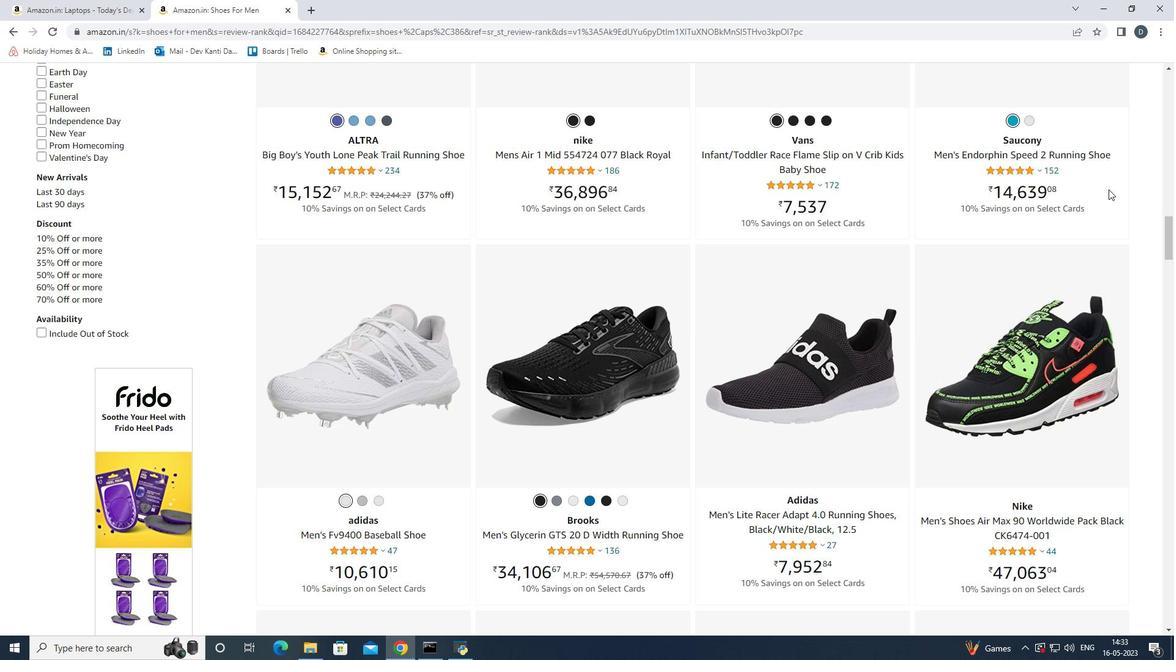 
Action: Mouse scrolled (1108, 188) with delta (0, 0)
Screenshot: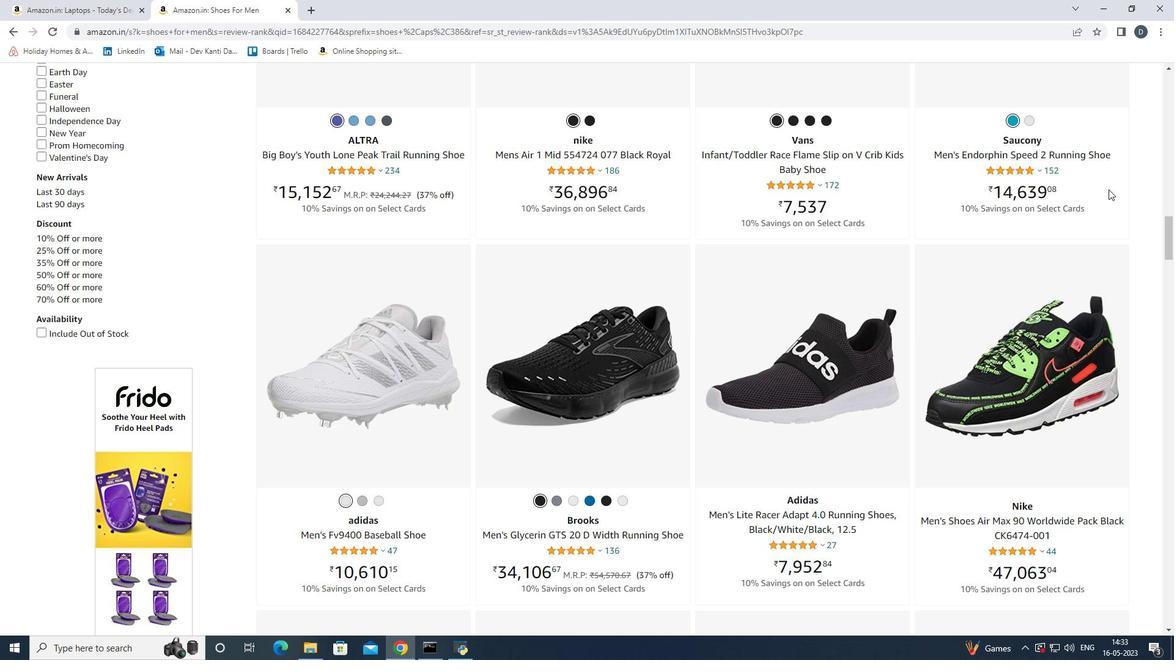 
Action: Mouse scrolled (1108, 188) with delta (0, 0)
Screenshot: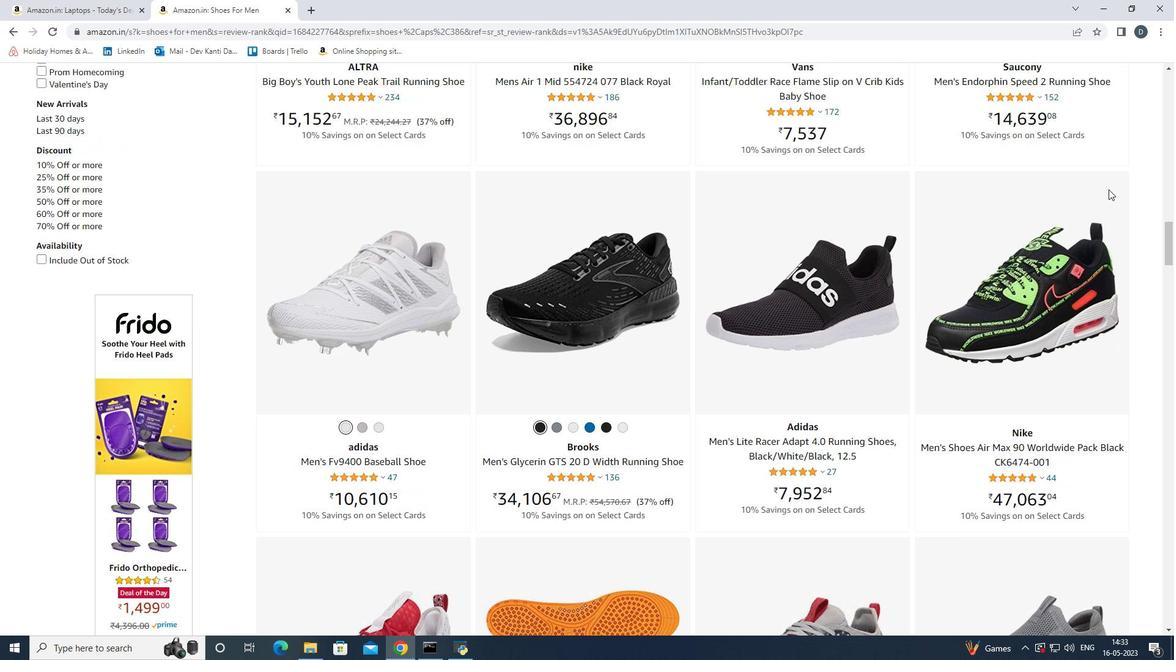 
Action: Mouse scrolled (1108, 188) with delta (0, 0)
Screenshot: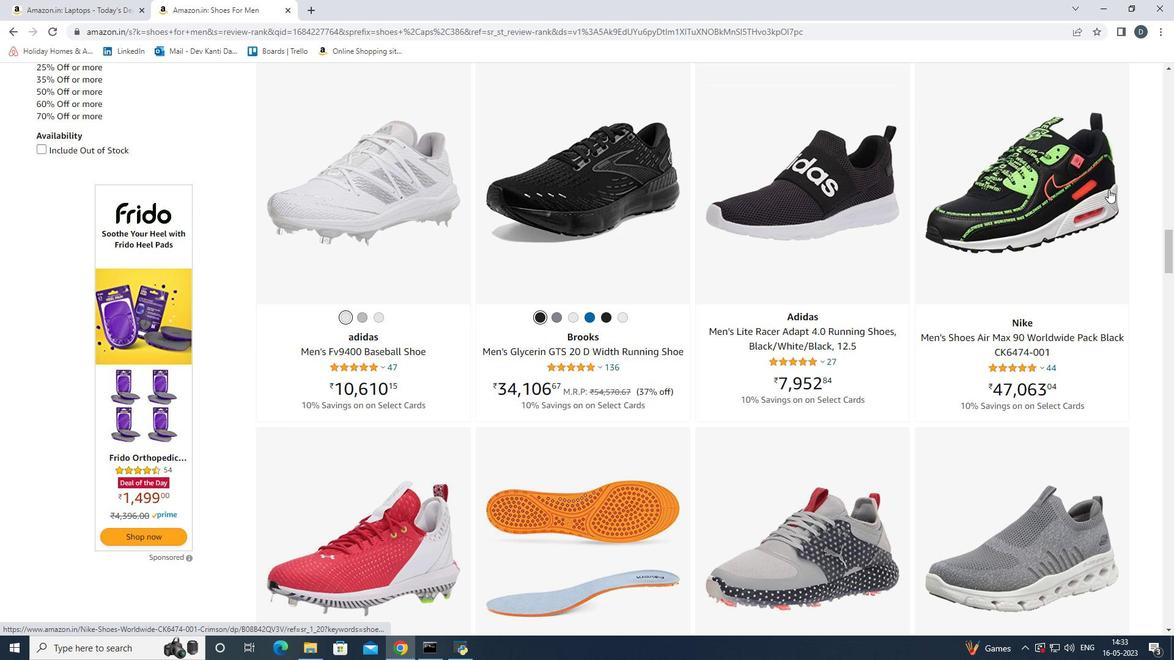 
Action: Mouse scrolled (1108, 188) with delta (0, 0)
Screenshot: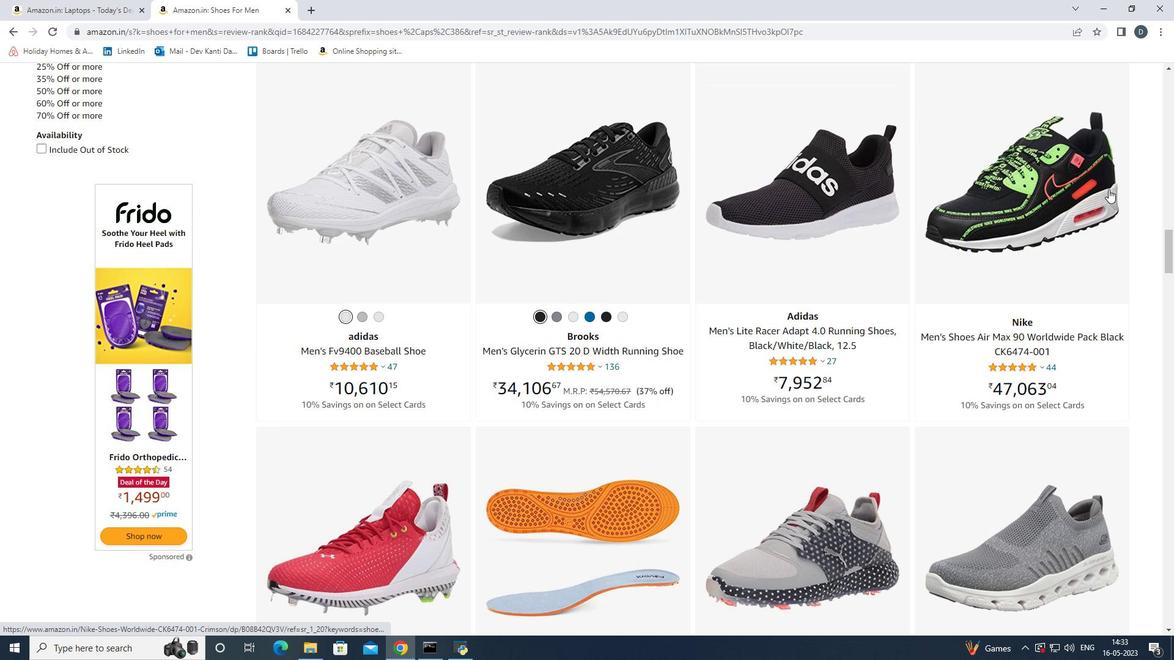 
Action: Mouse scrolled (1108, 188) with delta (0, 0)
Screenshot: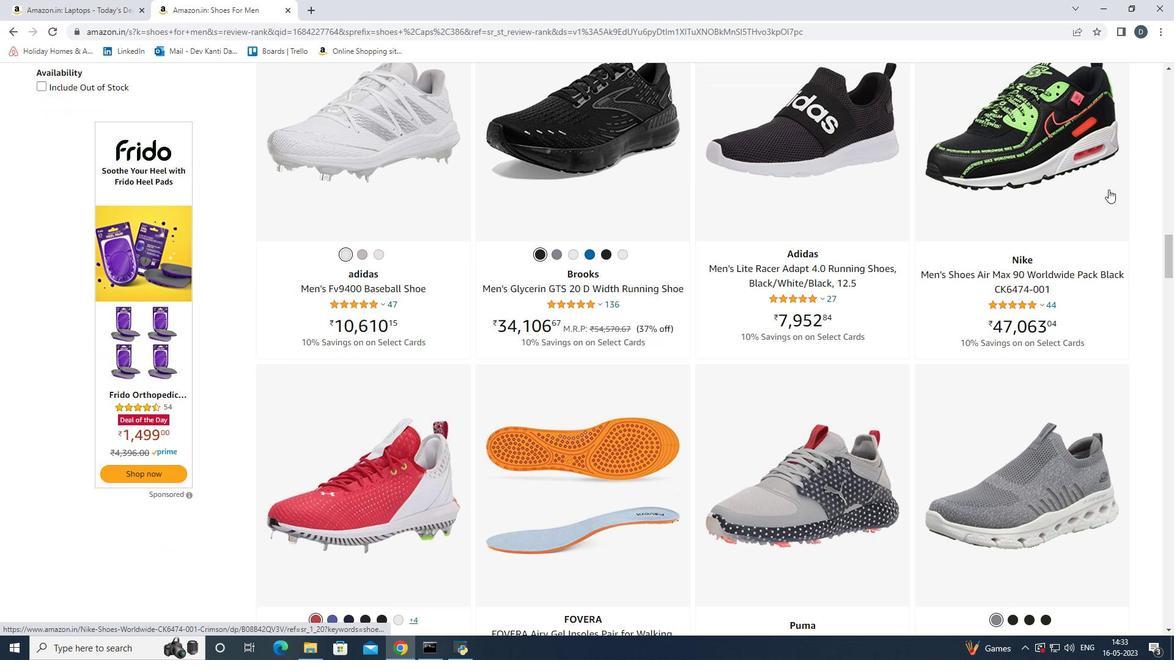 
Action: Mouse scrolled (1108, 188) with delta (0, 0)
Screenshot: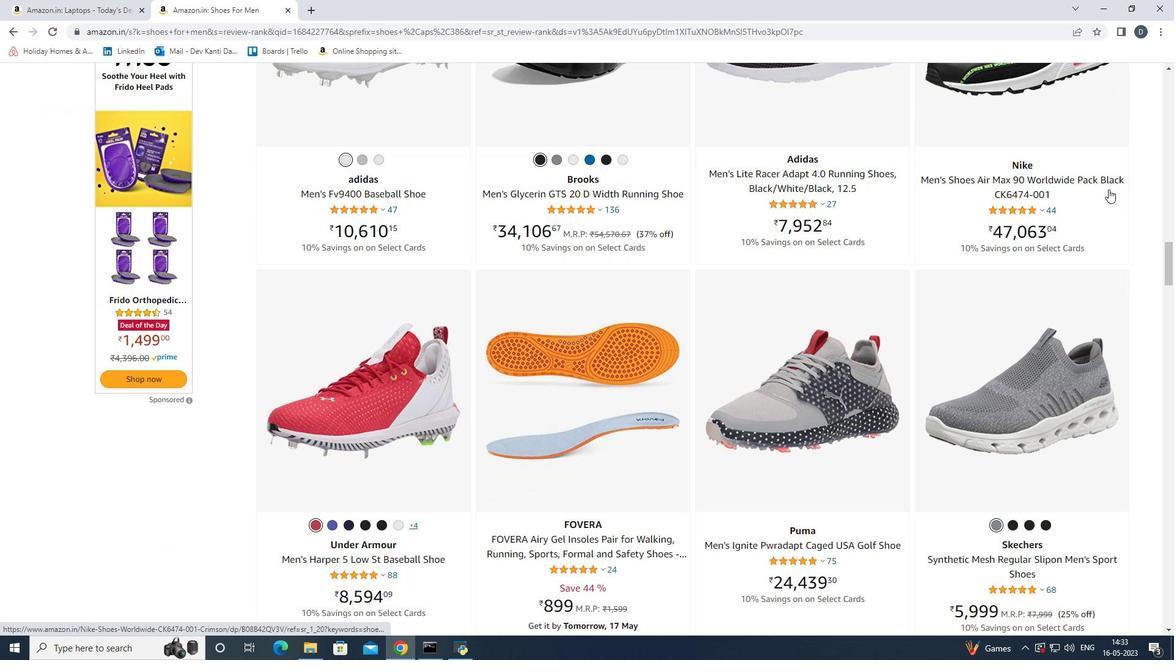 
Action: Mouse scrolled (1108, 188) with delta (0, 0)
Screenshot: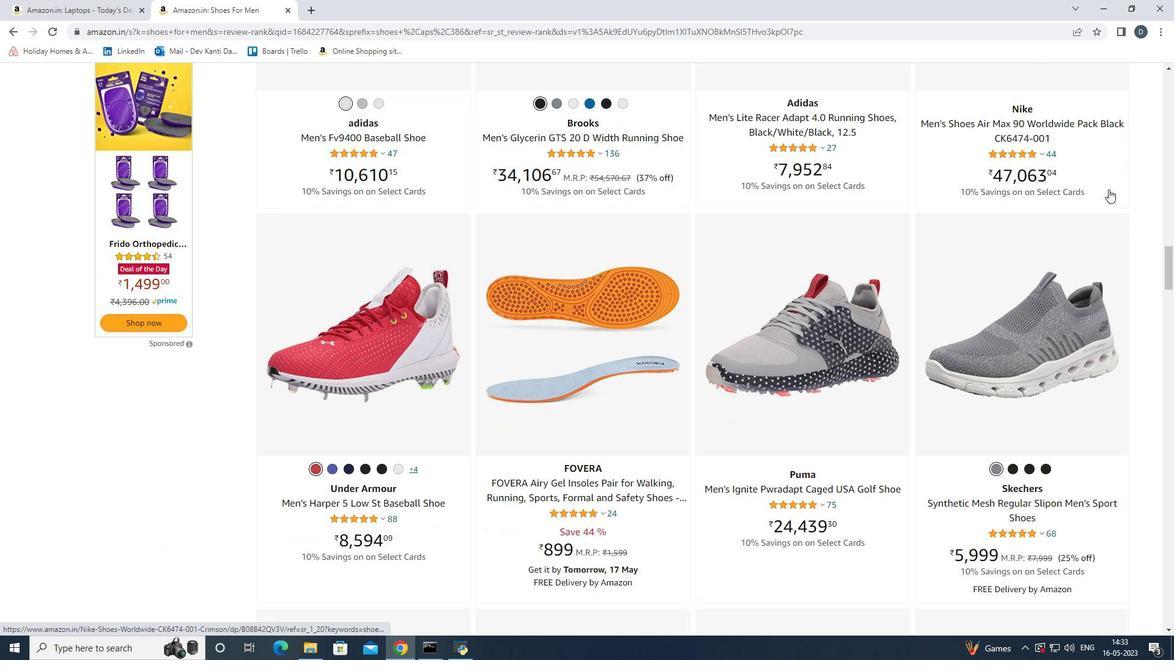 
Action: Mouse scrolled (1108, 188) with delta (0, 0)
Screenshot: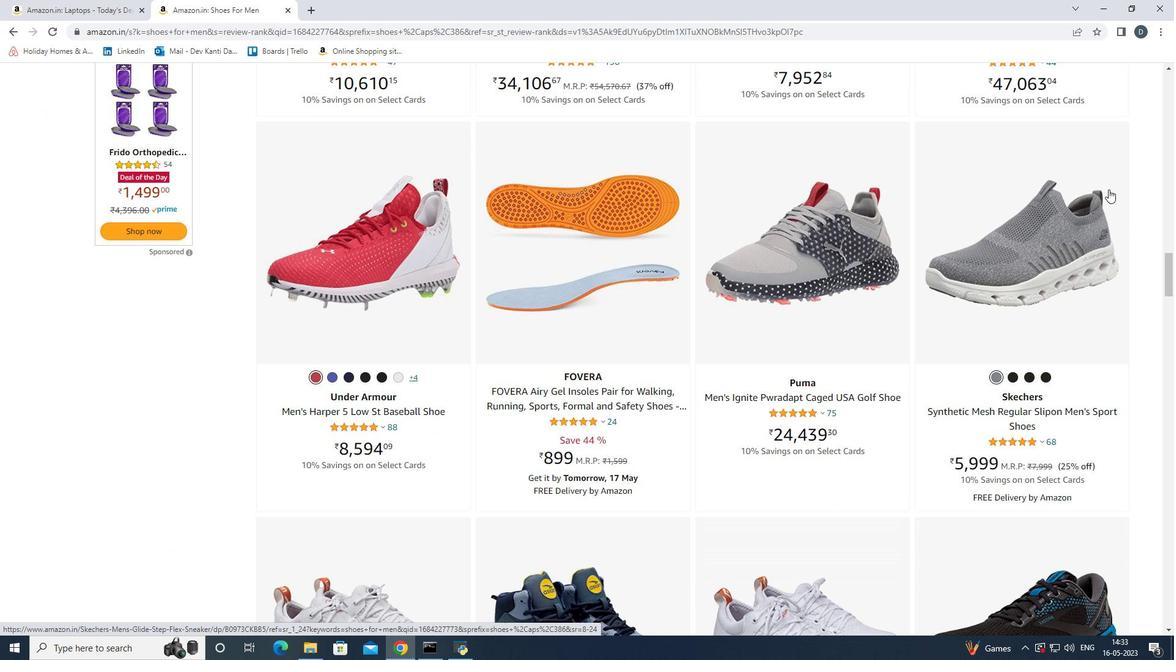 
Action: Mouse scrolled (1108, 188) with delta (0, 0)
Screenshot: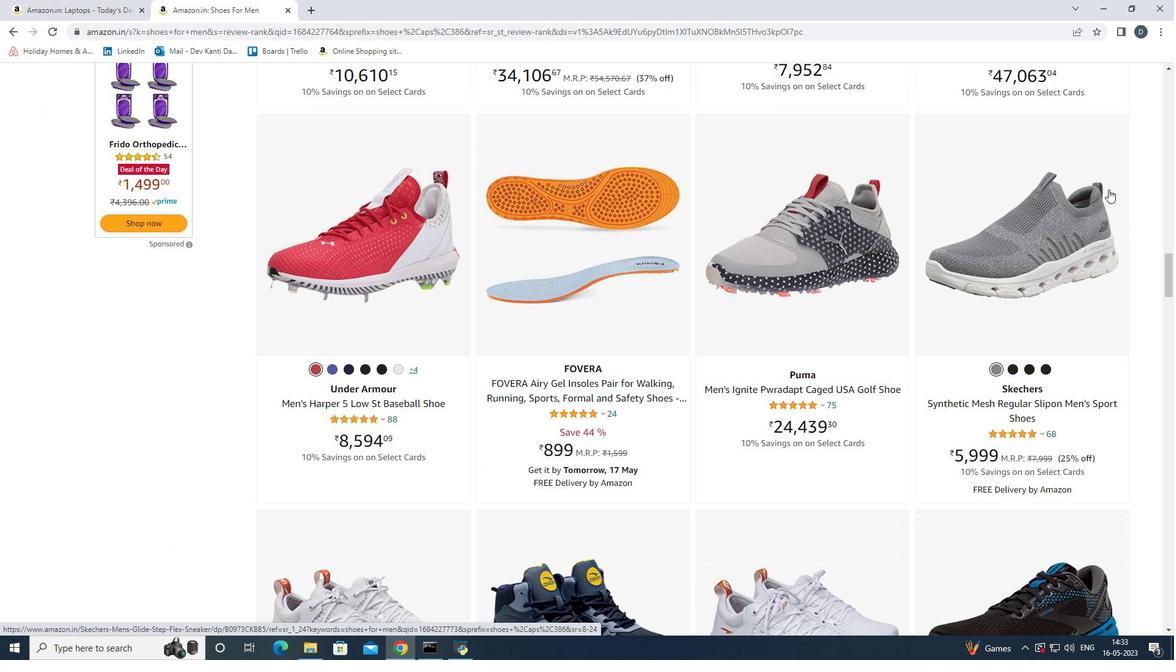 
Action: Mouse scrolled (1108, 188) with delta (0, 0)
Screenshot: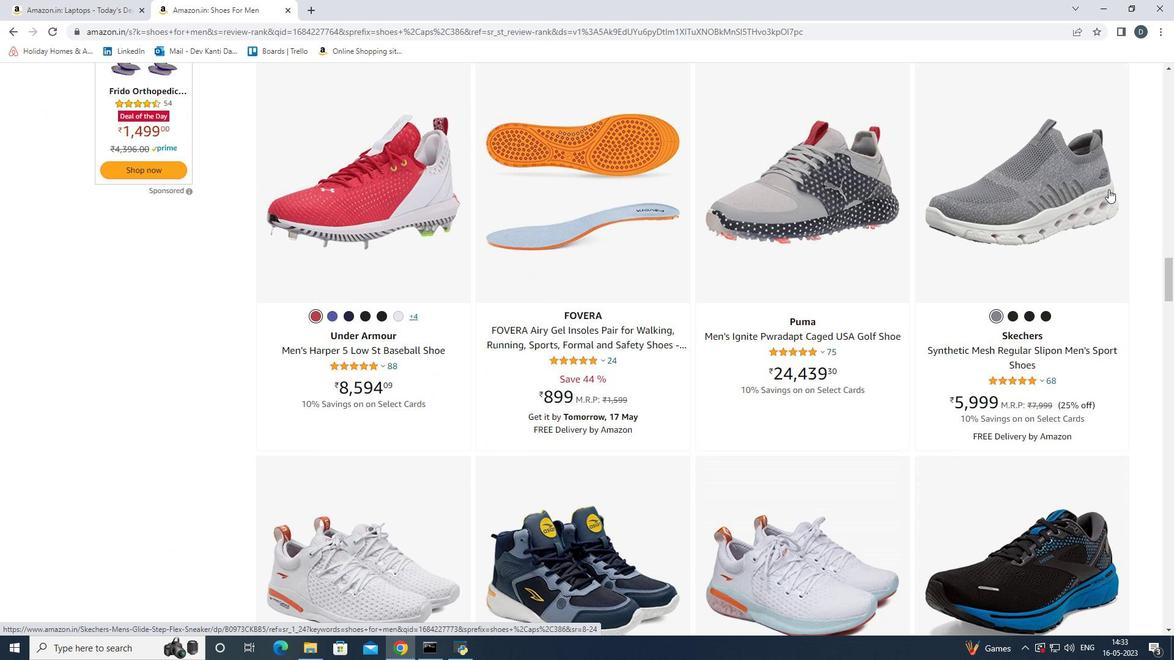
Action: Mouse scrolled (1108, 188) with delta (0, 0)
Screenshot: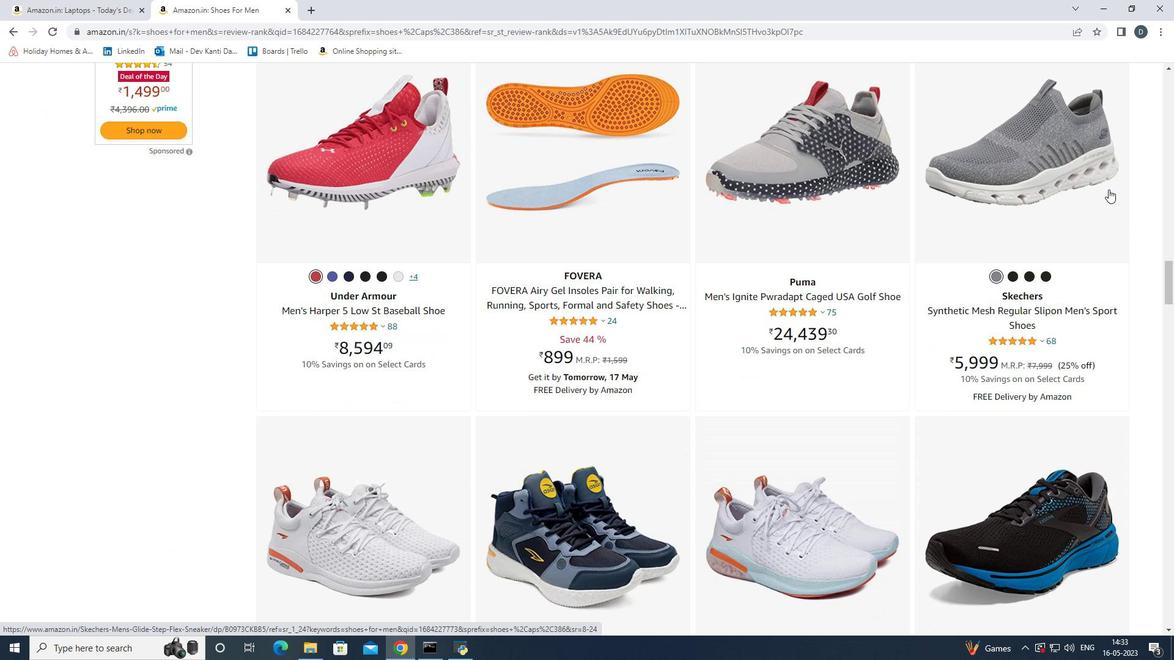 
Action: Mouse scrolled (1108, 188) with delta (0, 0)
Screenshot: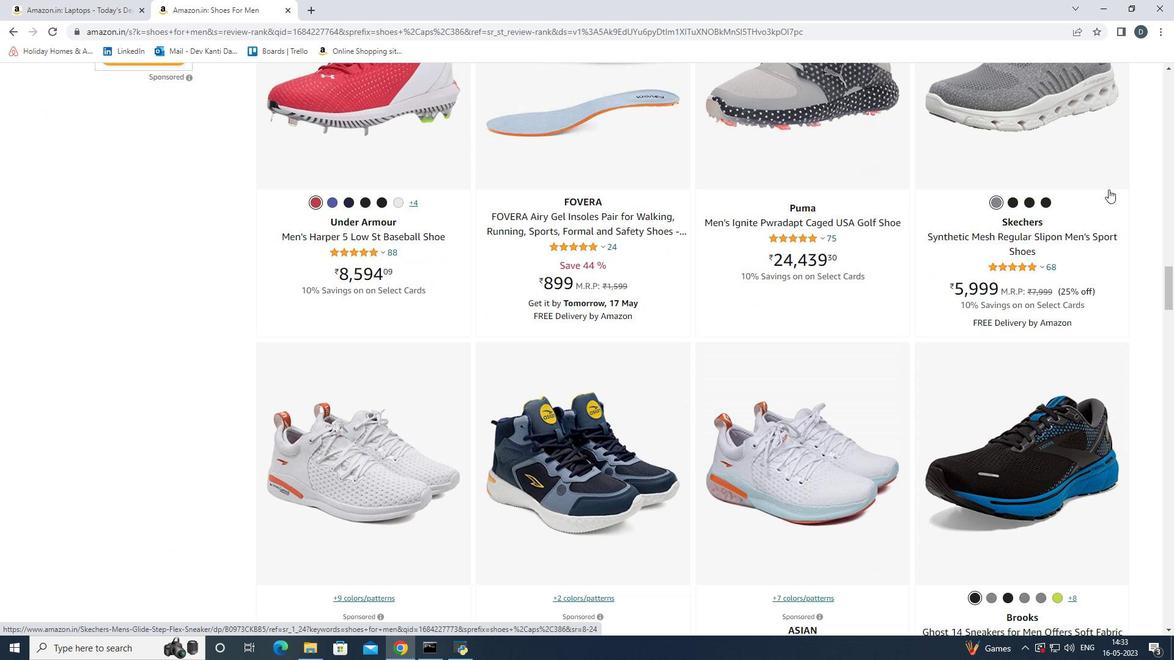 
Action: Mouse scrolled (1108, 188) with delta (0, 0)
Screenshot: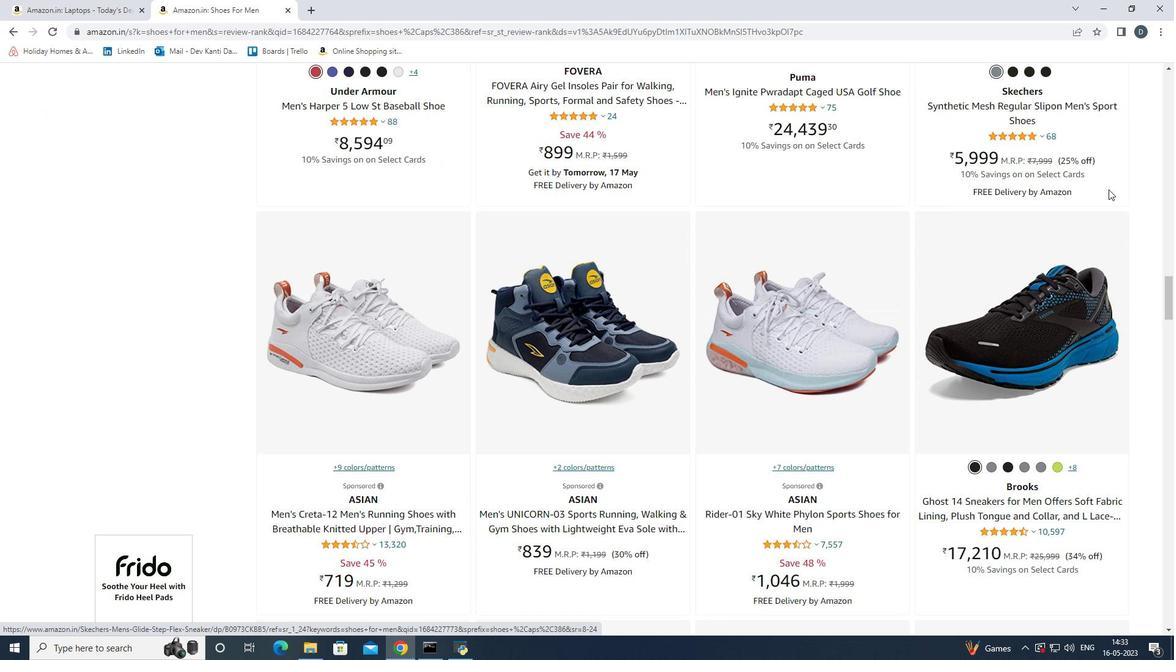 
Action: Mouse scrolled (1108, 188) with delta (0, 0)
Screenshot: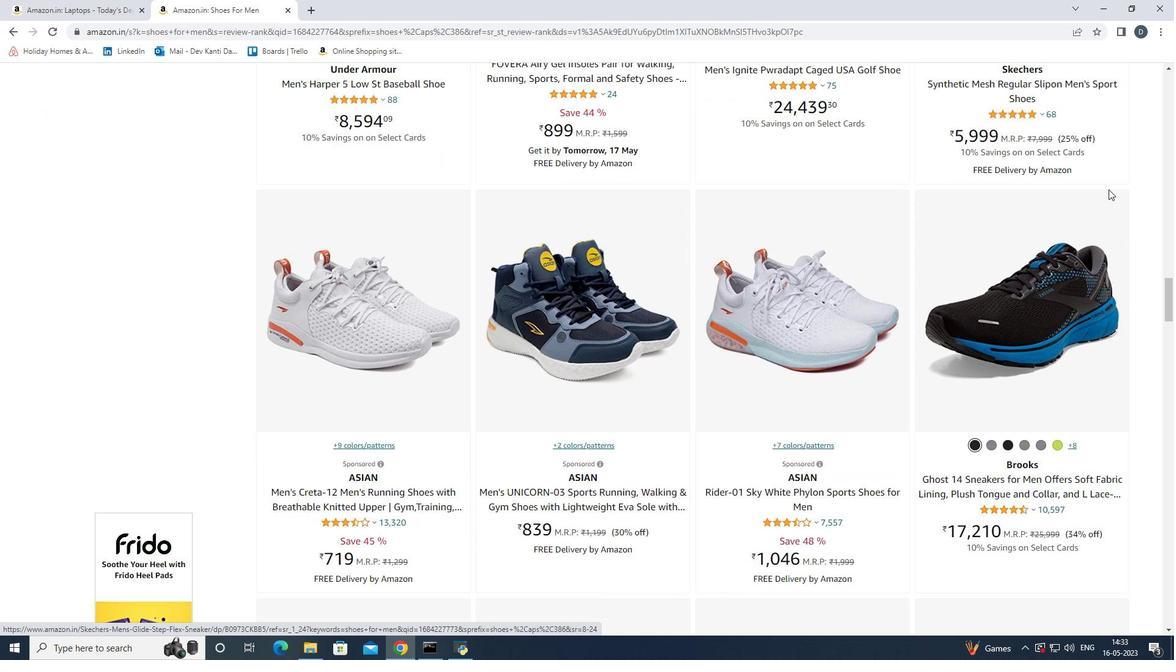 
Action: Mouse scrolled (1108, 188) with delta (0, 0)
Screenshot: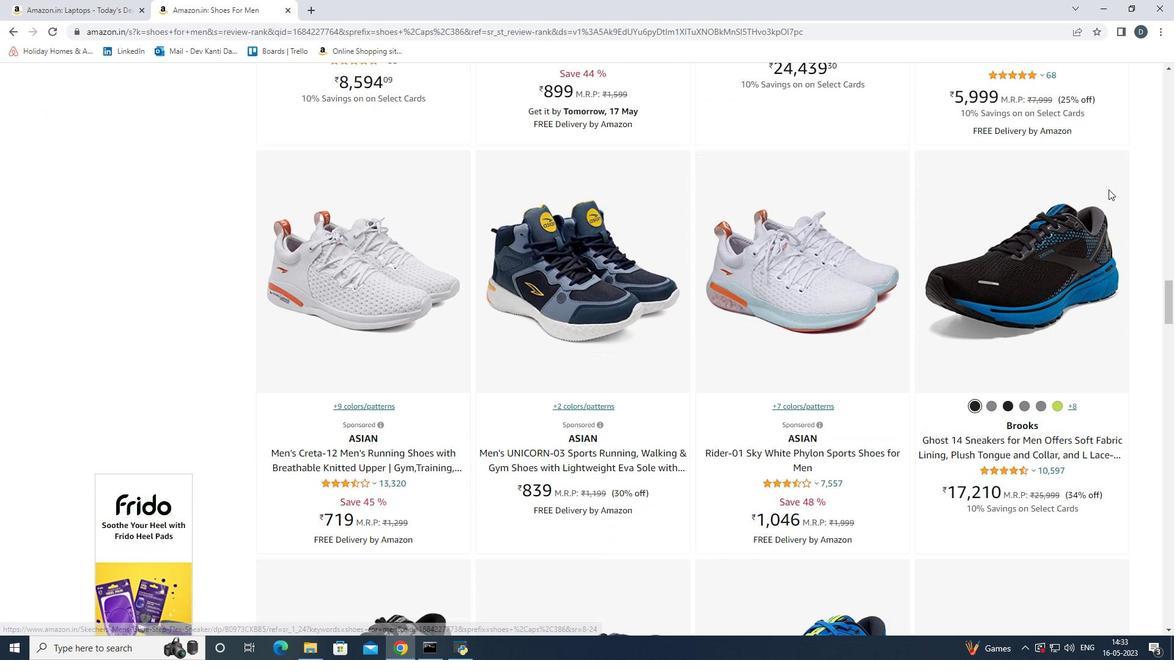 
Action: Mouse scrolled (1108, 188) with delta (0, 0)
Screenshot: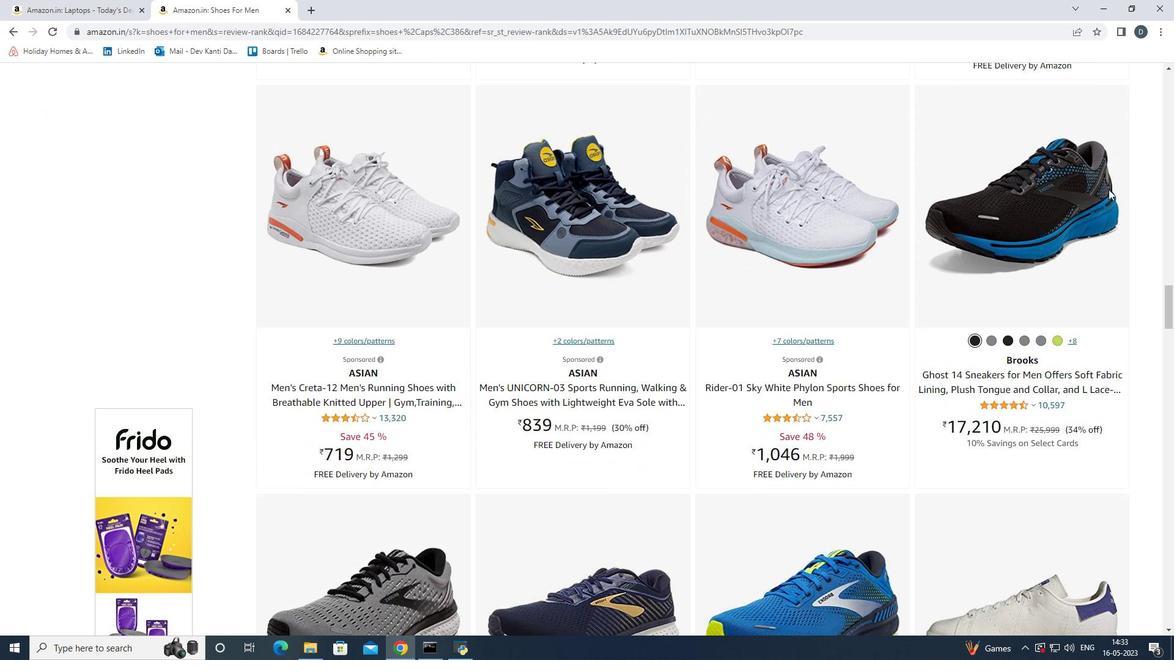 
Action: Mouse moved to (1158, 223)
Screenshot: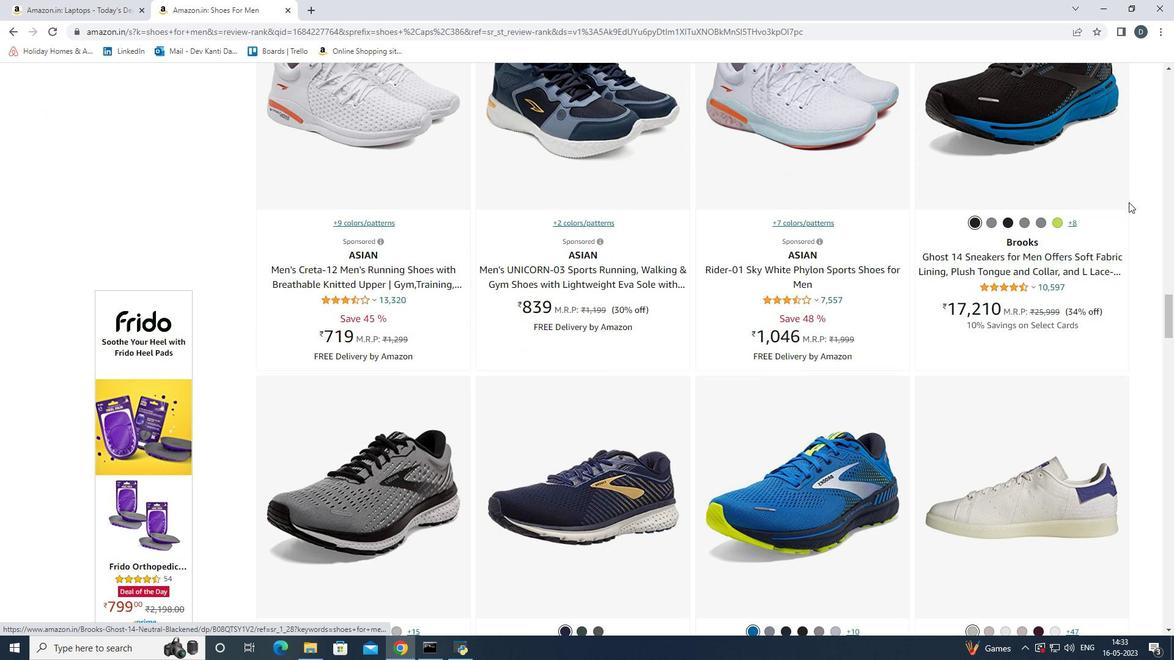 
Action: Mouse scrolled (1158, 223) with delta (0, 0)
Screenshot: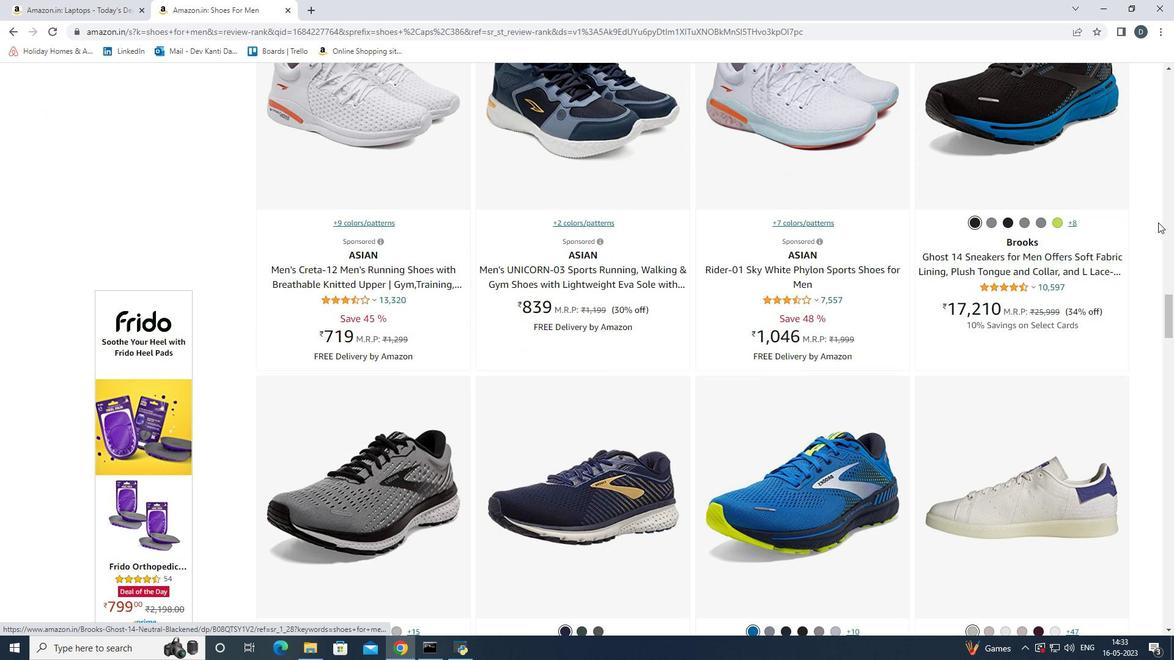 
Action: Mouse scrolled (1158, 223) with delta (0, 0)
Screenshot: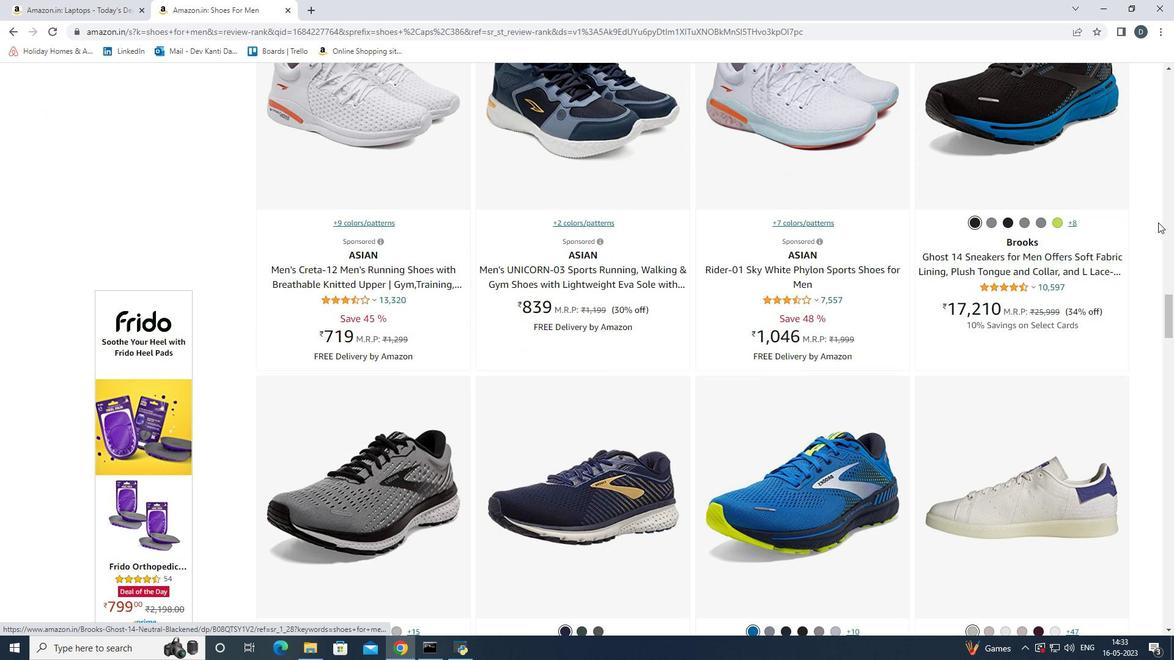 
Action: Mouse scrolled (1158, 223) with delta (0, 0)
Screenshot: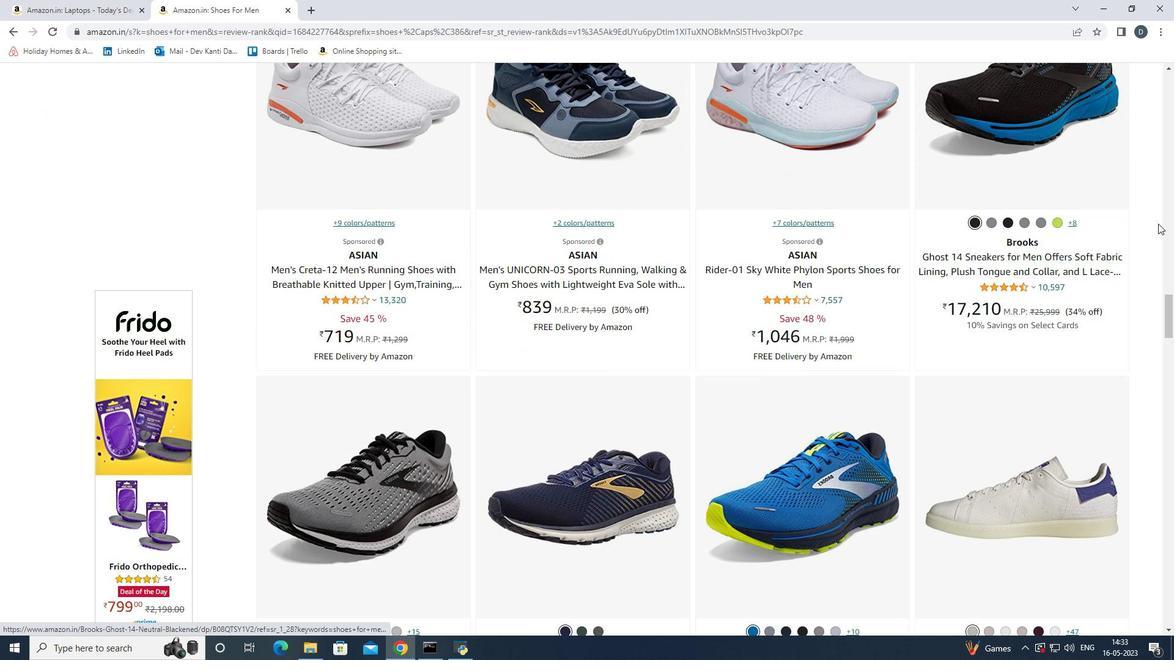 
Action: Mouse moved to (1143, 226)
Screenshot: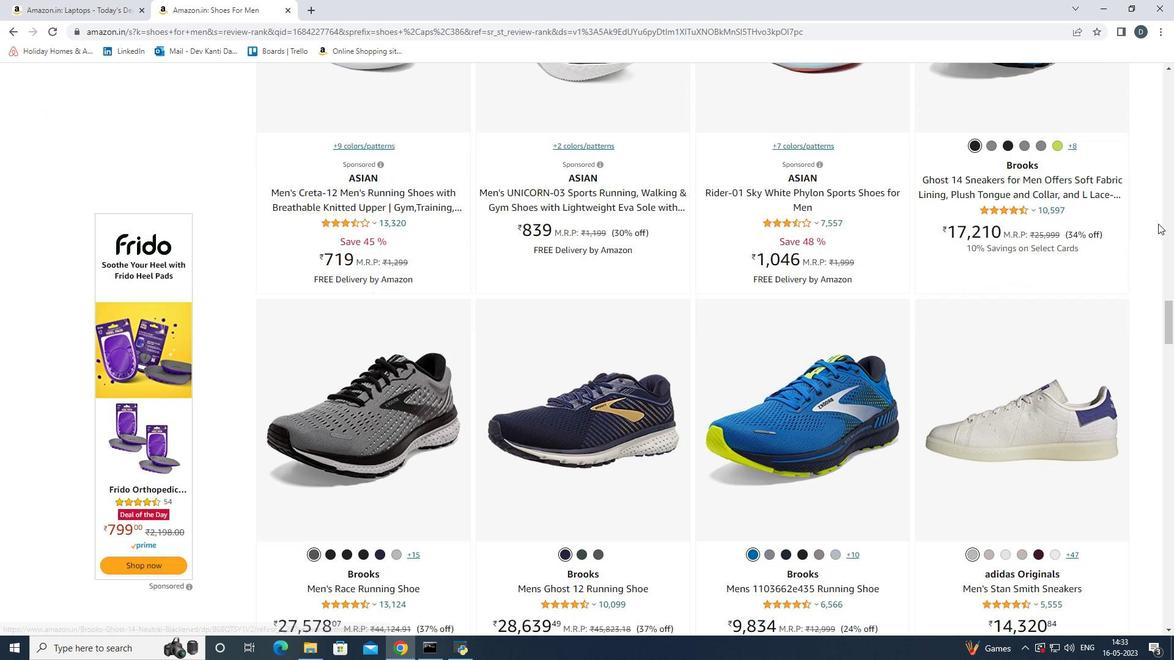 
Action: Mouse scrolled (1143, 226) with delta (0, 0)
Screenshot: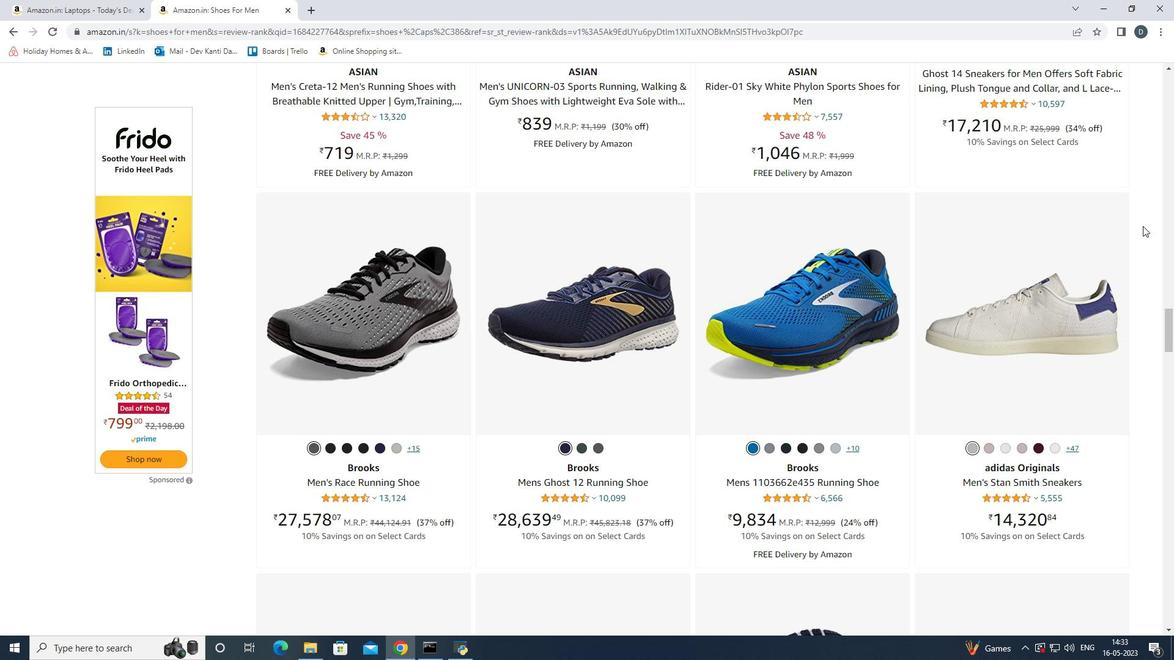 
Action: Mouse scrolled (1143, 226) with delta (0, 0)
Screenshot: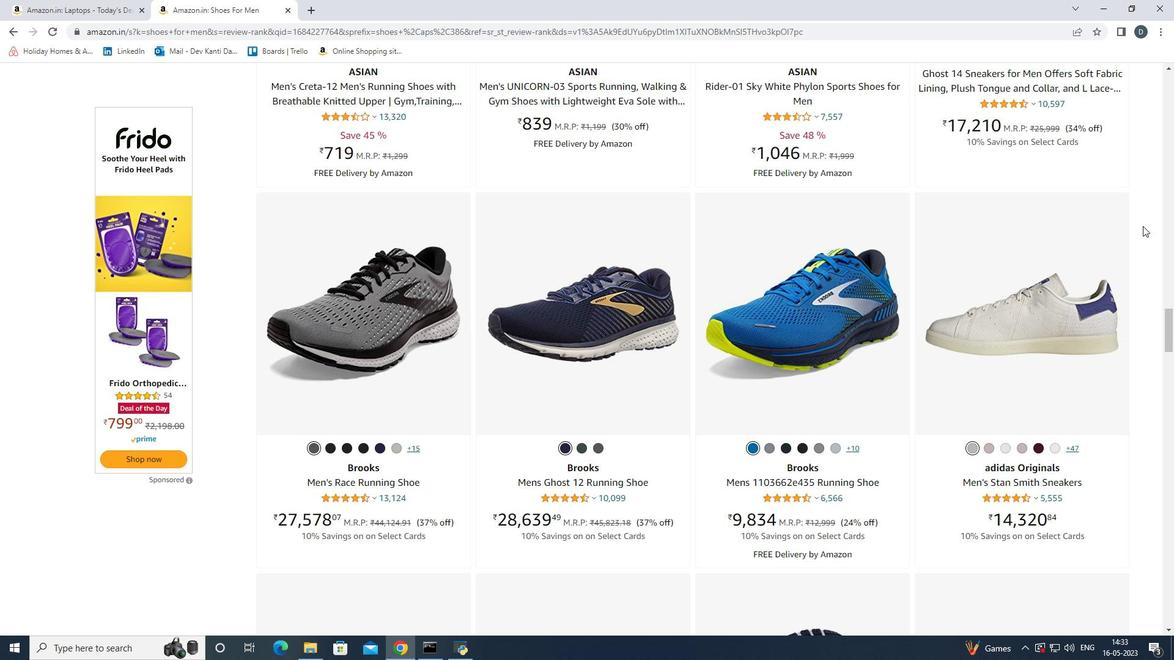 
Action: Mouse scrolled (1143, 226) with delta (0, 0)
Screenshot: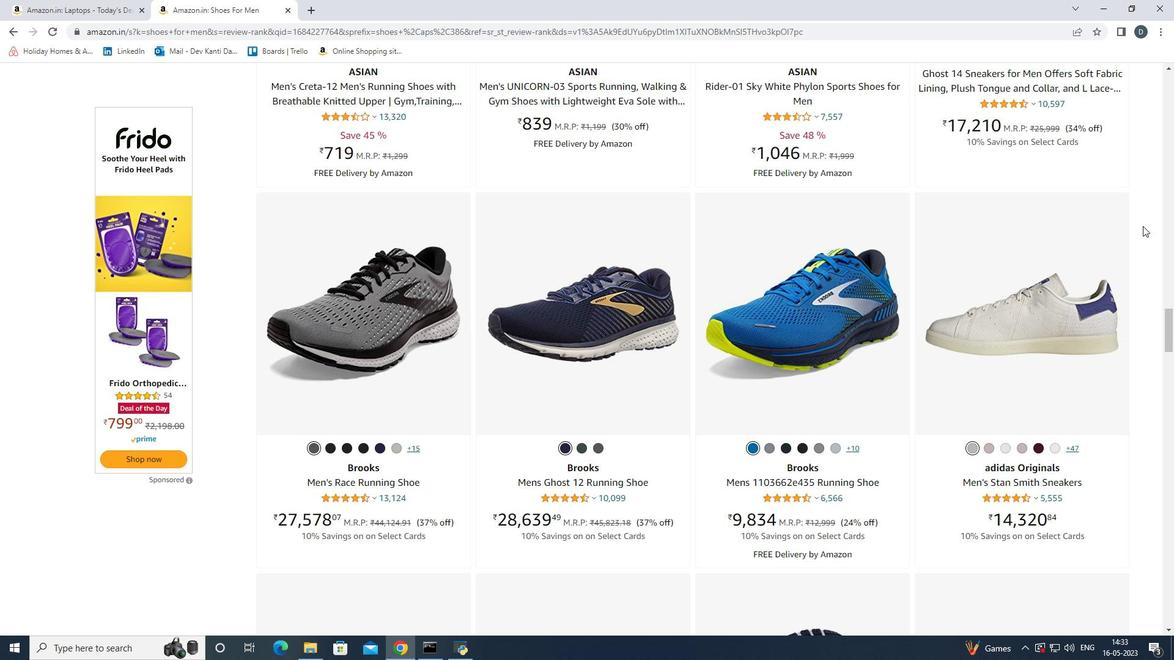 
Action: Mouse scrolled (1143, 226) with delta (0, 0)
Screenshot: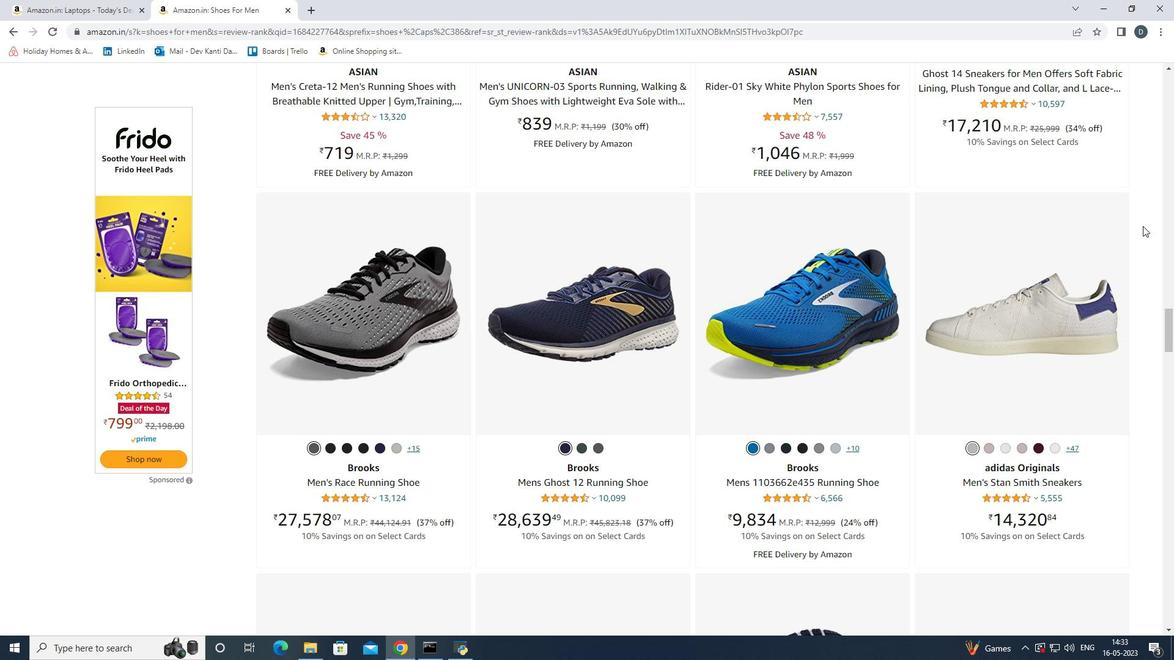 
Action: Mouse moved to (1041, 271)
Screenshot: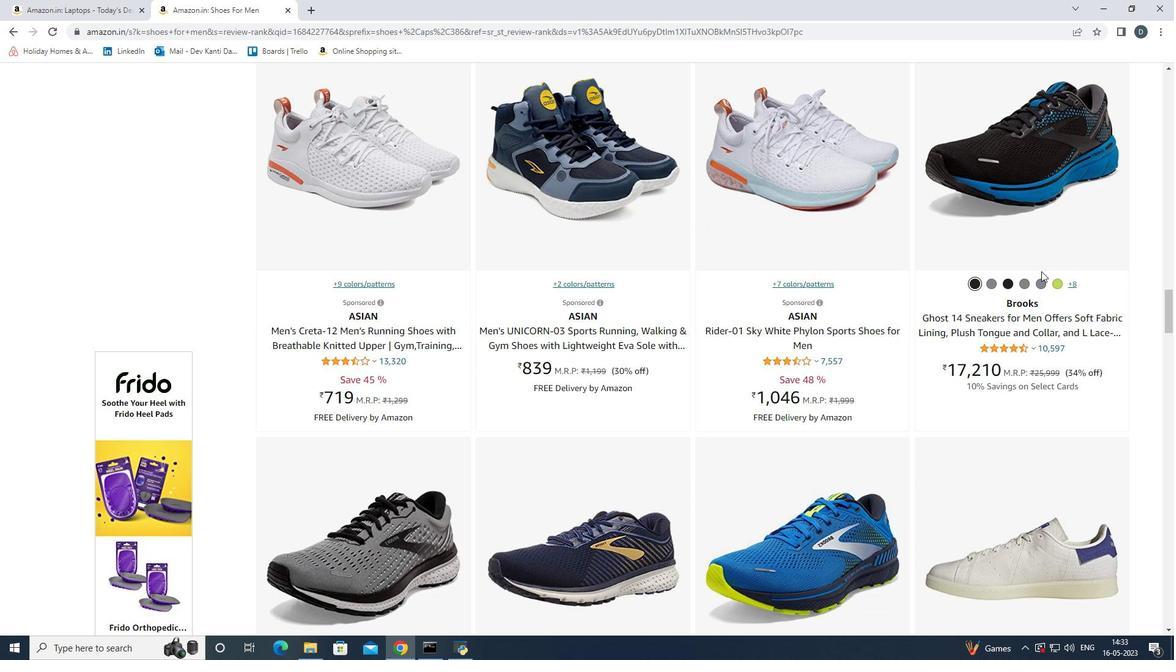 
